 Task: Look for space in Mariano, Philippines from 10th July, 2023 to 25th July, 2023 for 3 adults, 1 child in price range Rs.15000 to Rs.25000. Place can be shared room with 2 bedrooms having 3 beds and 2 bathrooms. Property type can be house, flat, guest house. Amenities needed are: wifi, TV, free parkinig on premises, gym, breakfast. Booking option can be shelf check-in. Required host language is English.
Action: Mouse moved to (597, 151)
Screenshot: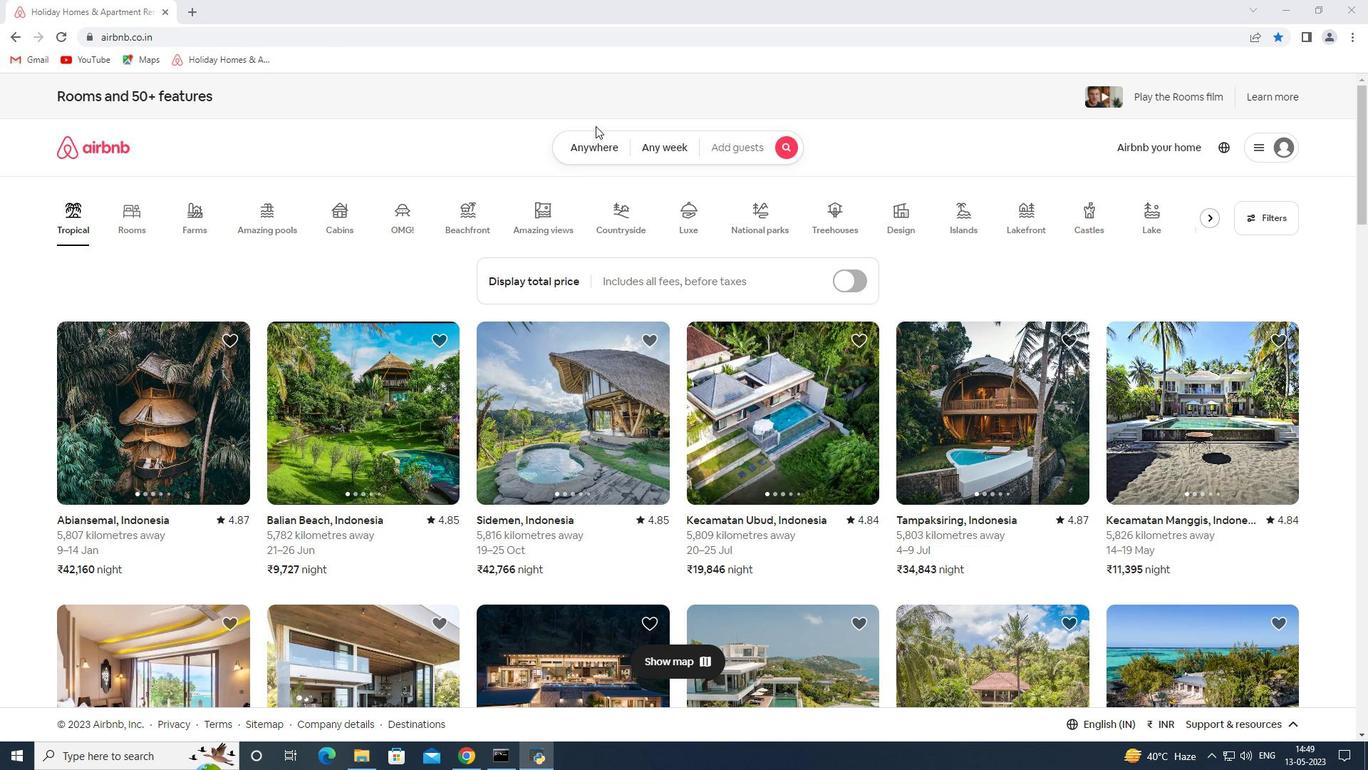 
Action: Mouse pressed left at (597, 151)
Screenshot: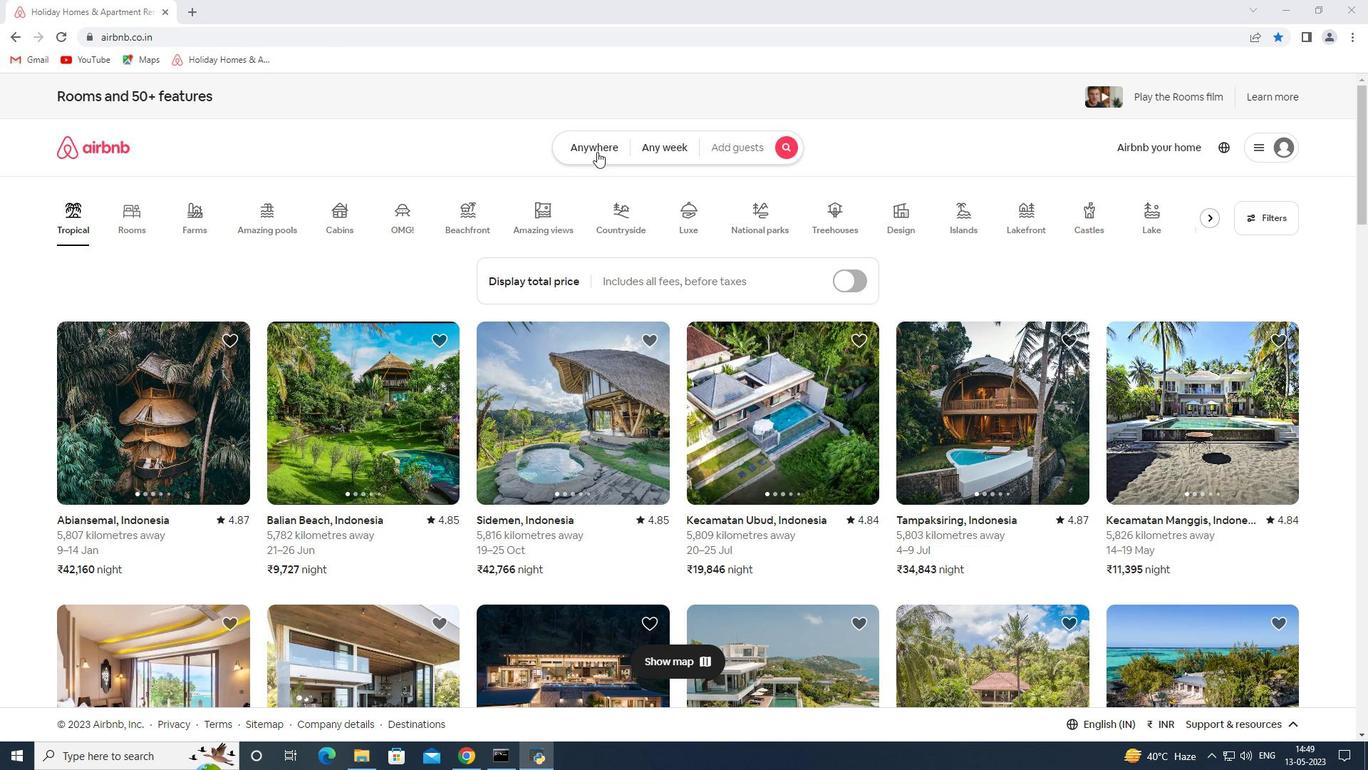 
Action: Mouse moved to (543, 206)
Screenshot: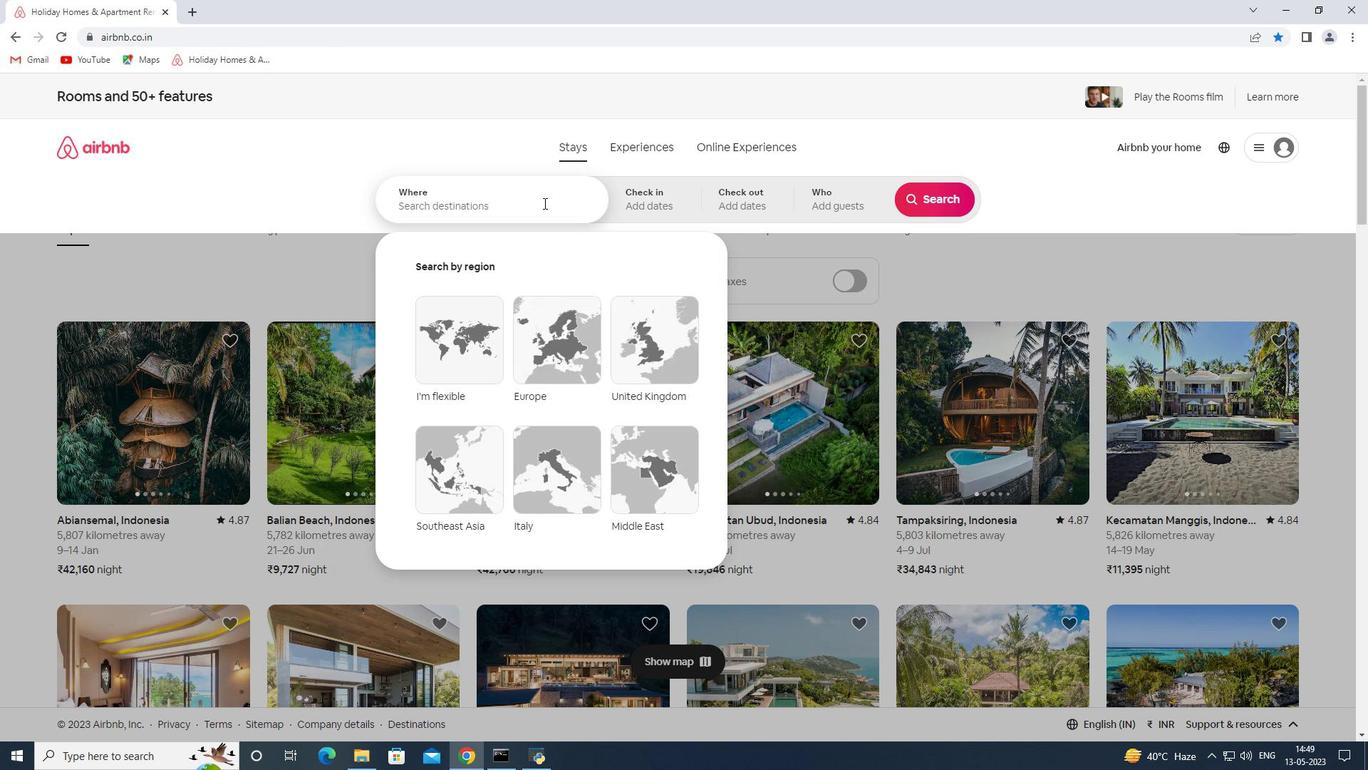 
Action: Mouse pressed left at (543, 206)
Screenshot: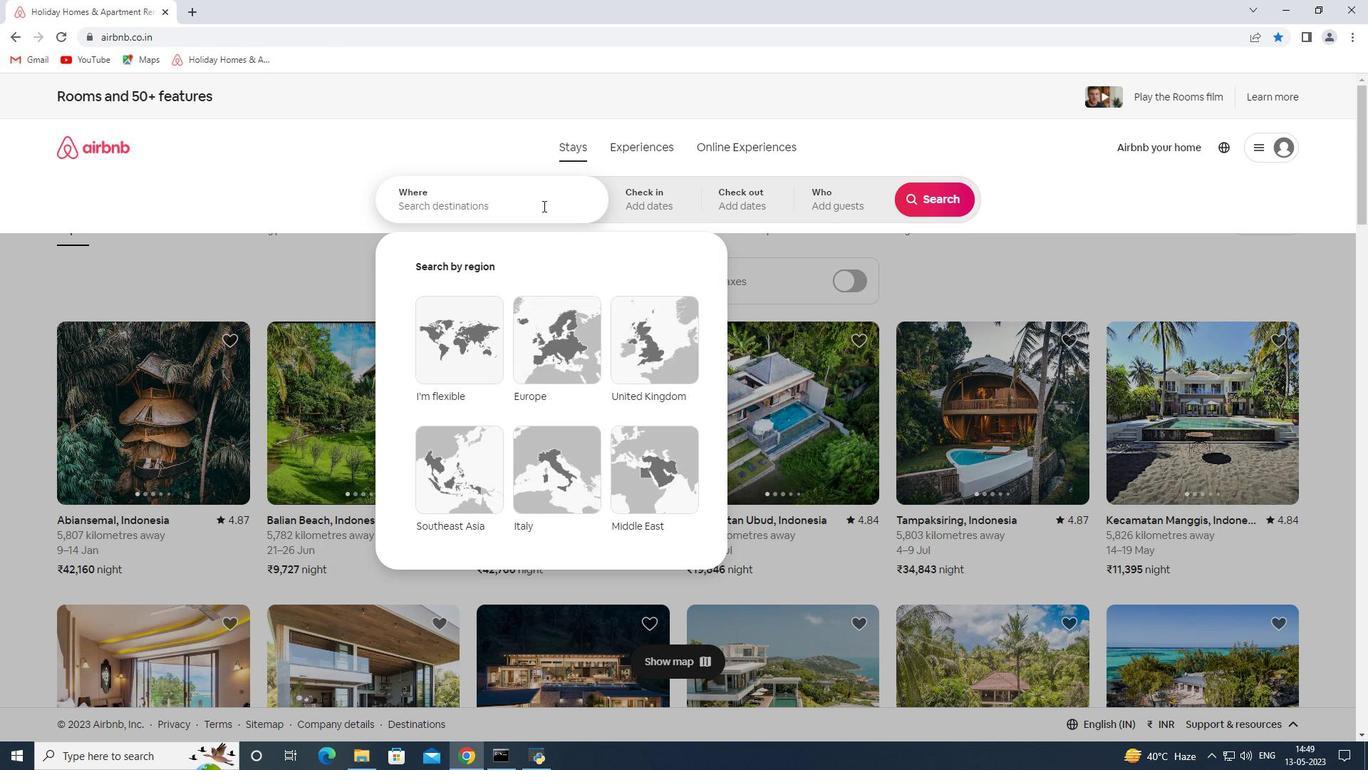 
Action: Key pressed <Key.shift>Manriano<Key.space><Key.shift>Philippines<Key.space><Key.enter>
Screenshot: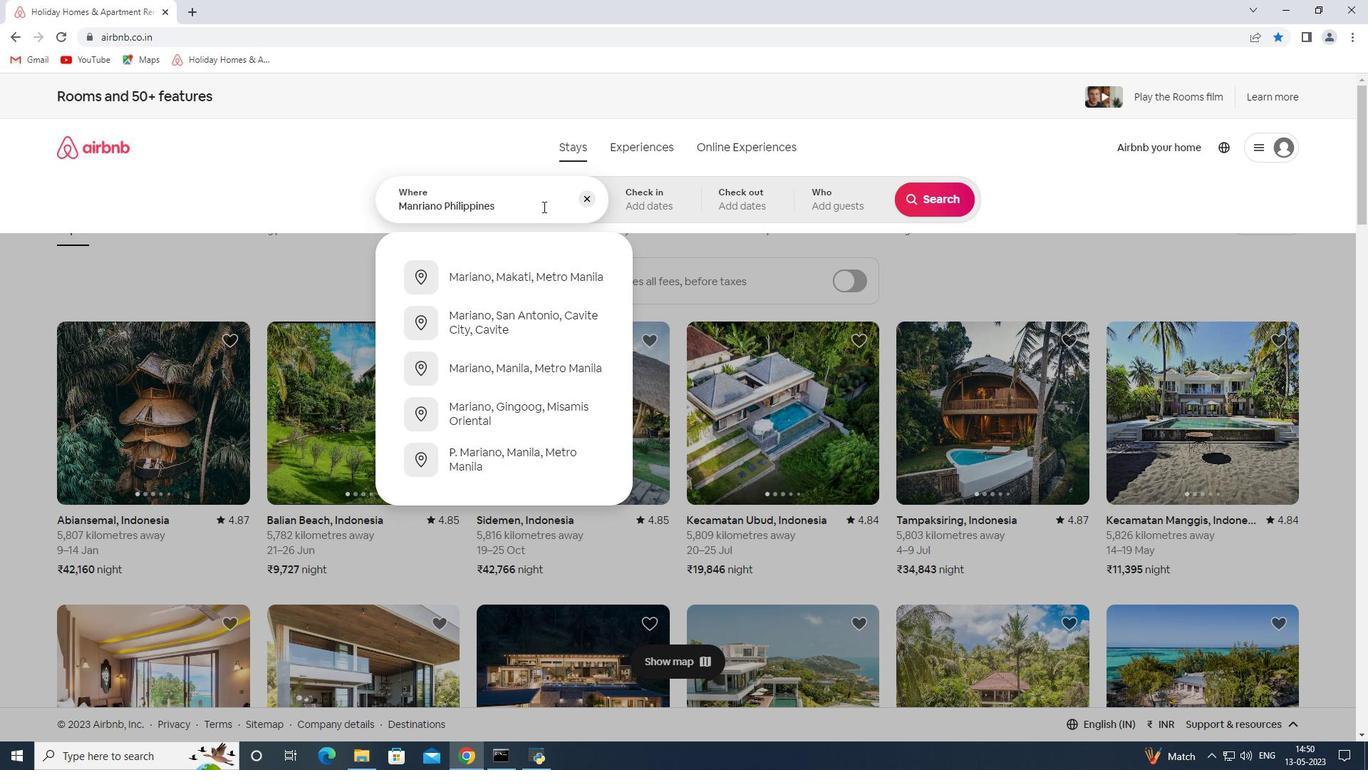 
Action: Mouse moved to (929, 305)
Screenshot: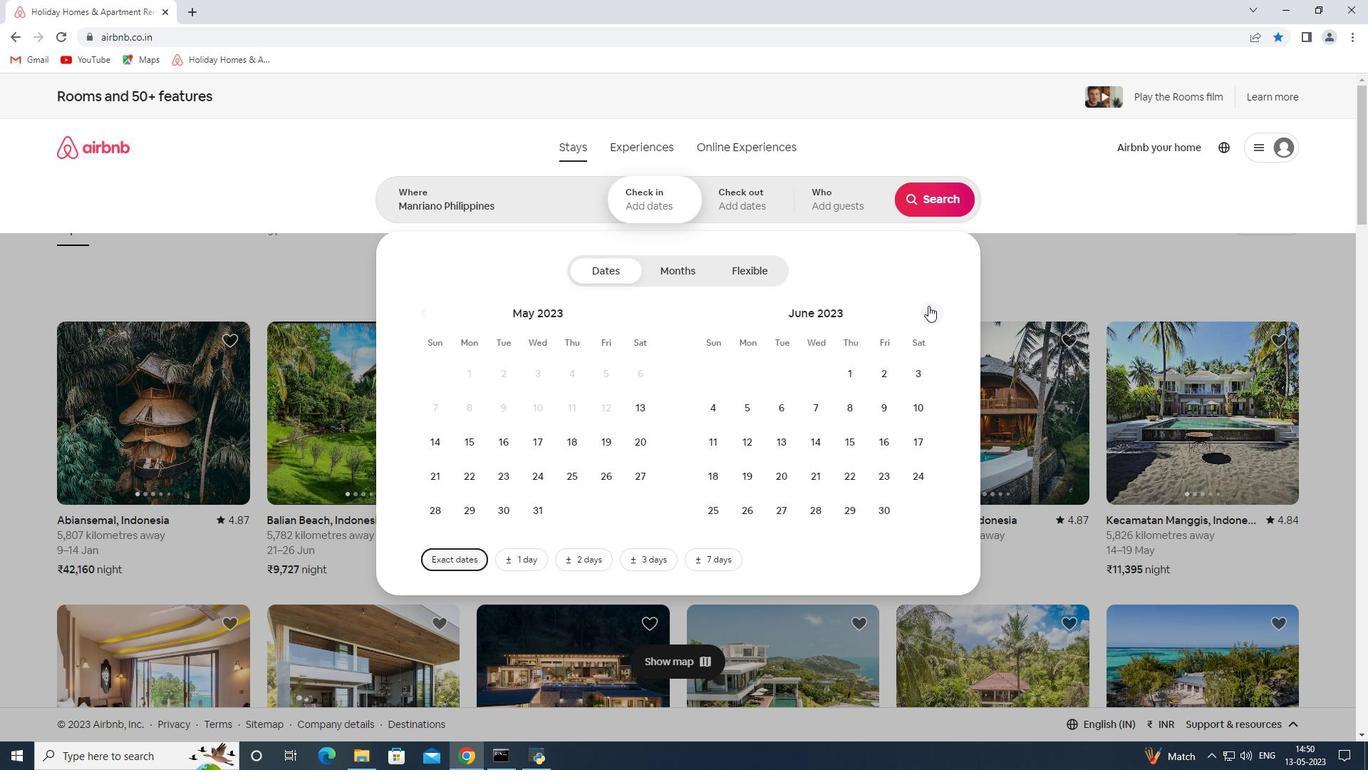 
Action: Mouse pressed left at (929, 305)
Screenshot: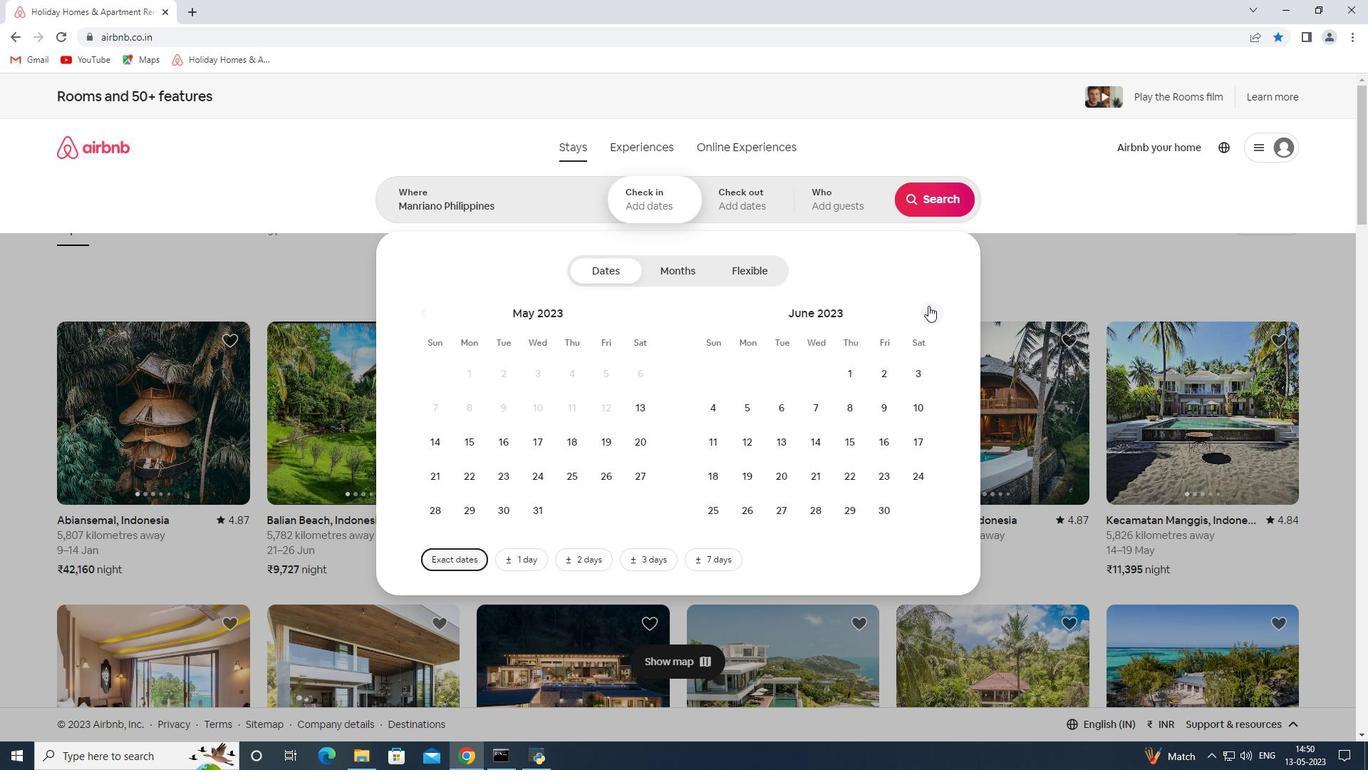 
Action: Mouse moved to (747, 437)
Screenshot: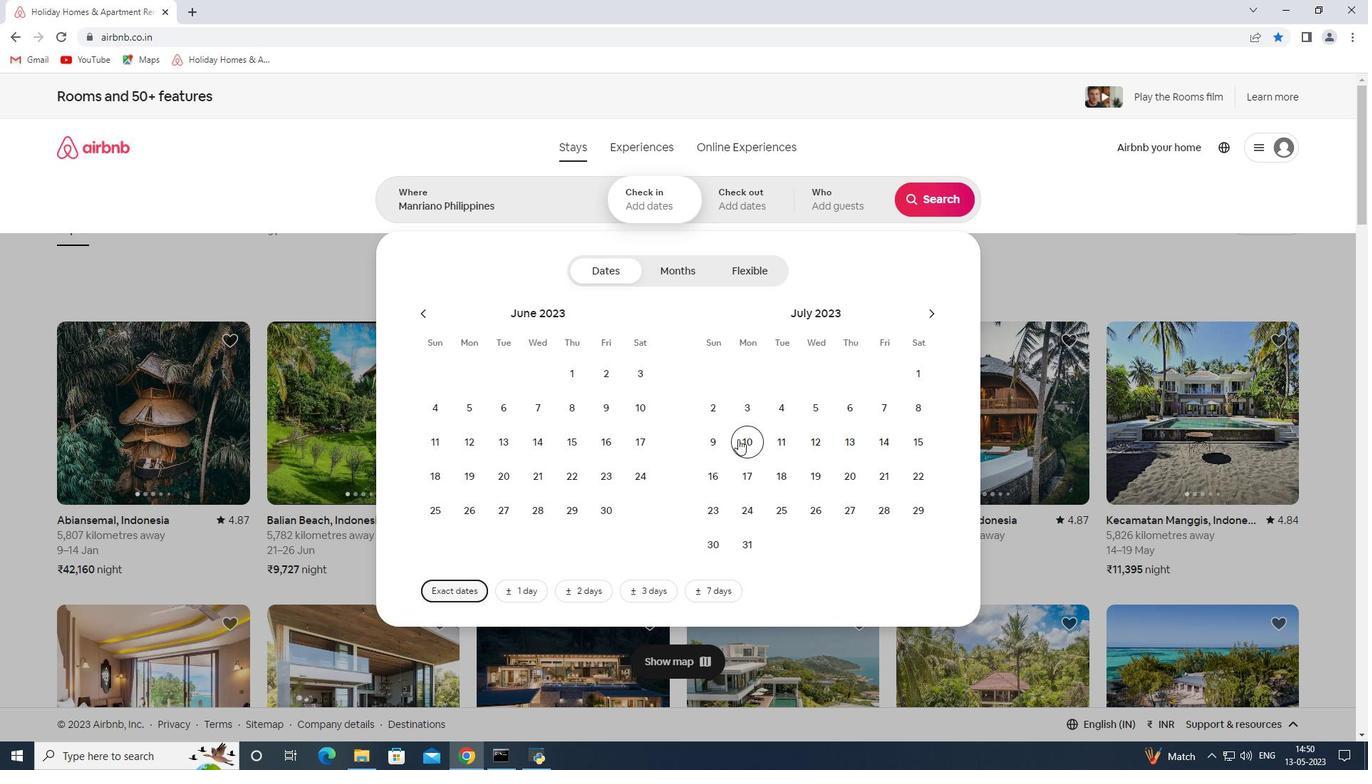 
Action: Mouse pressed left at (747, 437)
Screenshot: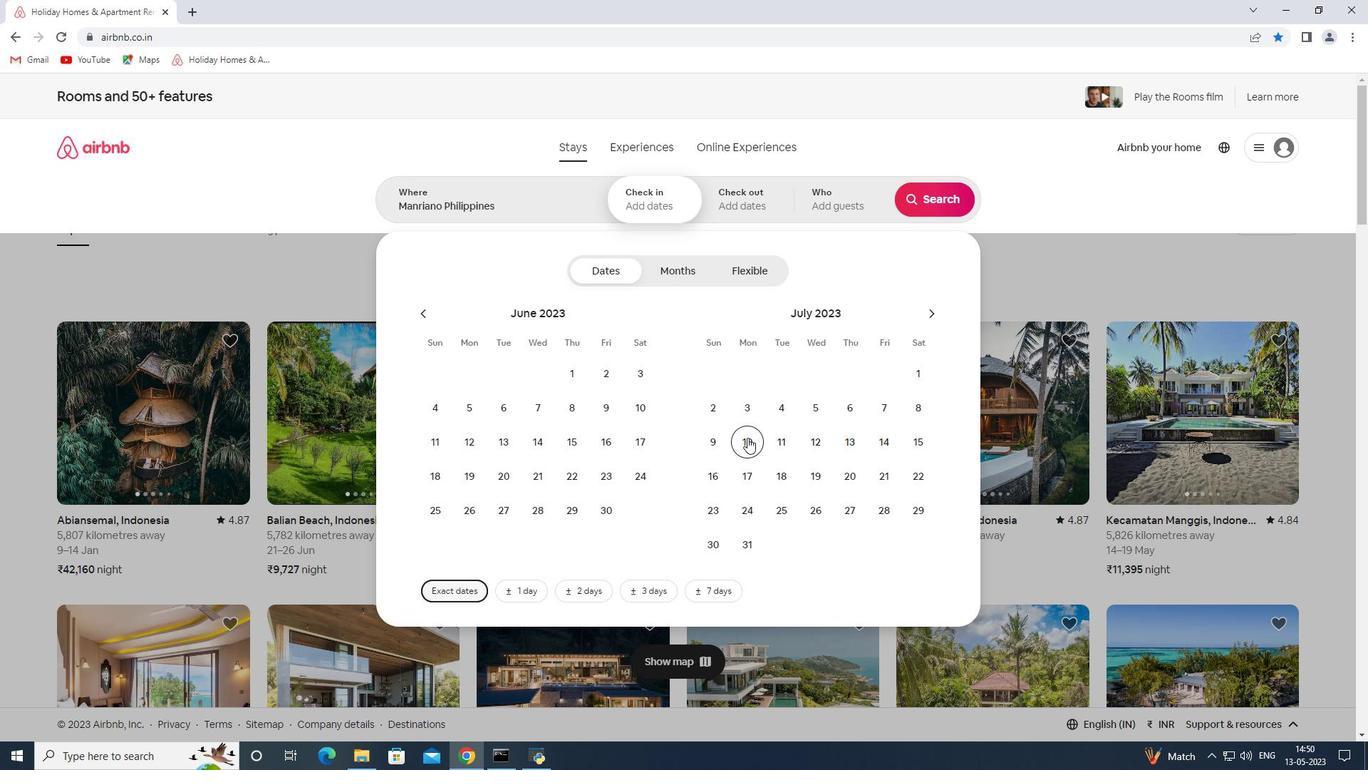 
Action: Mouse moved to (778, 513)
Screenshot: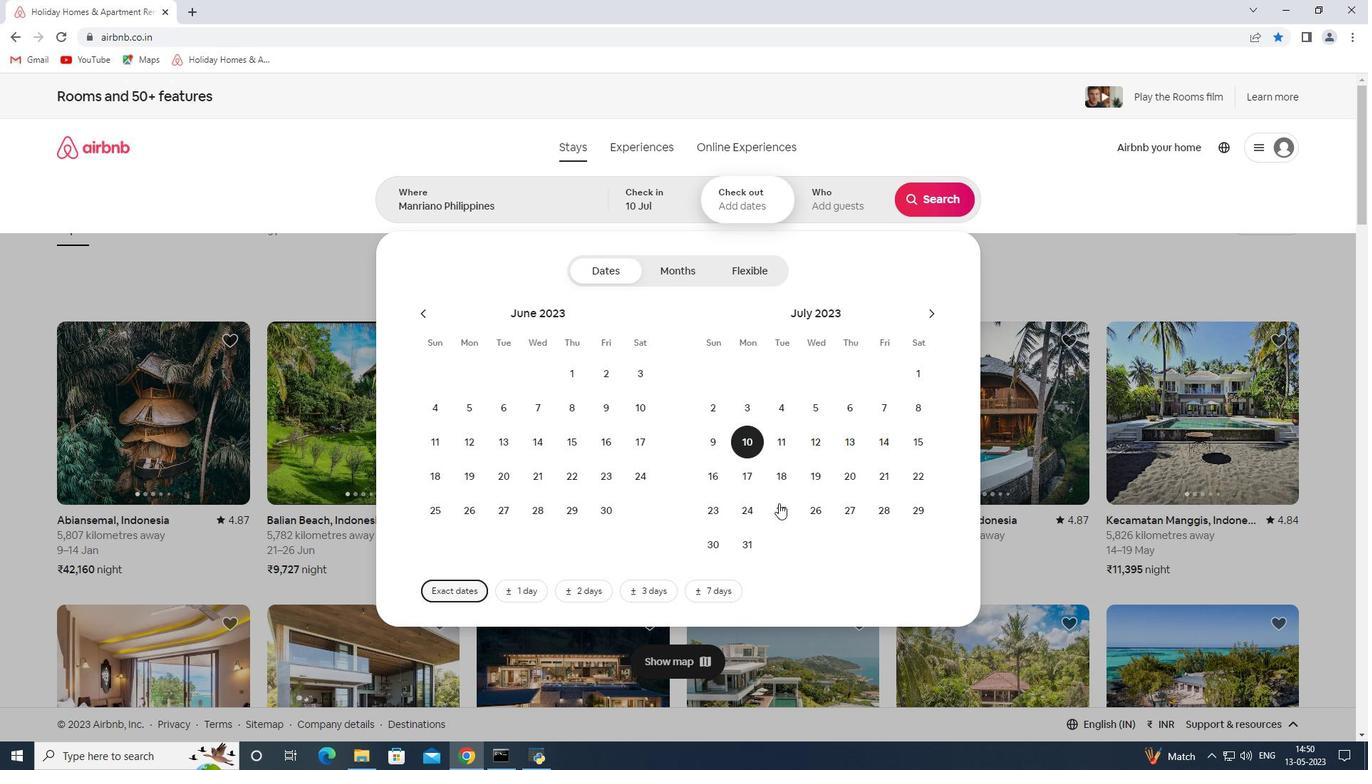
Action: Mouse pressed left at (778, 513)
Screenshot: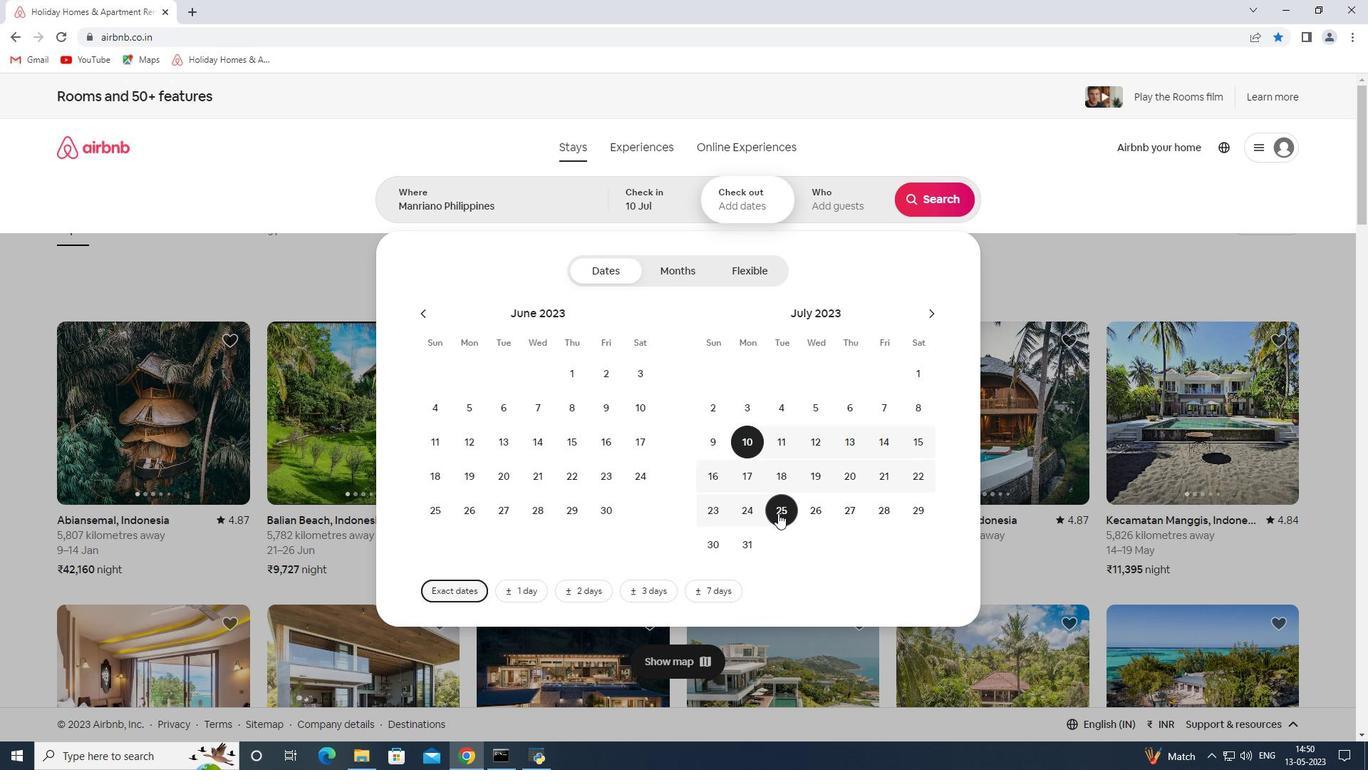 
Action: Mouse moved to (819, 200)
Screenshot: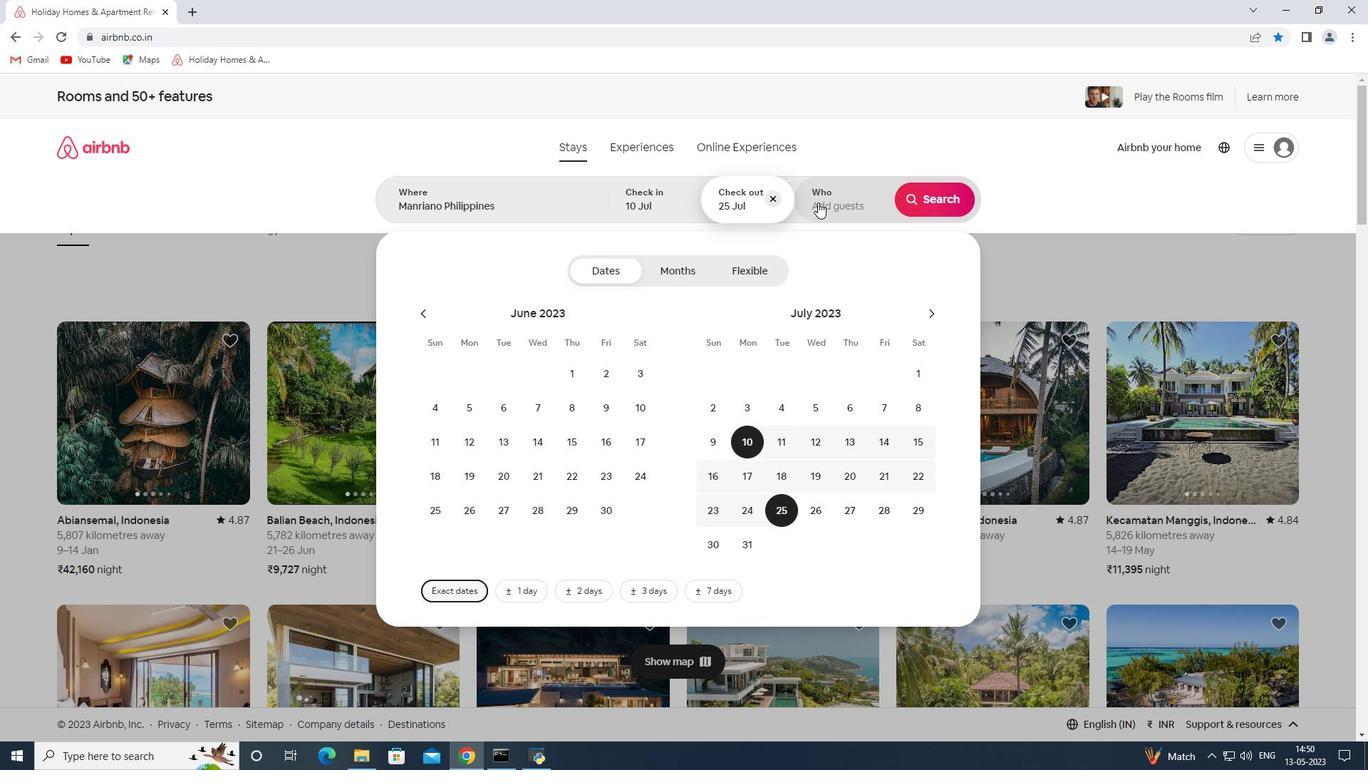 
Action: Mouse pressed left at (819, 200)
Screenshot: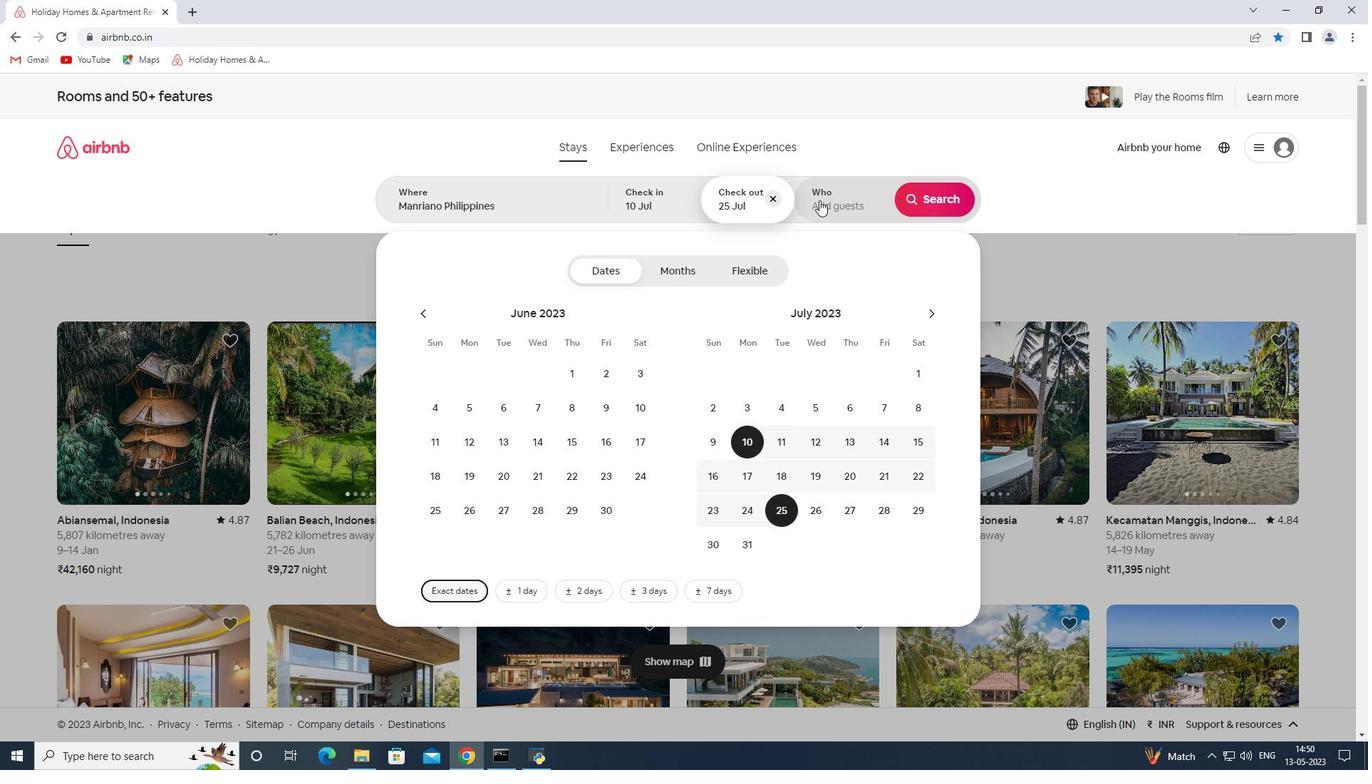 
Action: Mouse moved to (949, 273)
Screenshot: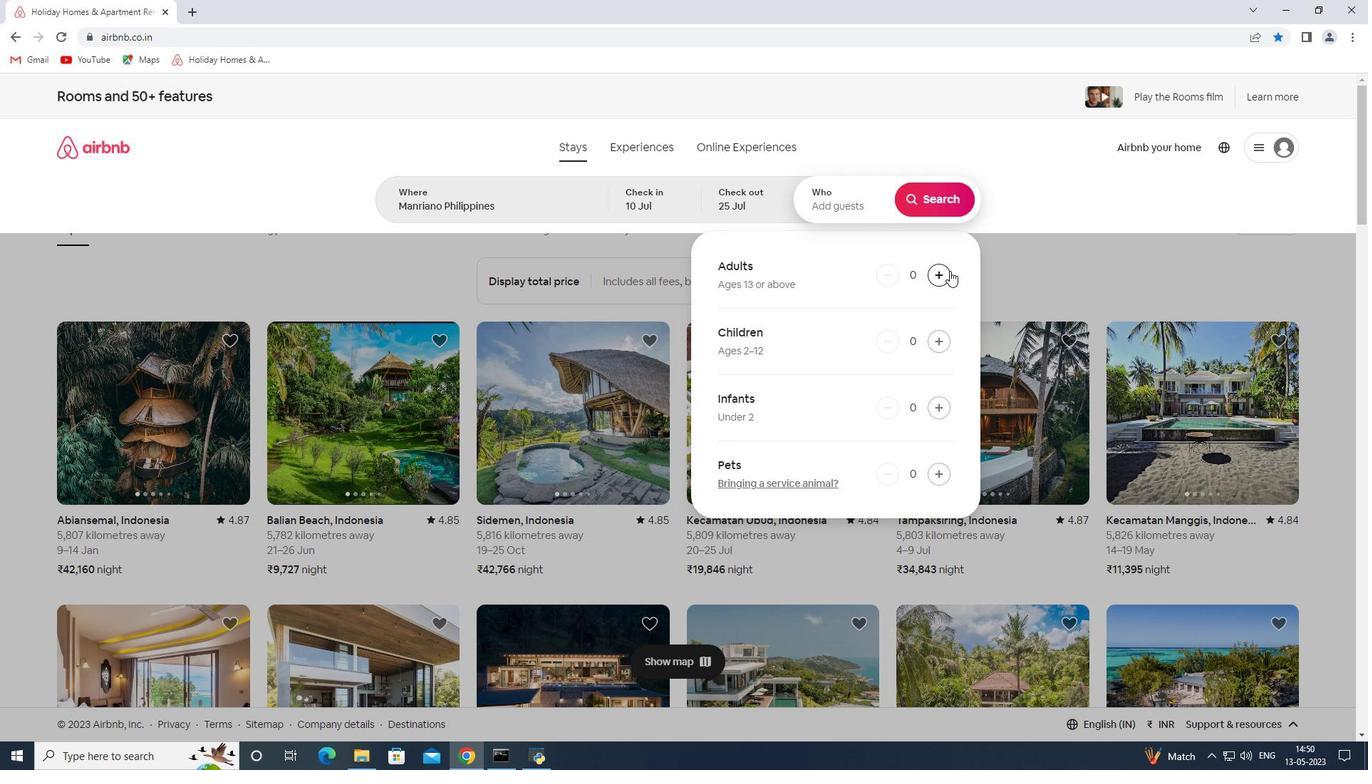 
Action: Mouse pressed left at (949, 273)
Screenshot: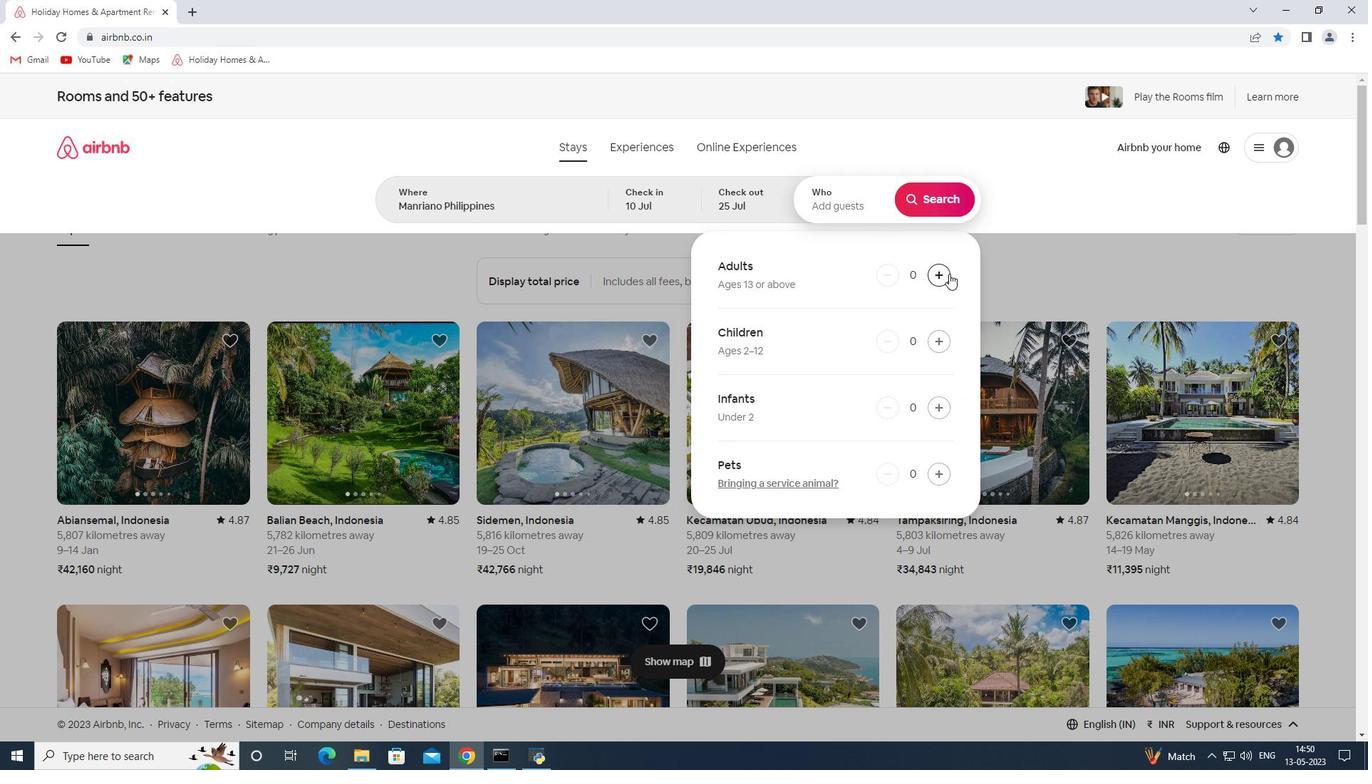 
Action: Mouse pressed left at (949, 273)
Screenshot: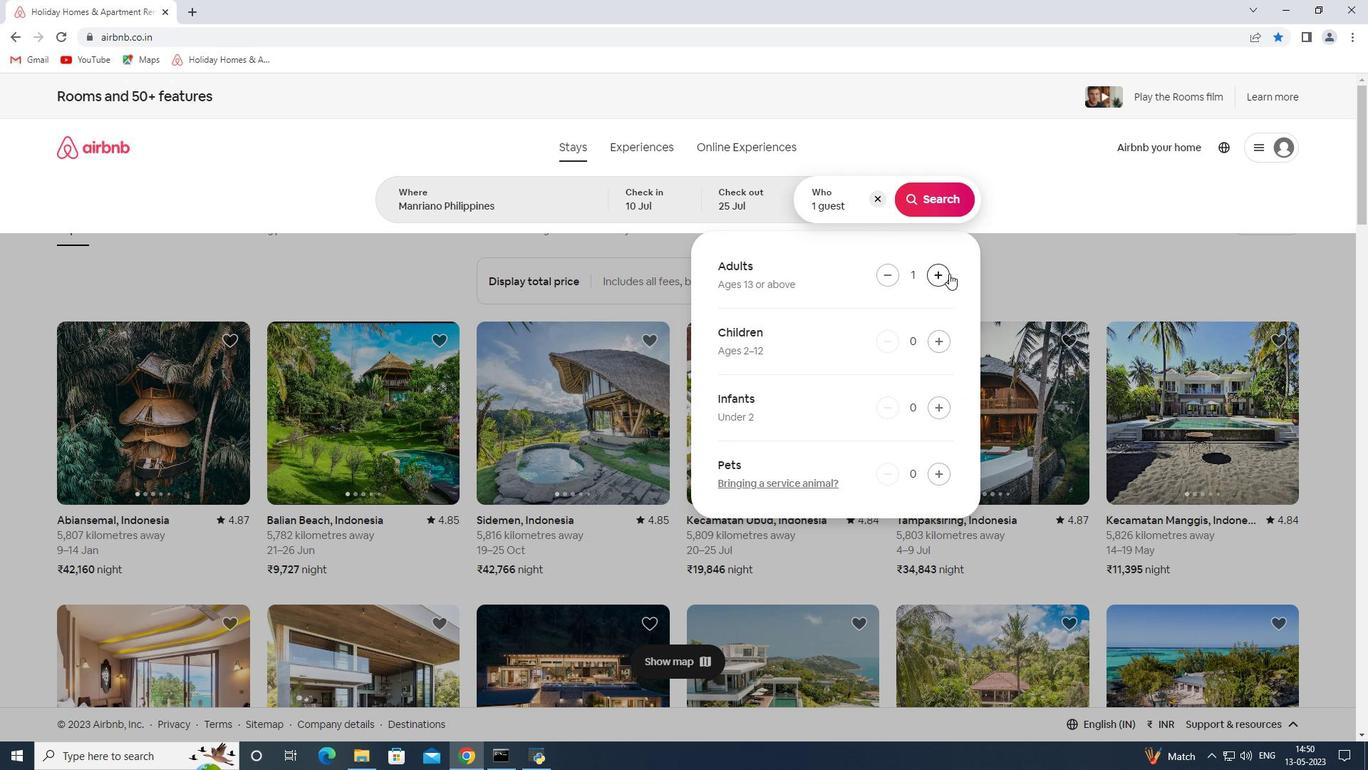 
Action: Mouse pressed left at (949, 273)
Screenshot: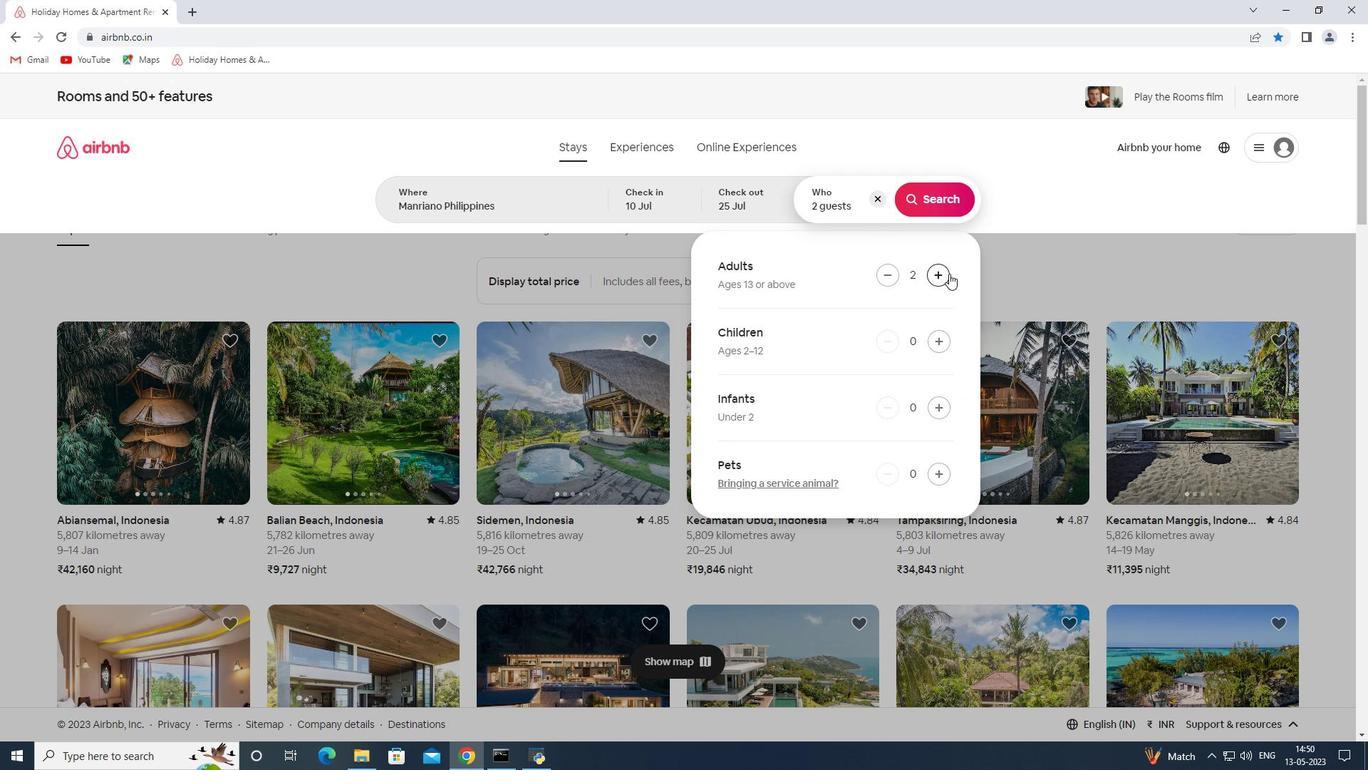 
Action: Mouse moved to (942, 275)
Screenshot: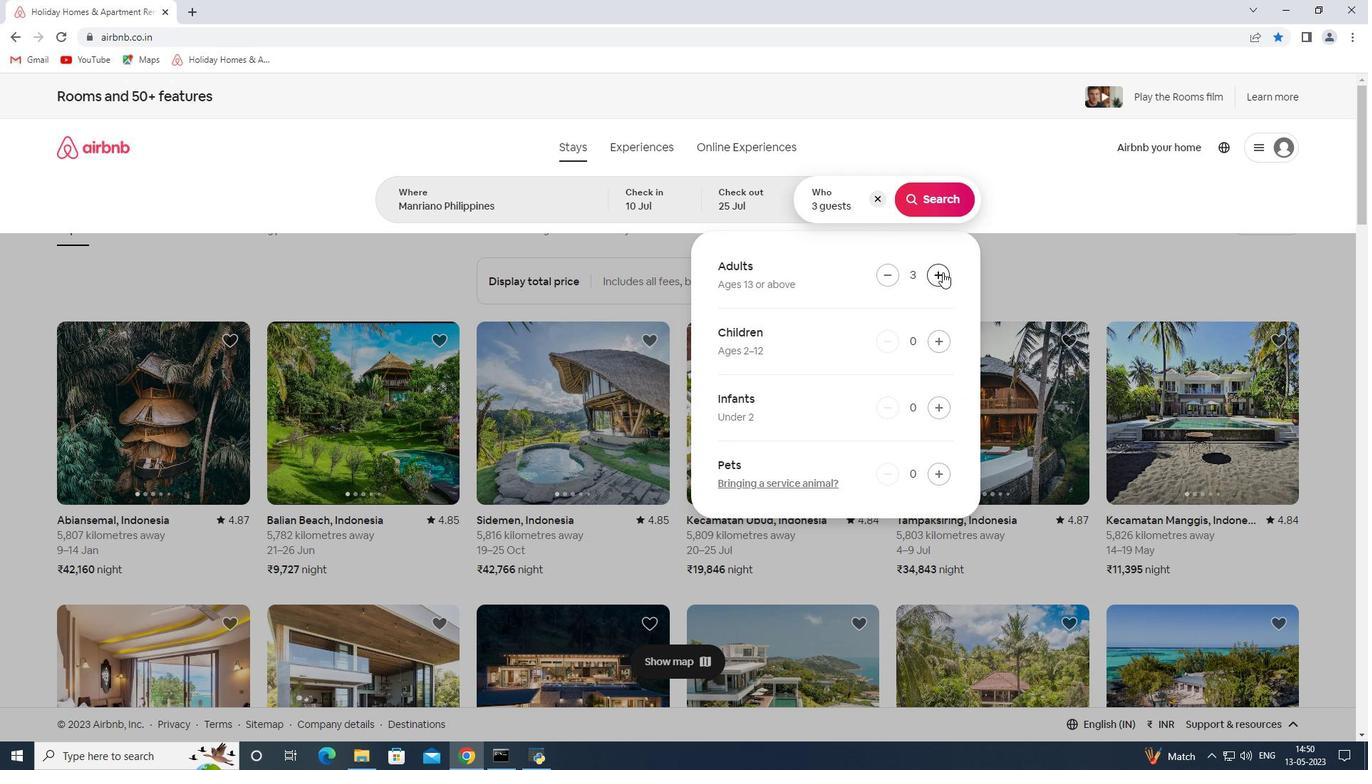 
Action: Mouse pressed left at (942, 275)
Screenshot: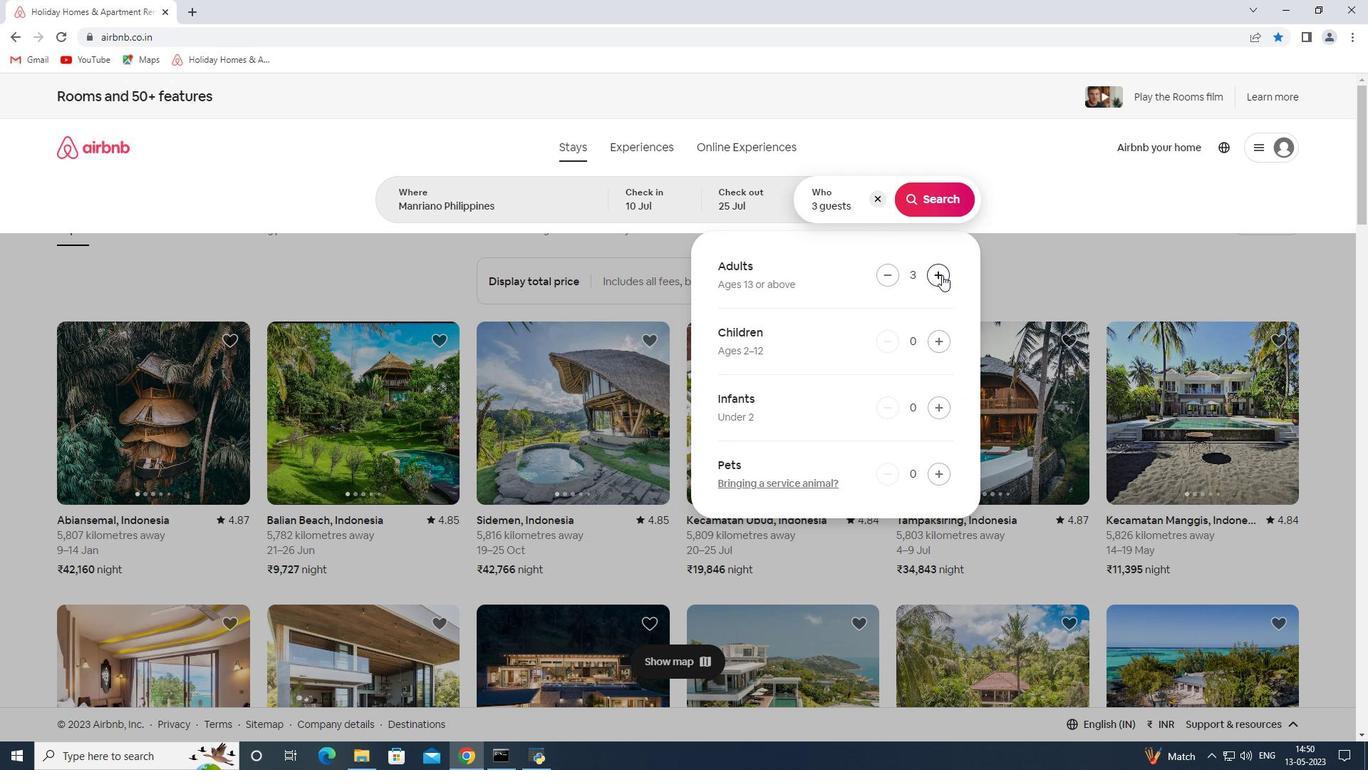 
Action: Mouse moved to (892, 272)
Screenshot: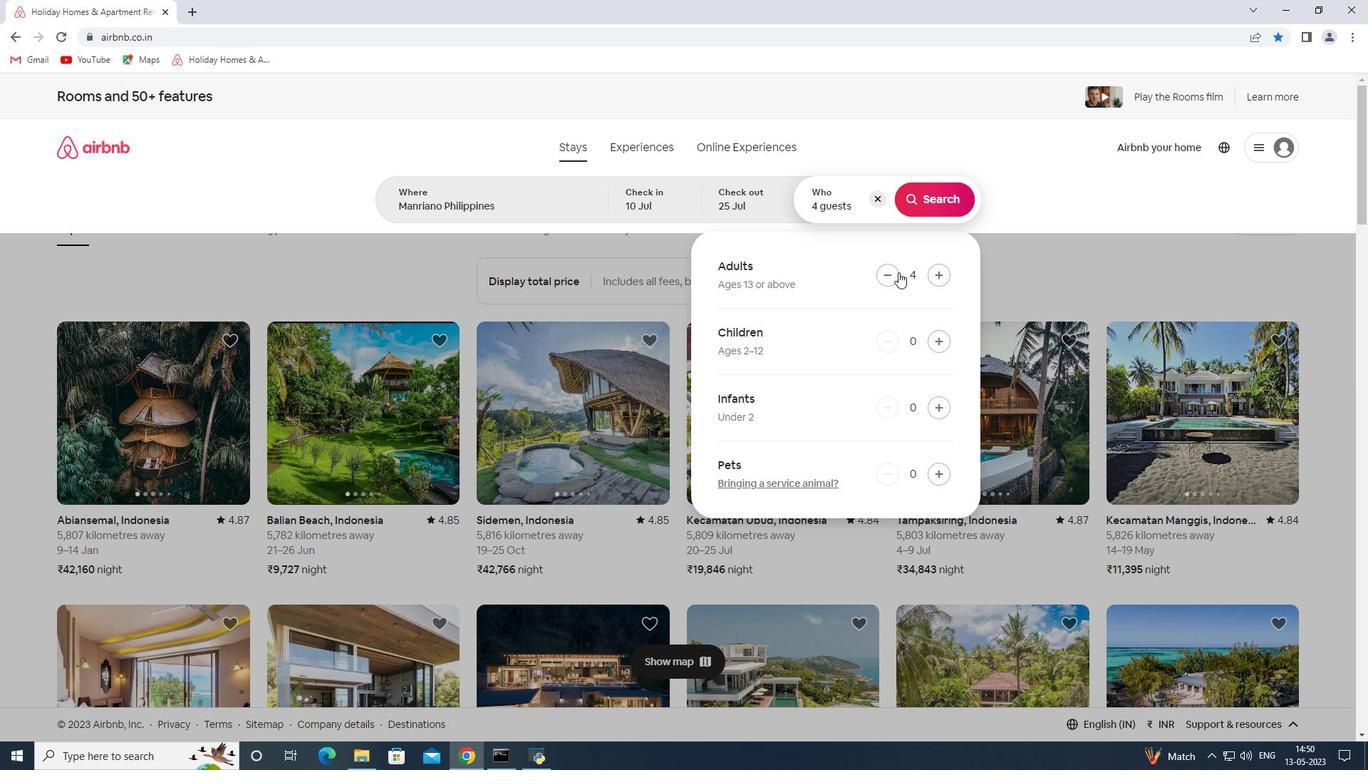
Action: Mouse pressed left at (892, 272)
Screenshot: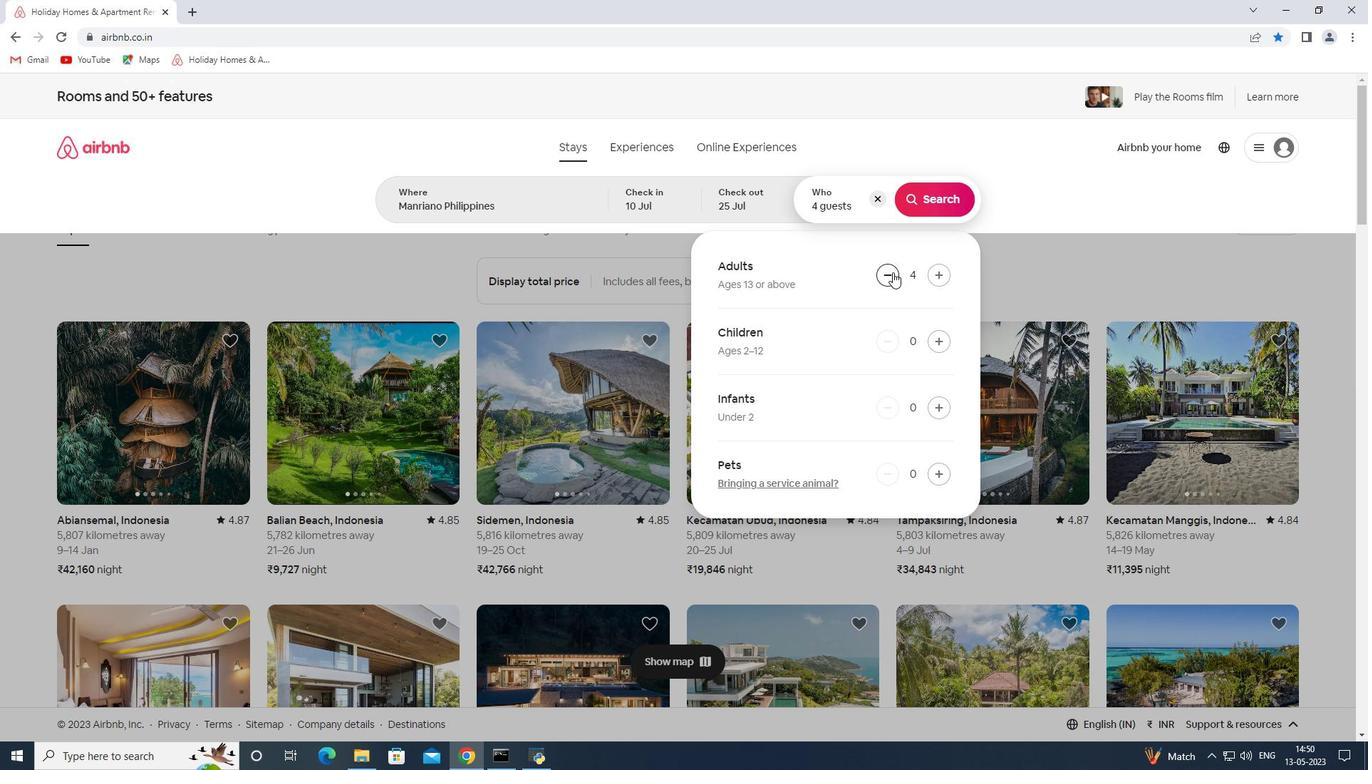 
Action: Mouse moved to (937, 338)
Screenshot: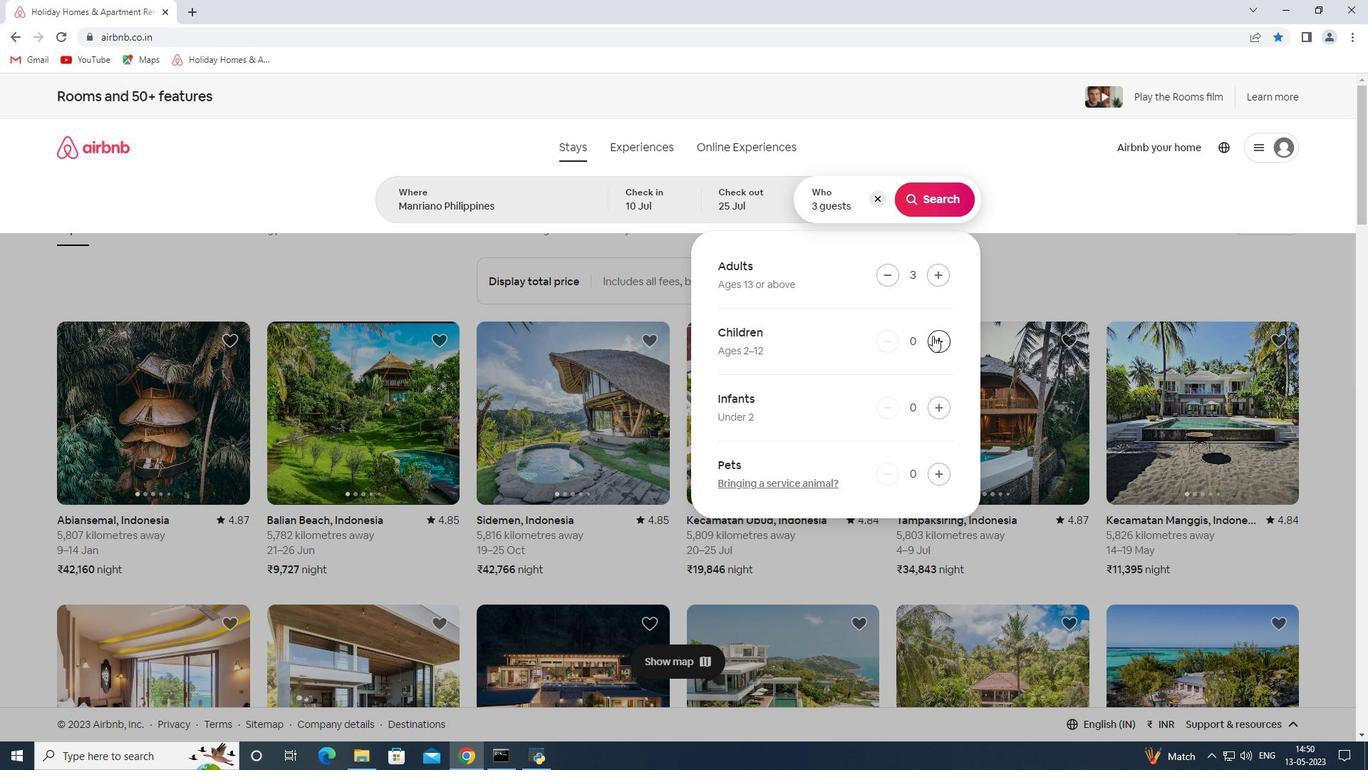 
Action: Mouse pressed left at (937, 338)
Screenshot: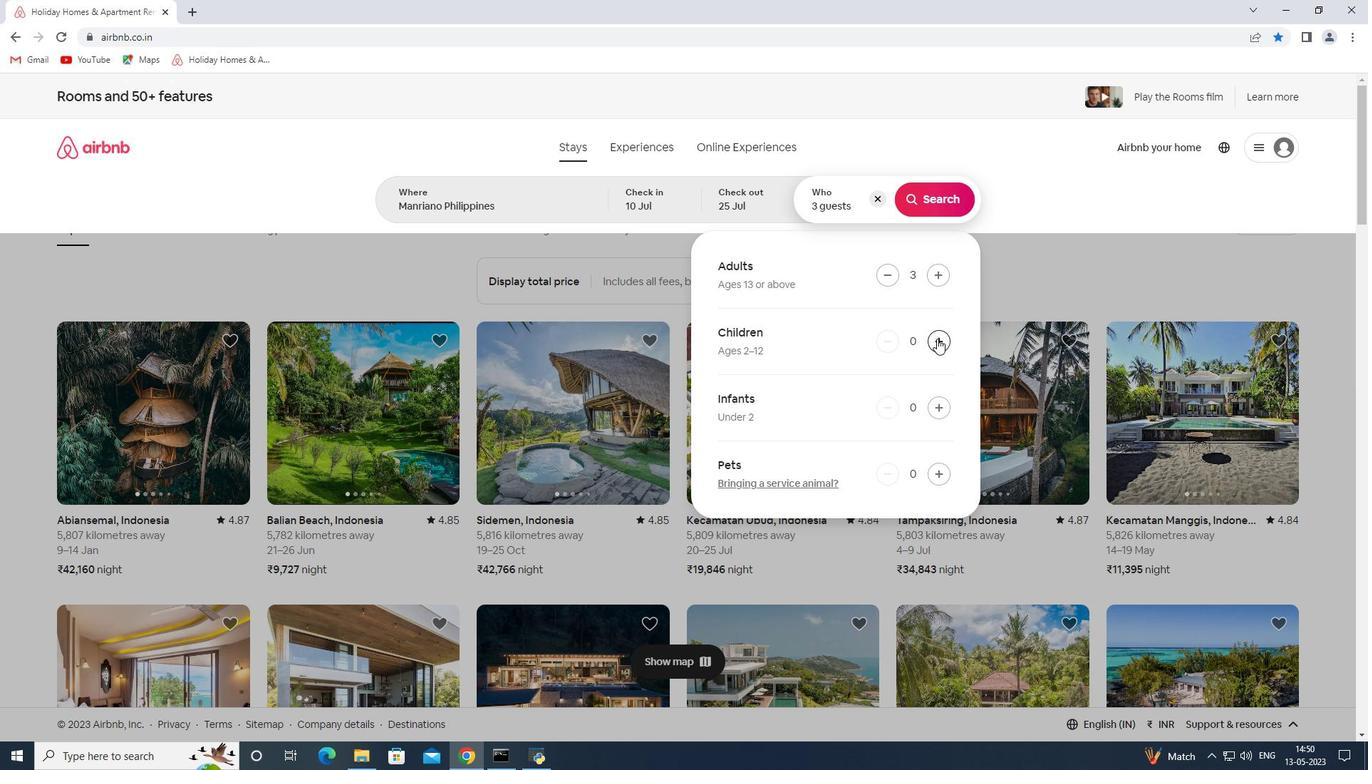 
Action: Mouse moved to (926, 198)
Screenshot: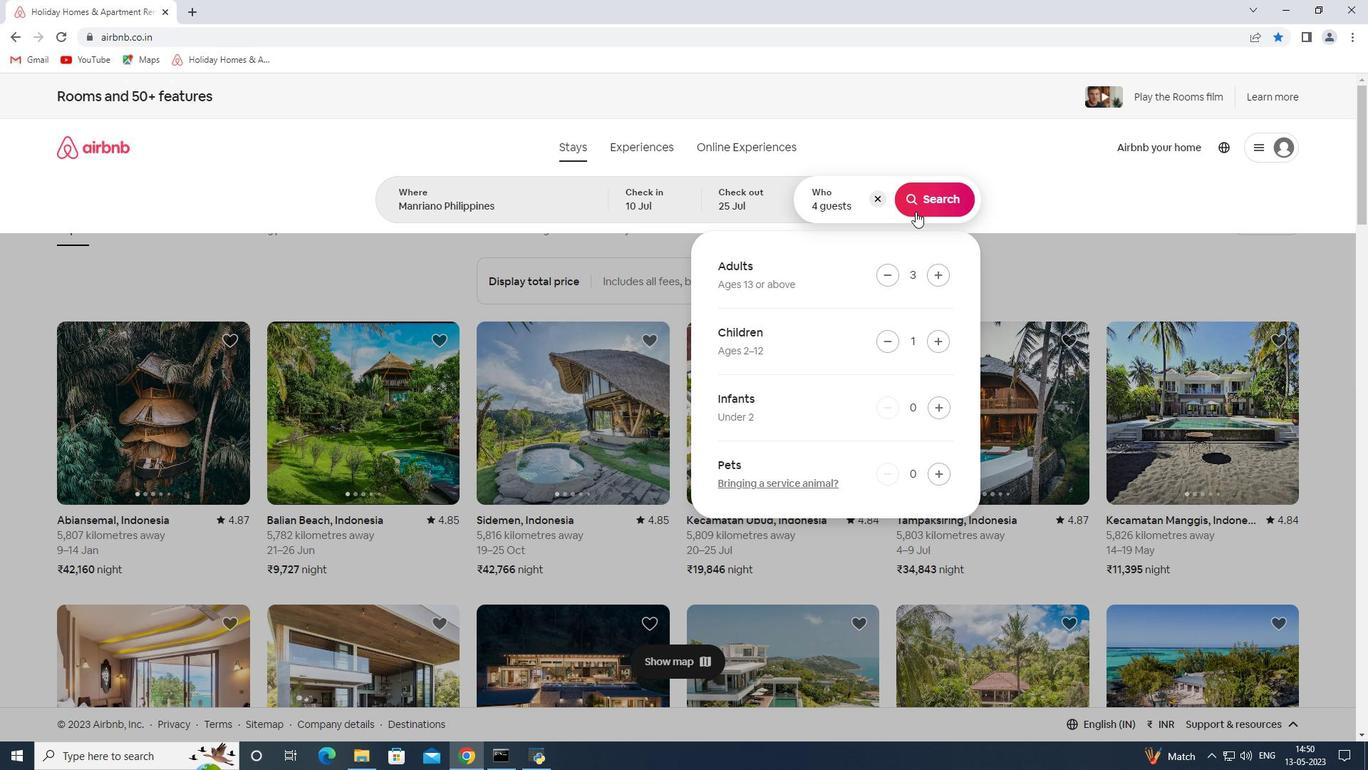 
Action: Mouse pressed left at (926, 198)
Screenshot: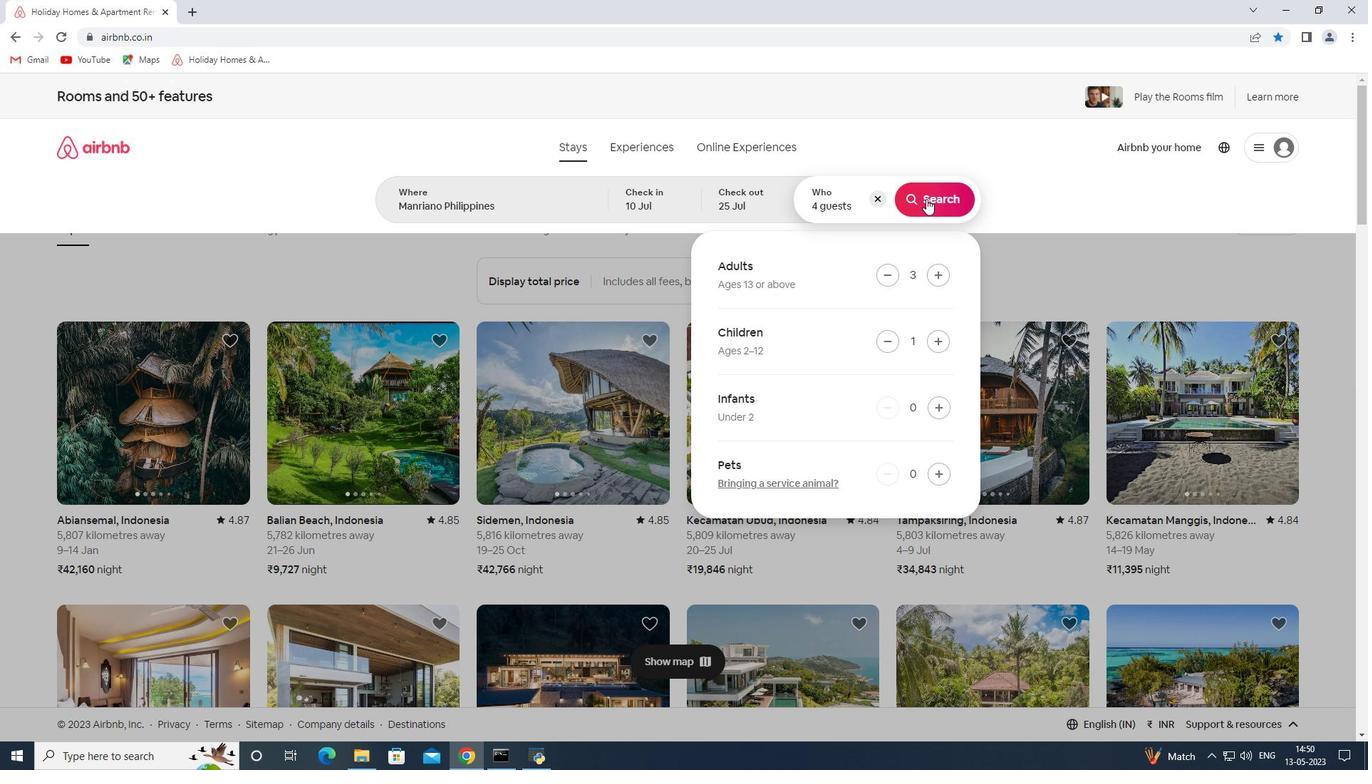 
Action: Mouse moved to (1299, 162)
Screenshot: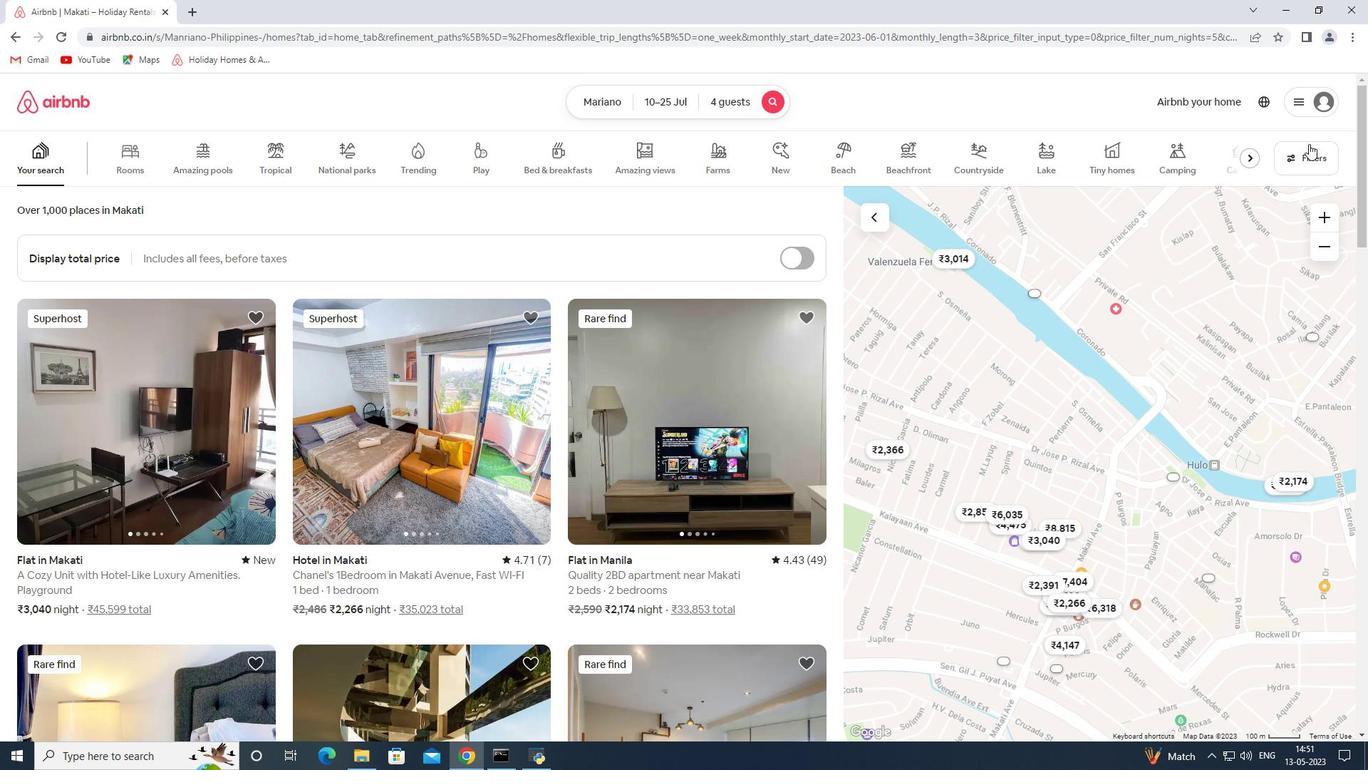 
Action: Mouse pressed left at (1299, 162)
Screenshot: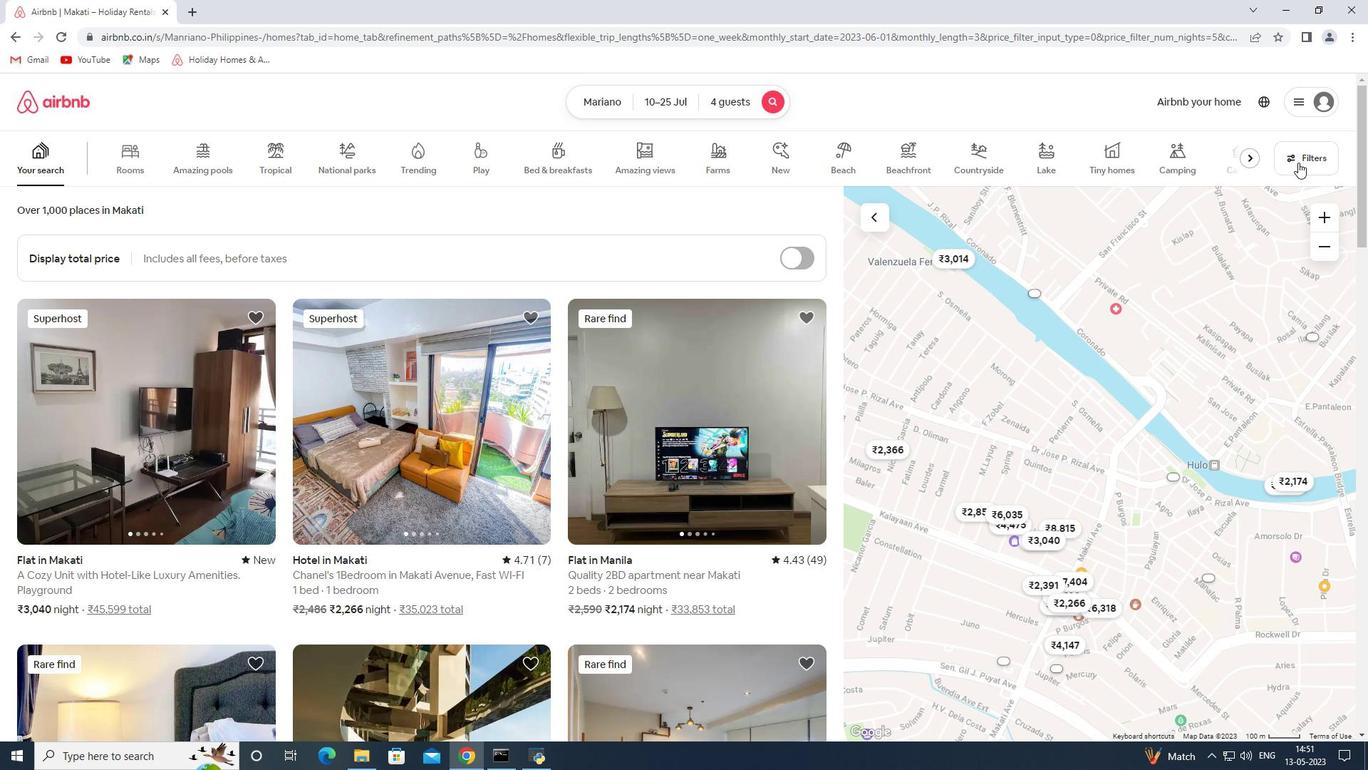
Action: Mouse moved to (501, 517)
Screenshot: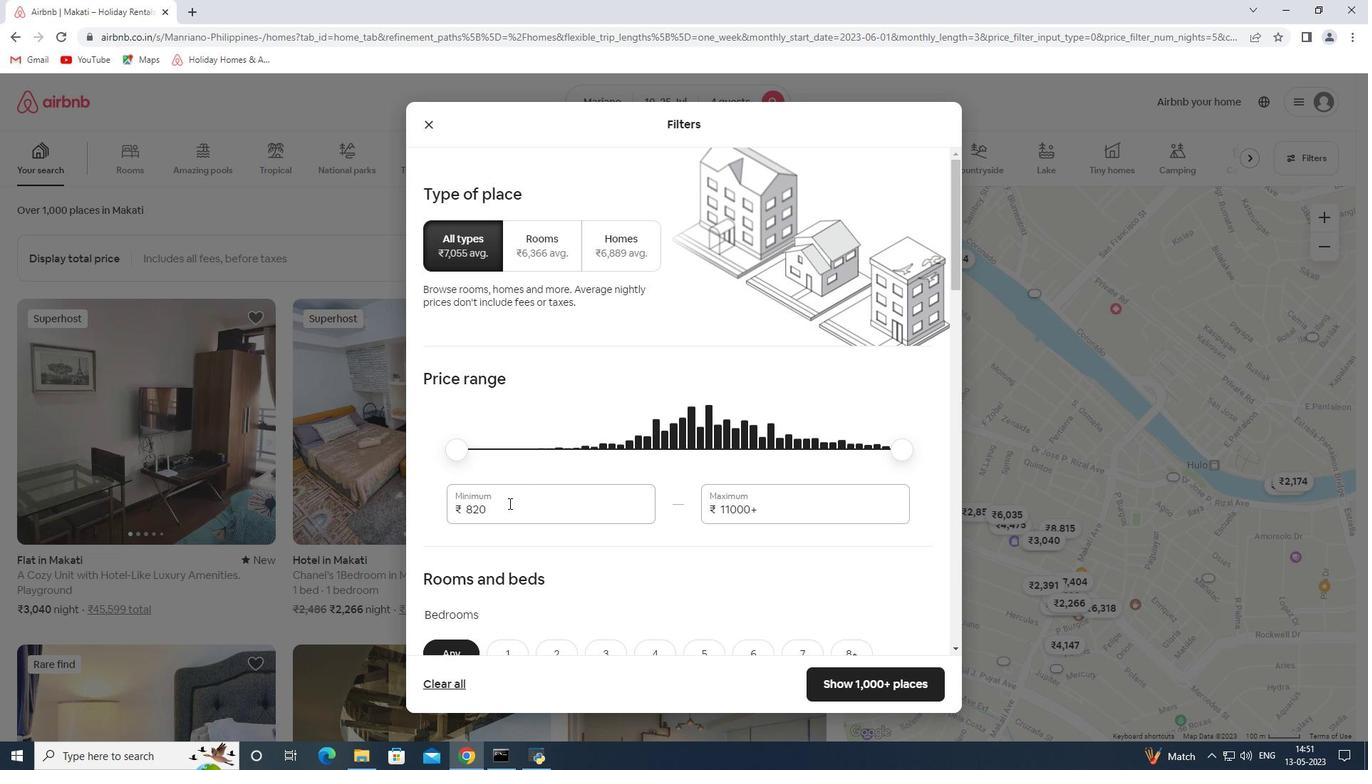 
Action: Mouse pressed left at (501, 517)
Screenshot: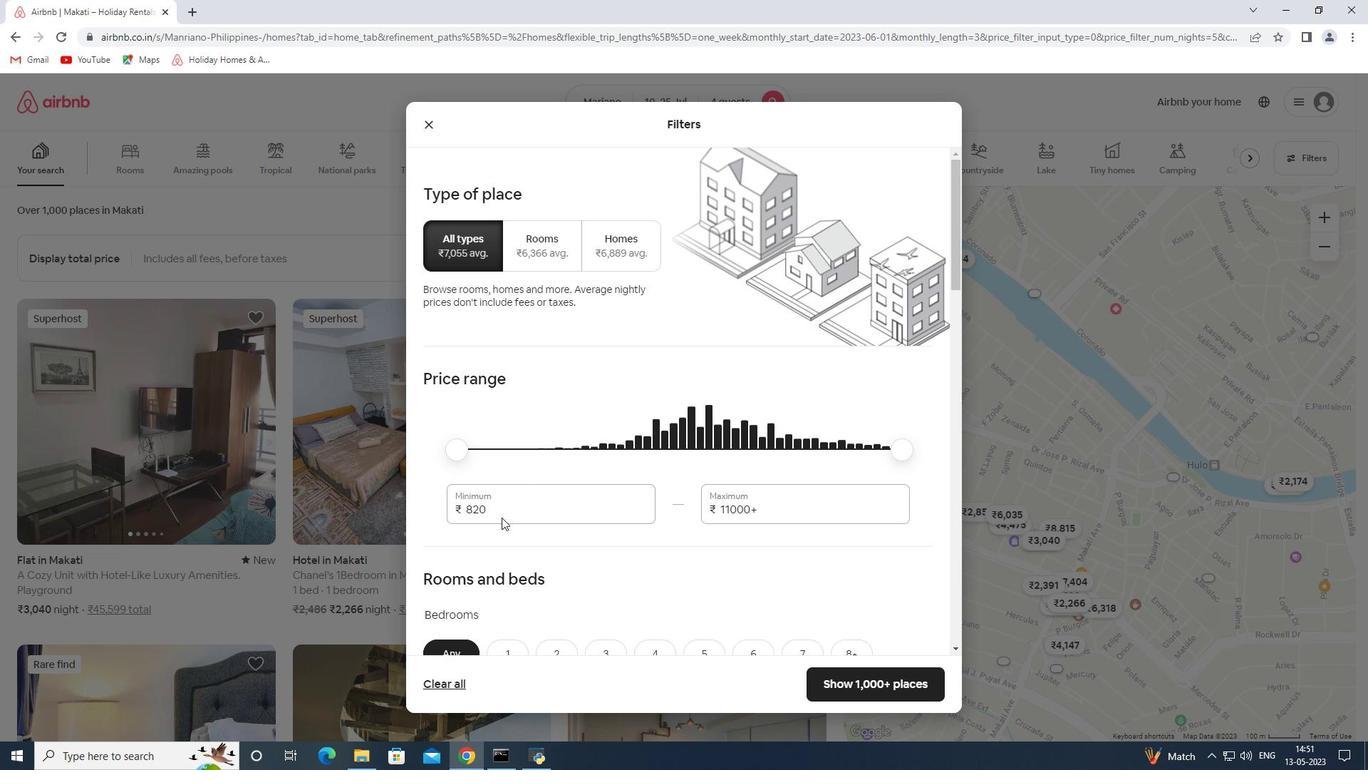 
Action: Mouse pressed left at (501, 517)
Screenshot: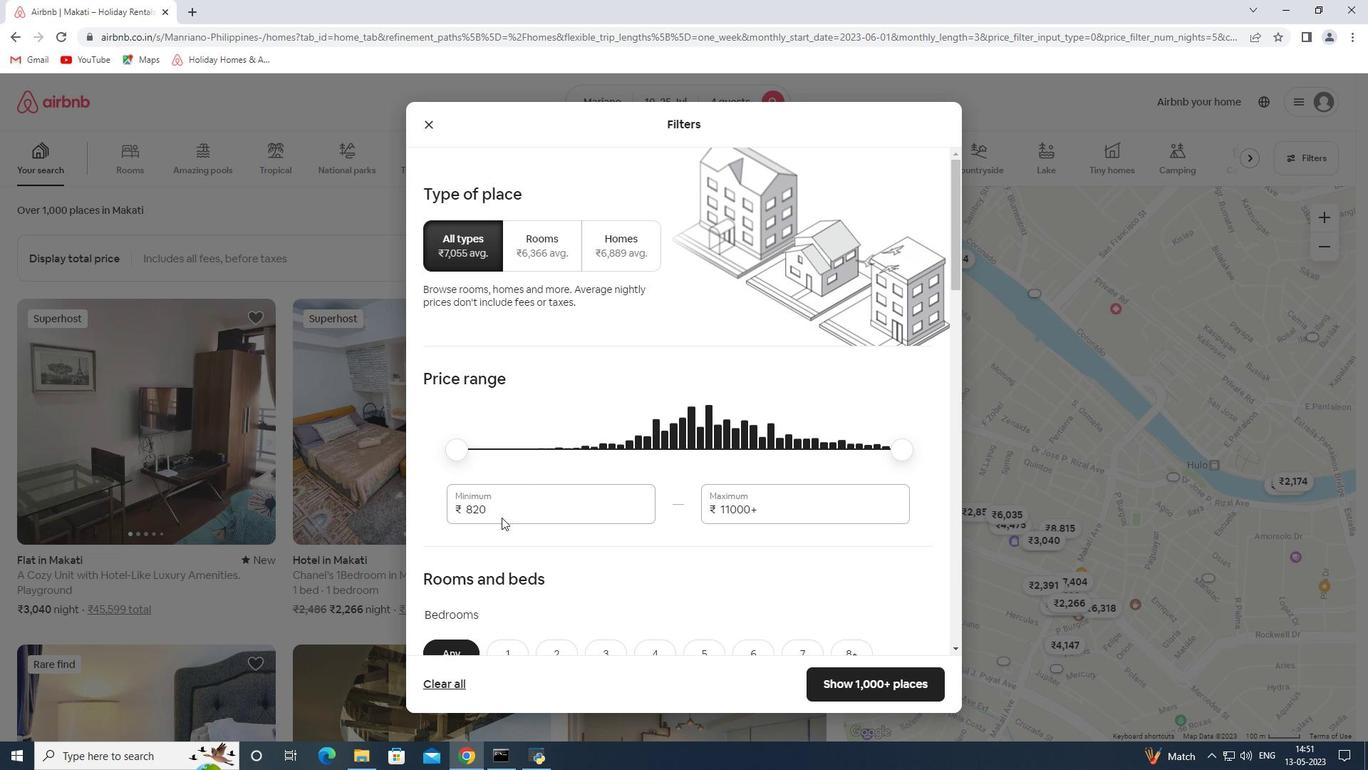 
Action: Mouse moved to (500, 509)
Screenshot: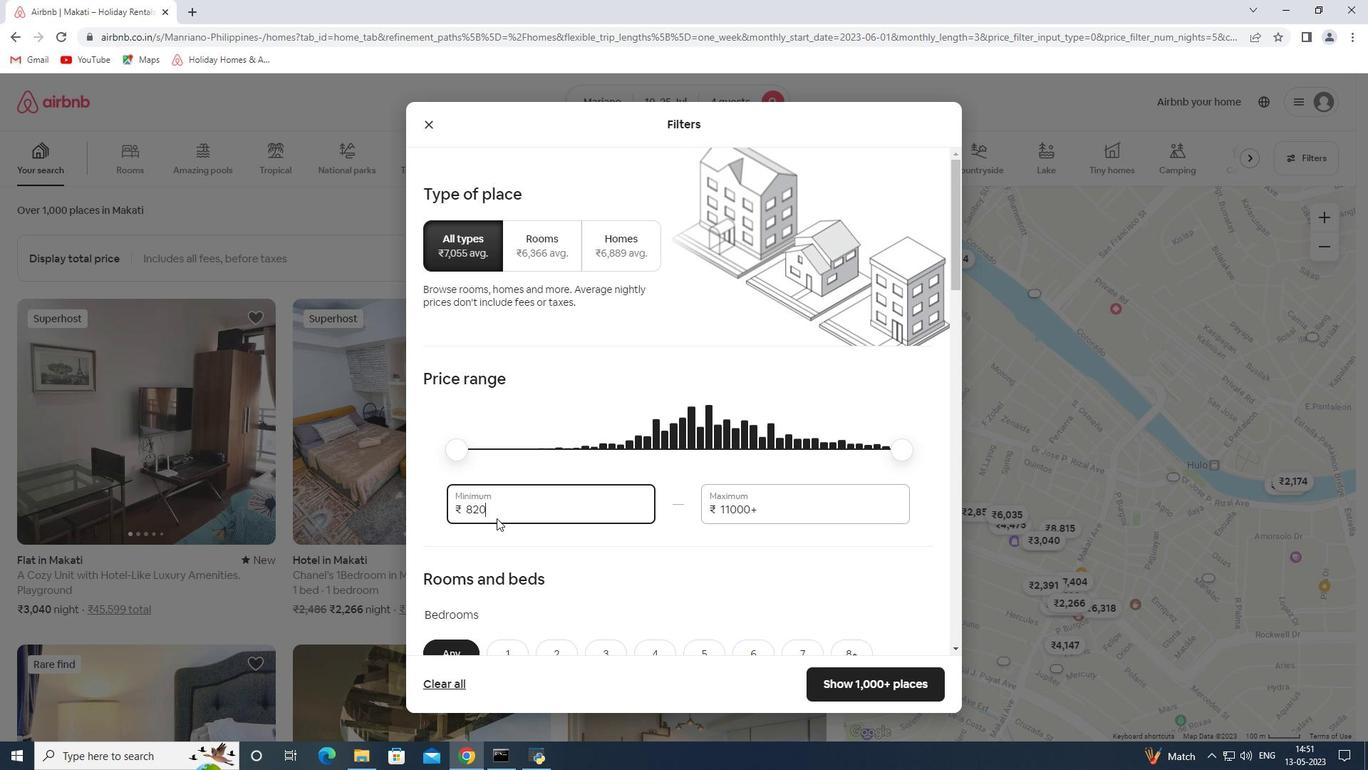 
Action: Mouse pressed left at (500, 509)
Screenshot: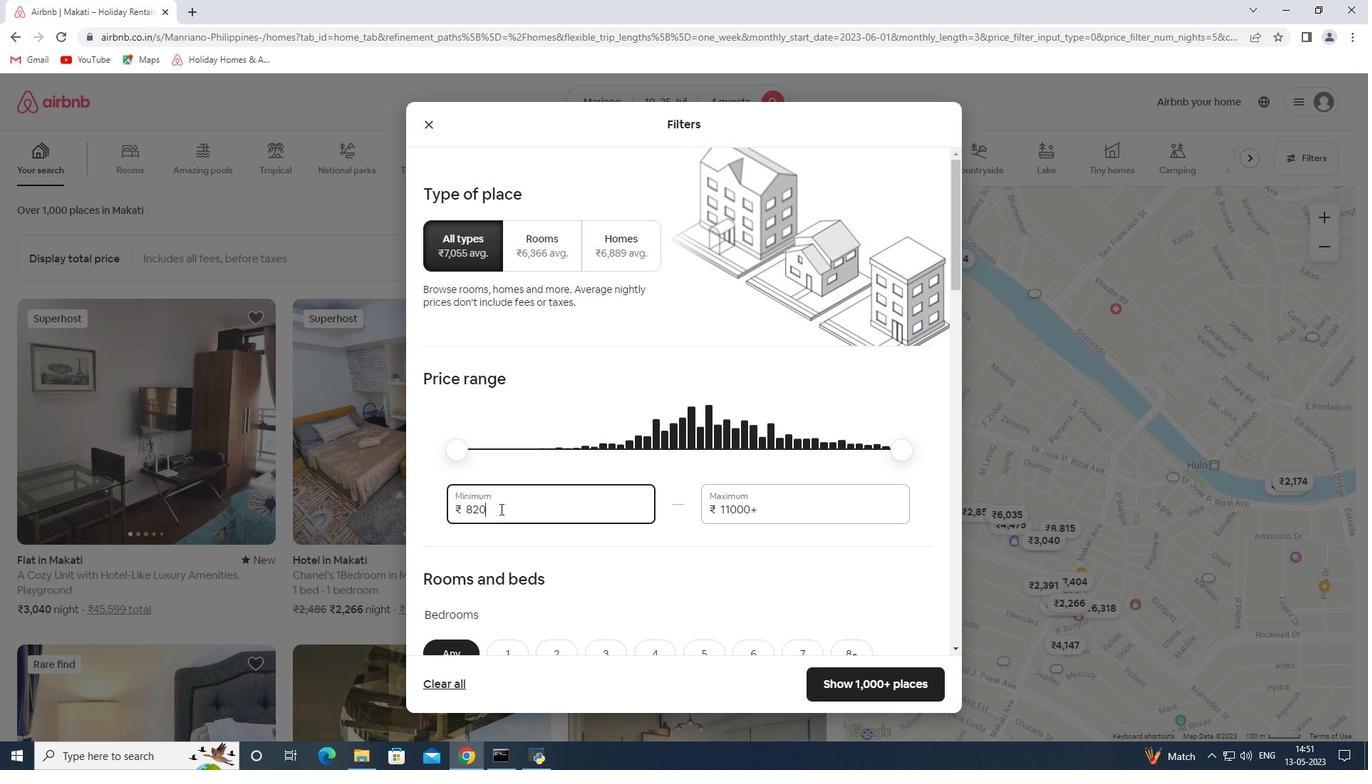 
Action: Mouse pressed left at (500, 509)
Screenshot: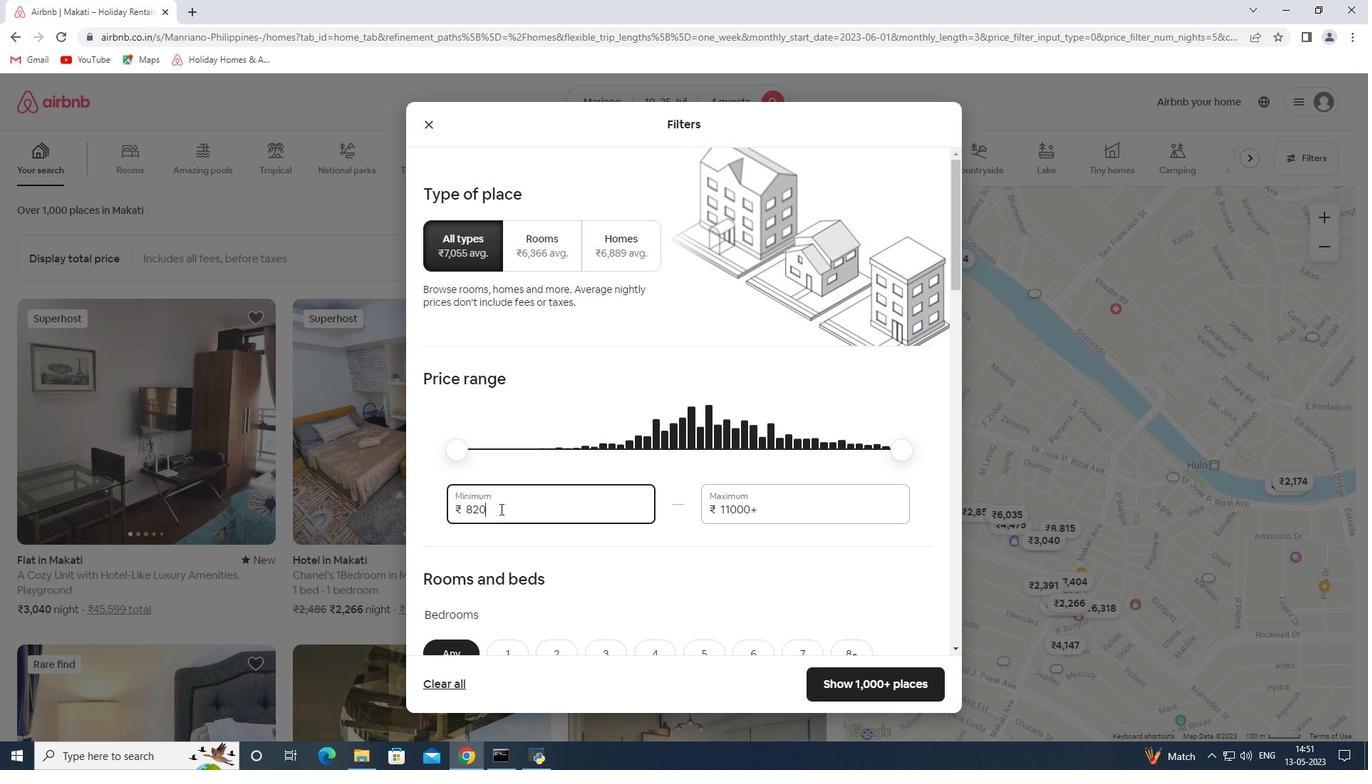 
Action: Key pressed 15000<Key.tab>25000
Screenshot: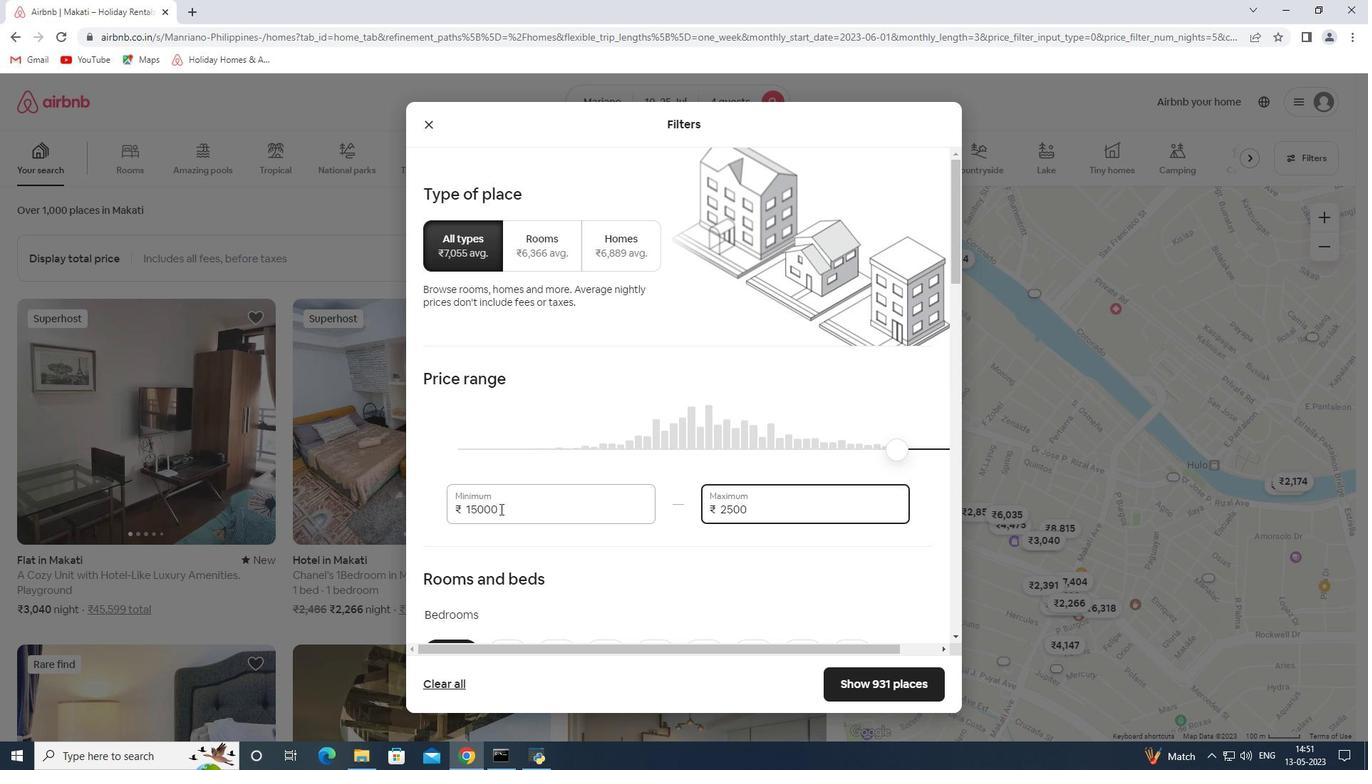 
Action: Mouse moved to (710, 457)
Screenshot: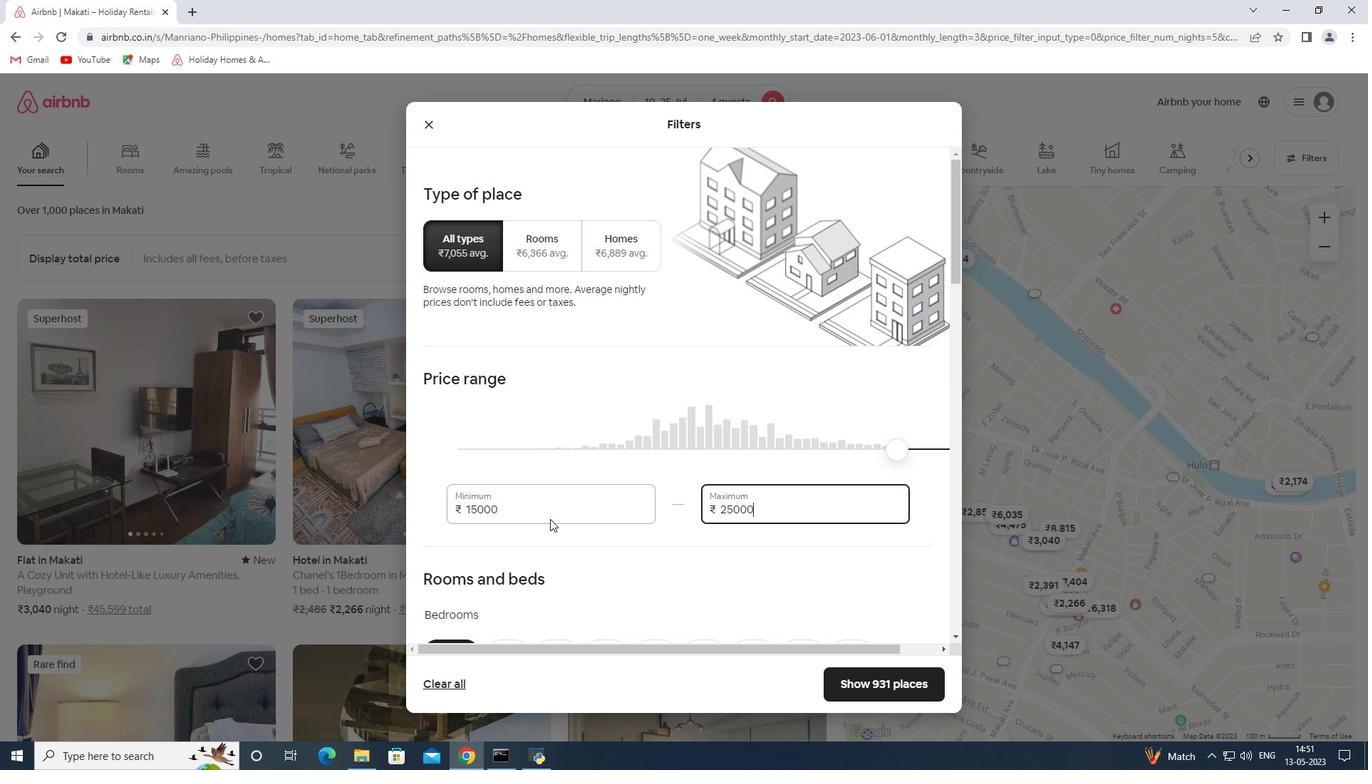 
Action: Mouse scrolled (710, 456) with delta (0, 0)
Screenshot: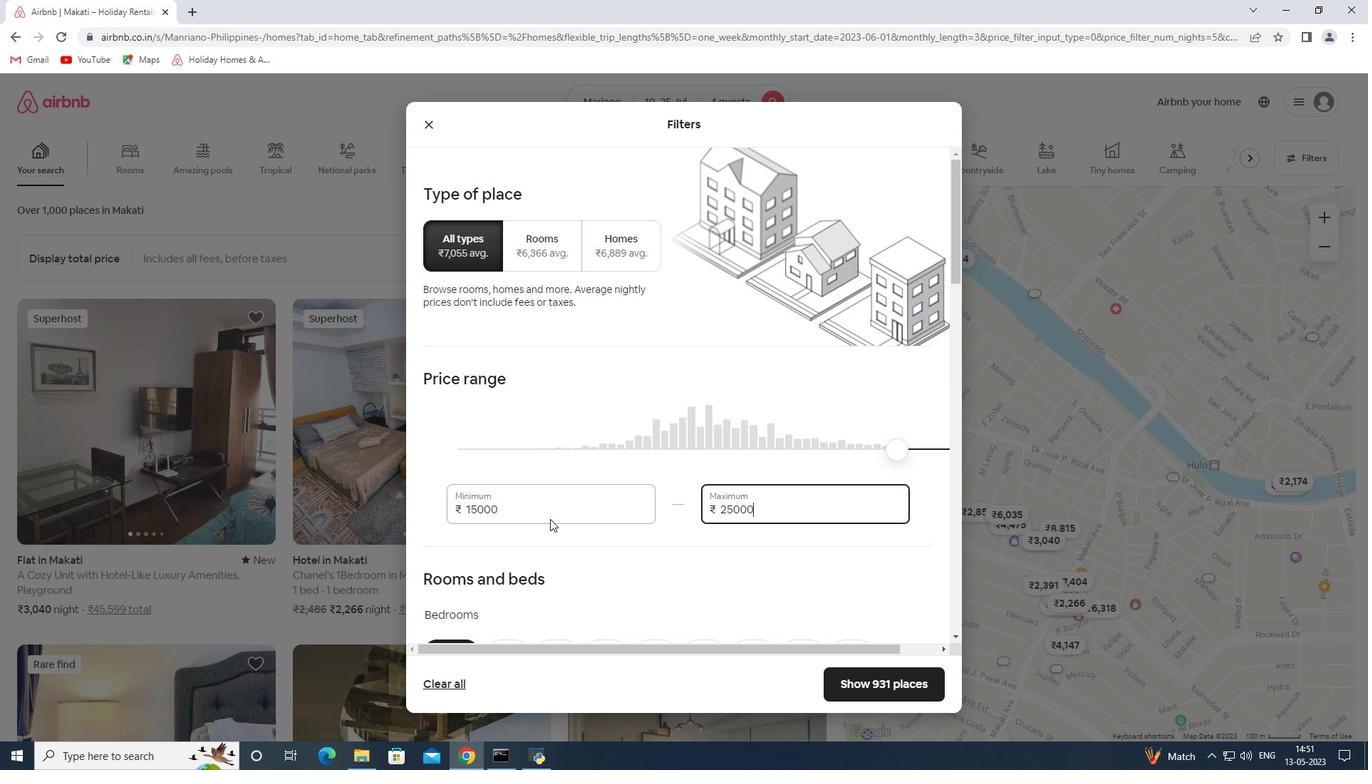 
Action: Mouse scrolled (710, 456) with delta (0, 0)
Screenshot: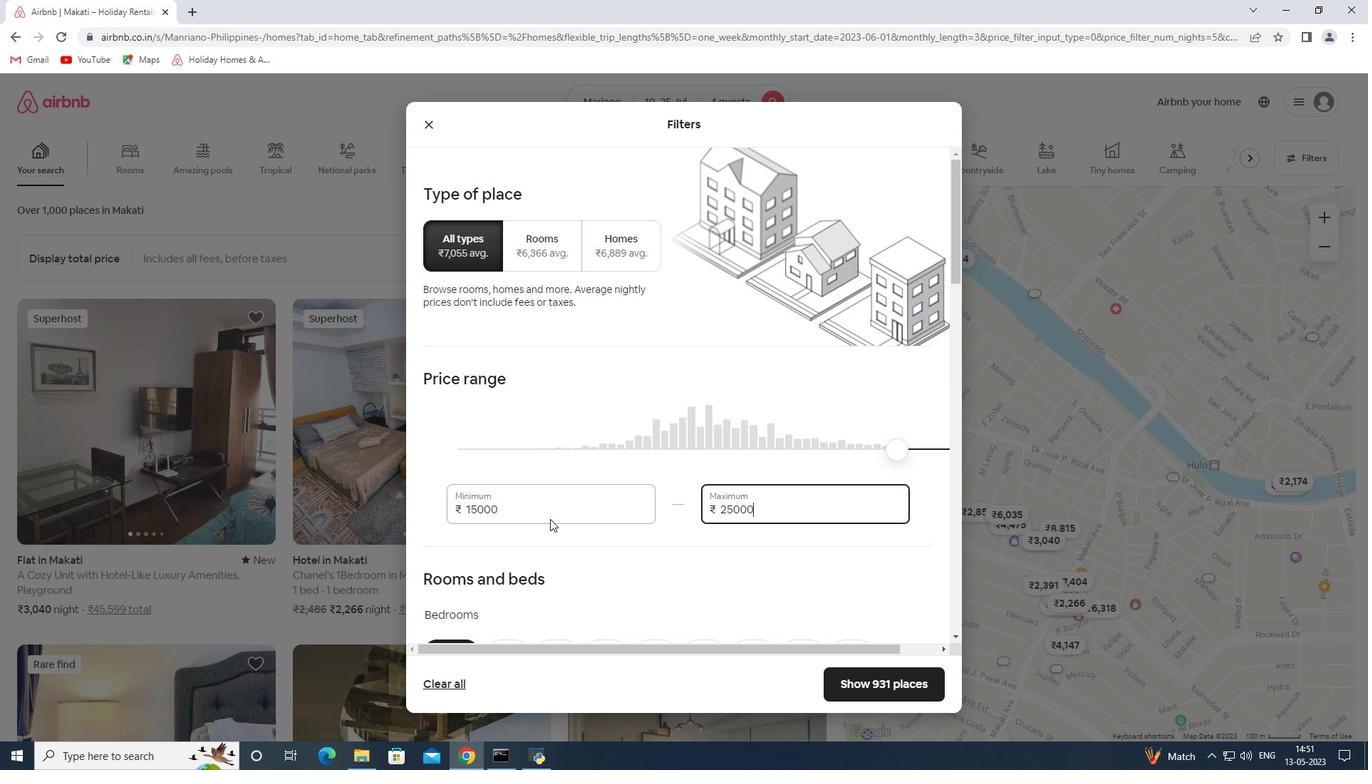 
Action: Mouse scrolled (710, 456) with delta (0, 0)
Screenshot: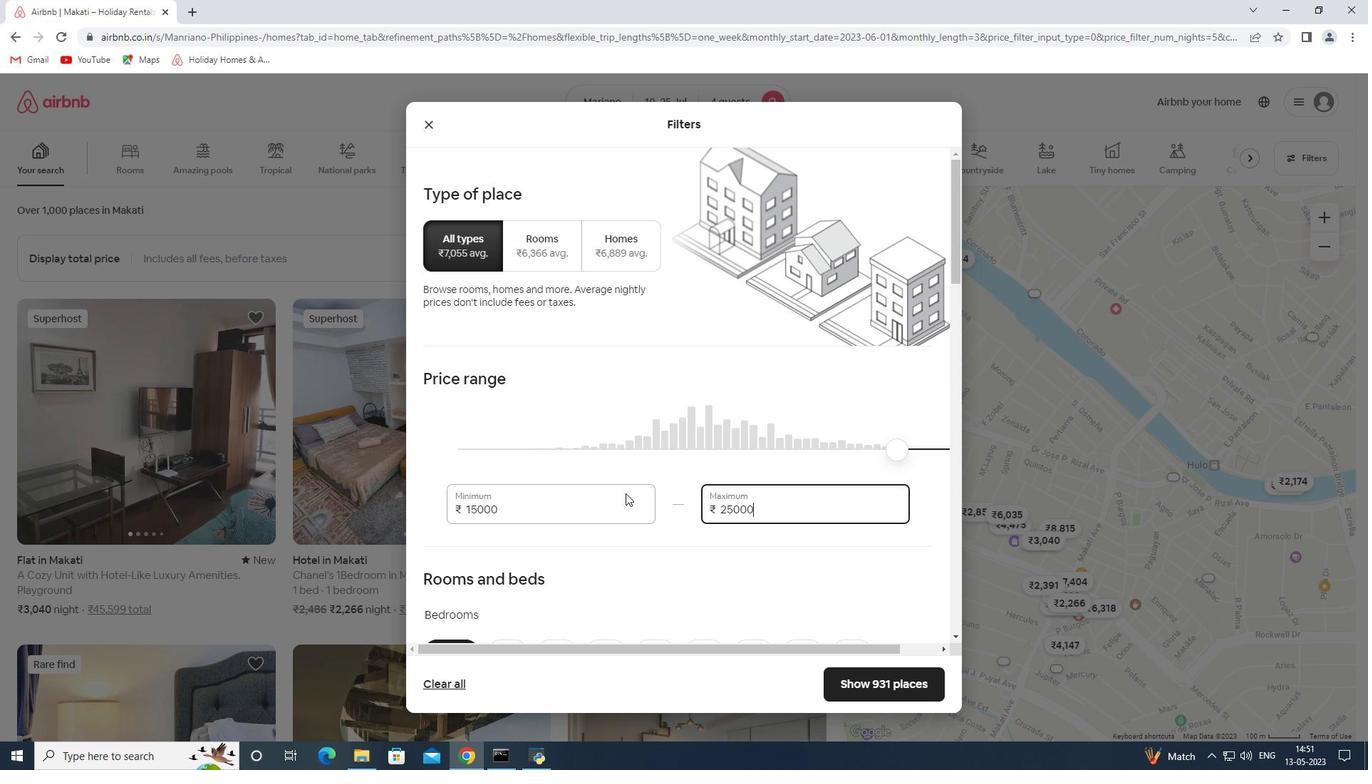 
Action: Mouse scrolled (710, 456) with delta (0, 0)
Screenshot: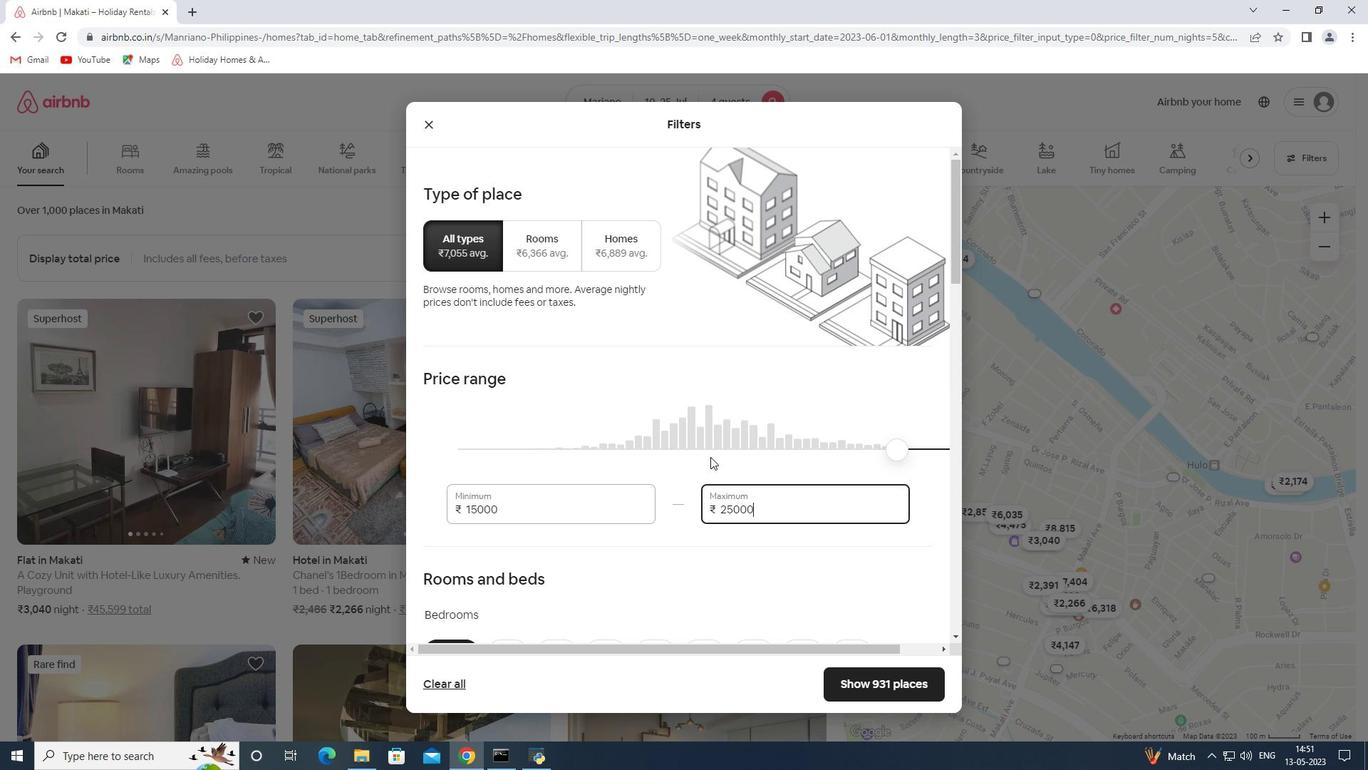 
Action: Mouse scrolled (710, 456) with delta (0, 0)
Screenshot: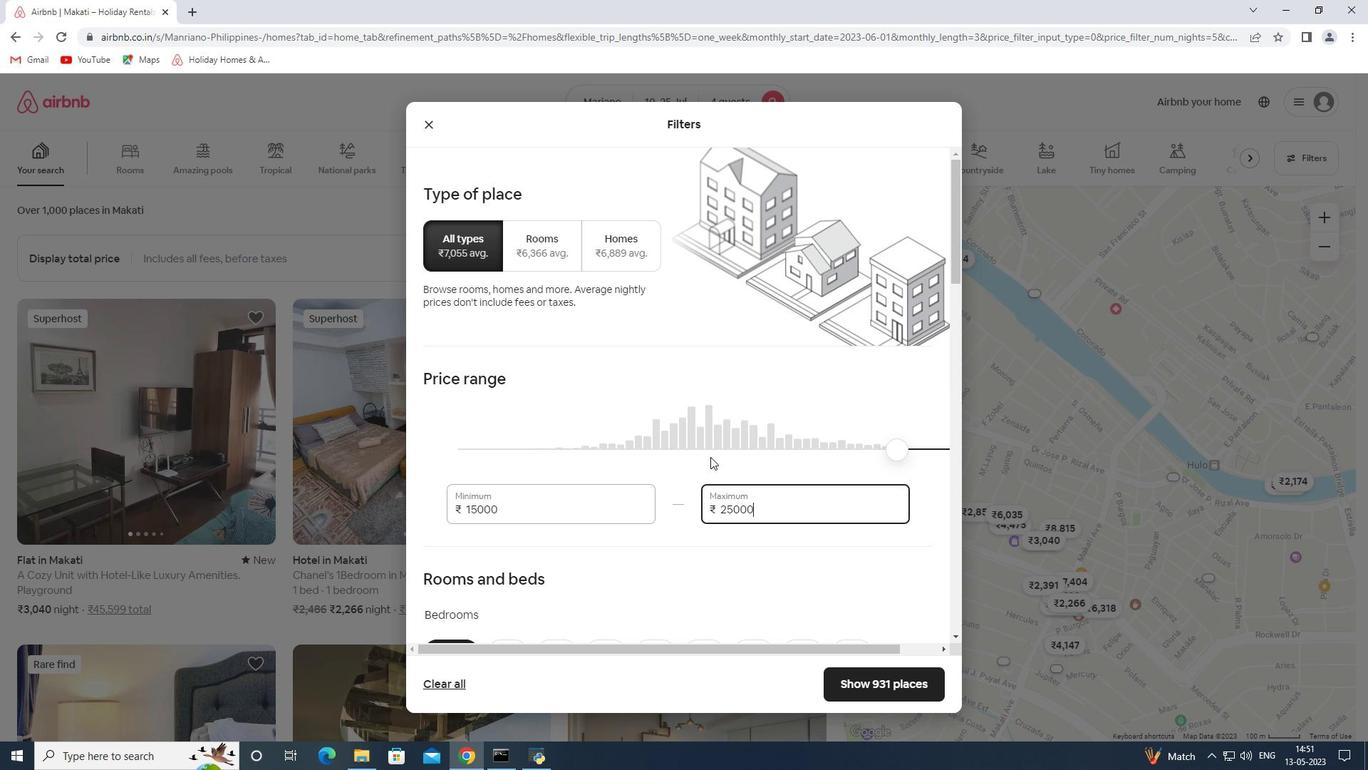 
Action: Mouse scrolled (710, 456) with delta (0, 0)
Screenshot: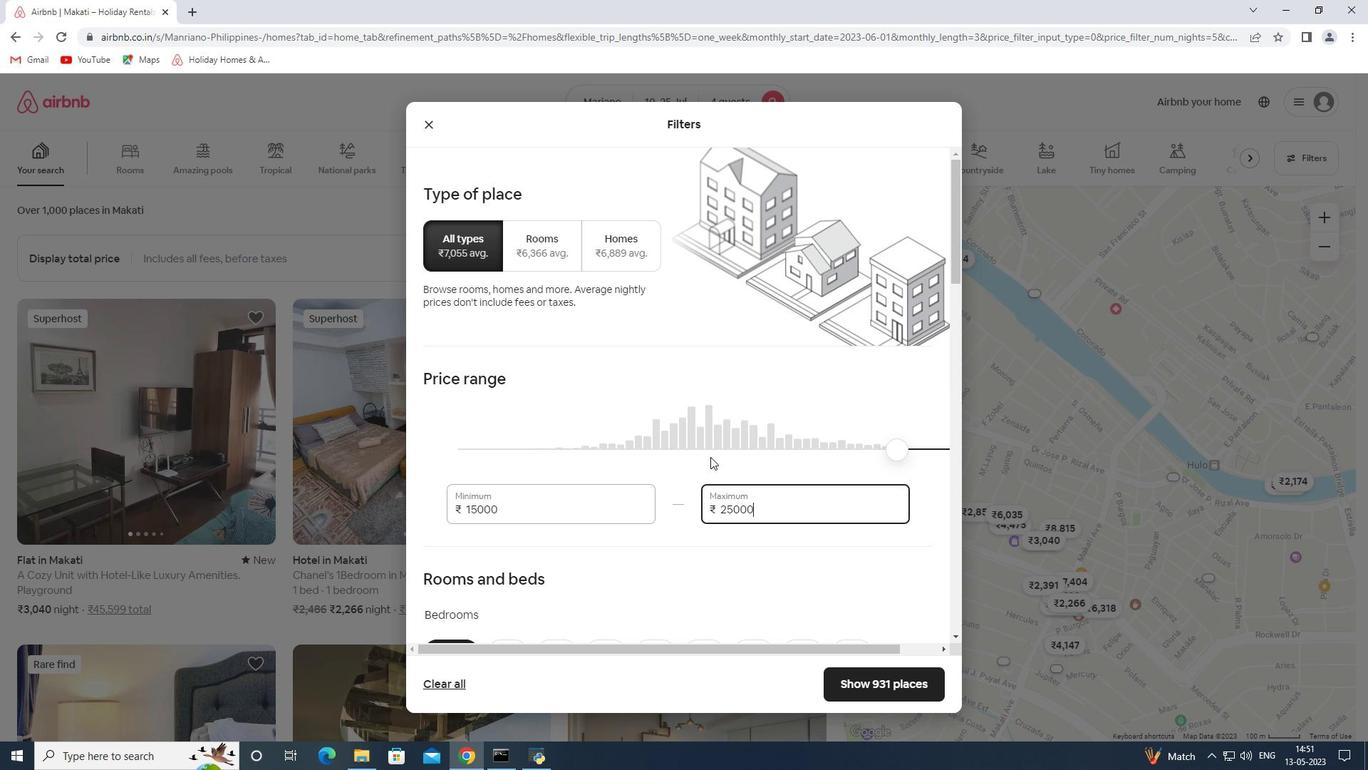 
Action: Mouse moved to (558, 233)
Screenshot: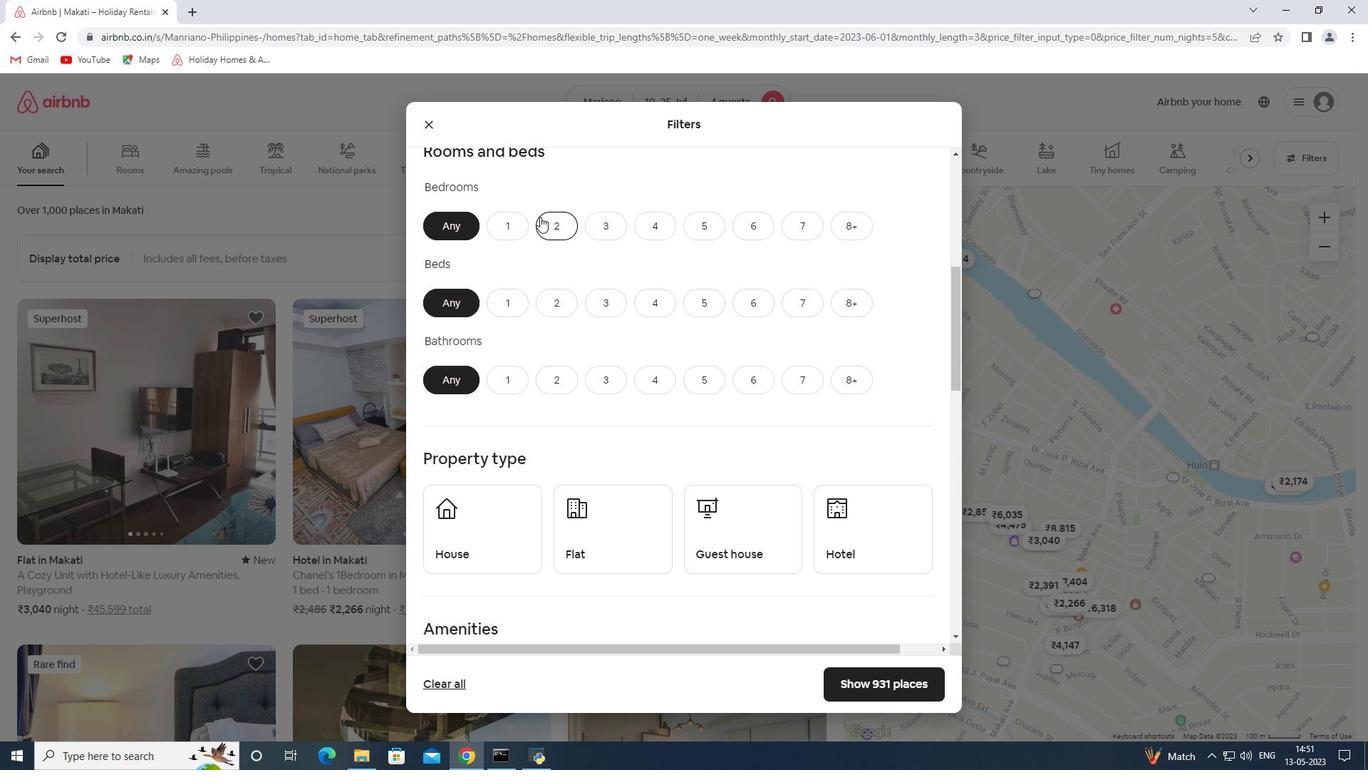 
Action: Mouse pressed left at (558, 233)
Screenshot: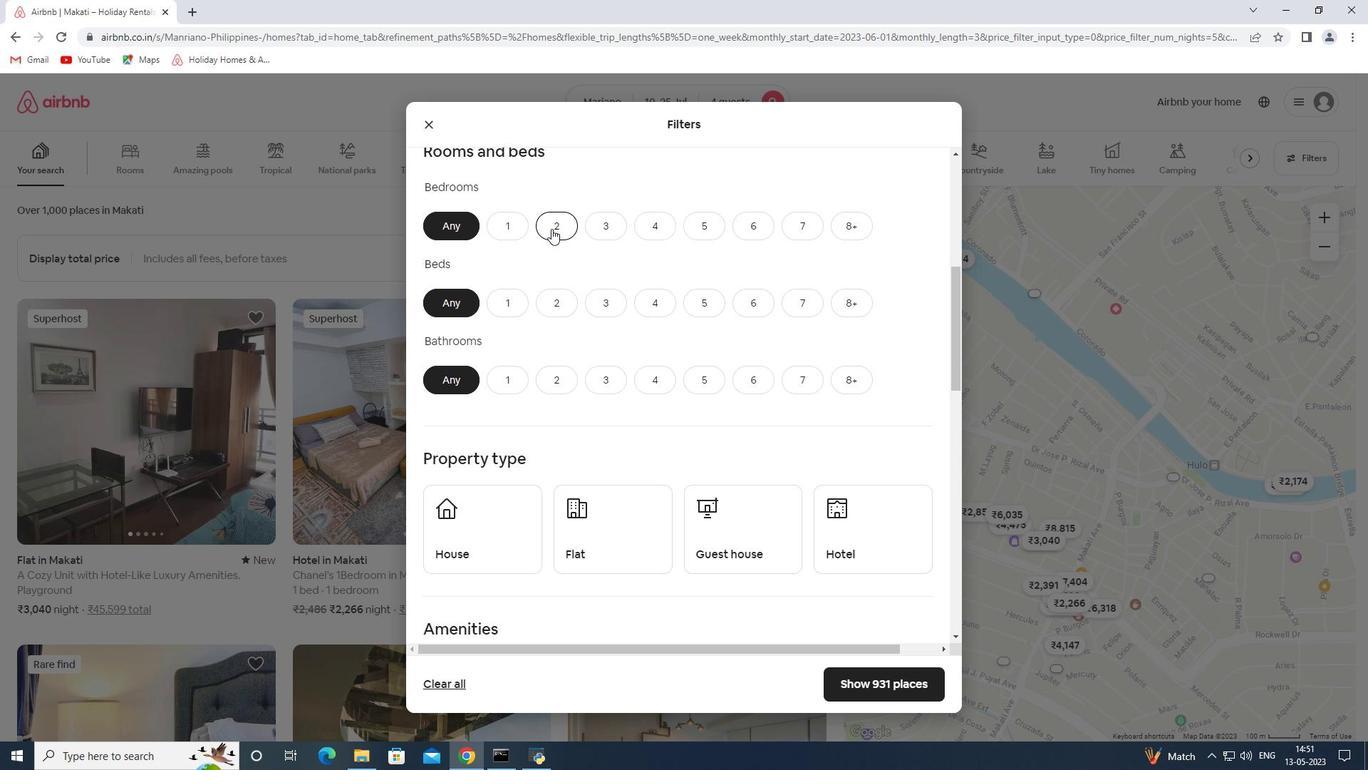 
Action: Mouse moved to (608, 303)
Screenshot: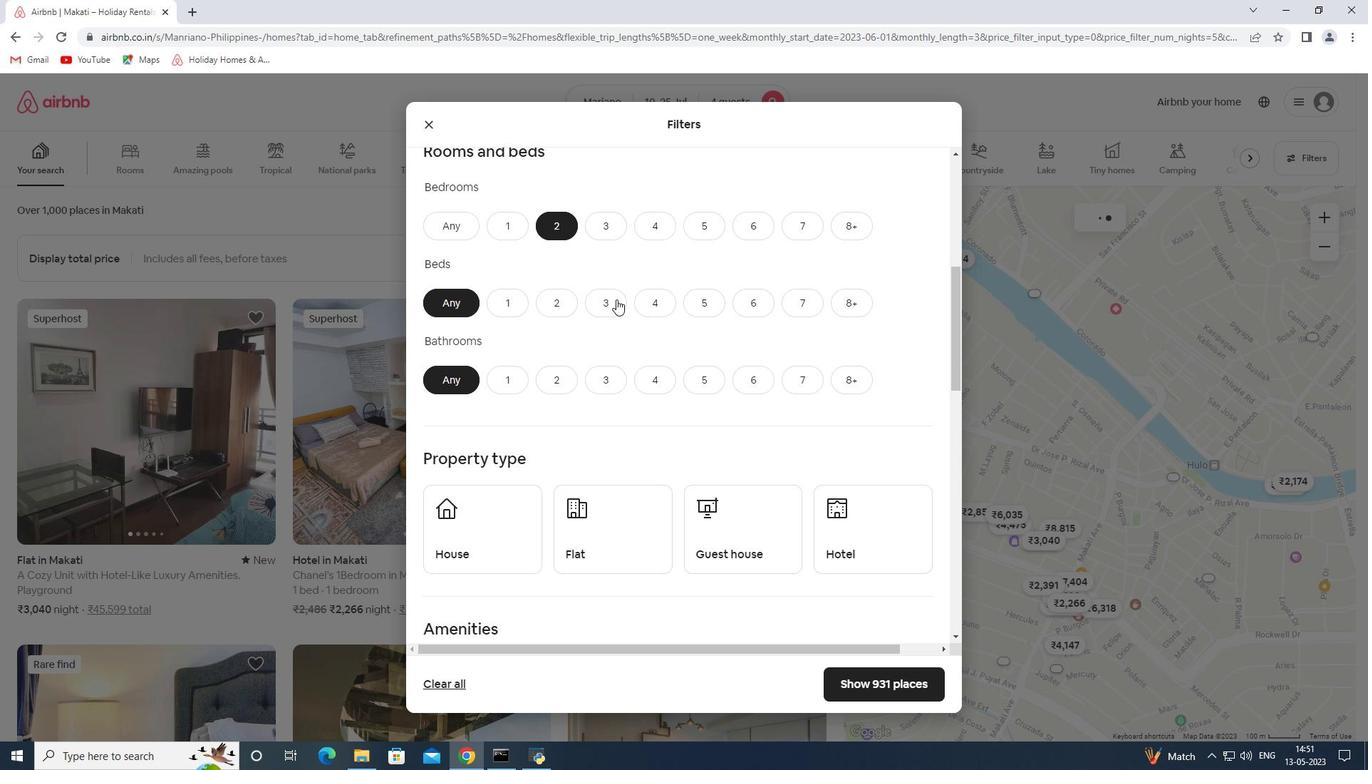 
Action: Mouse pressed left at (608, 303)
Screenshot: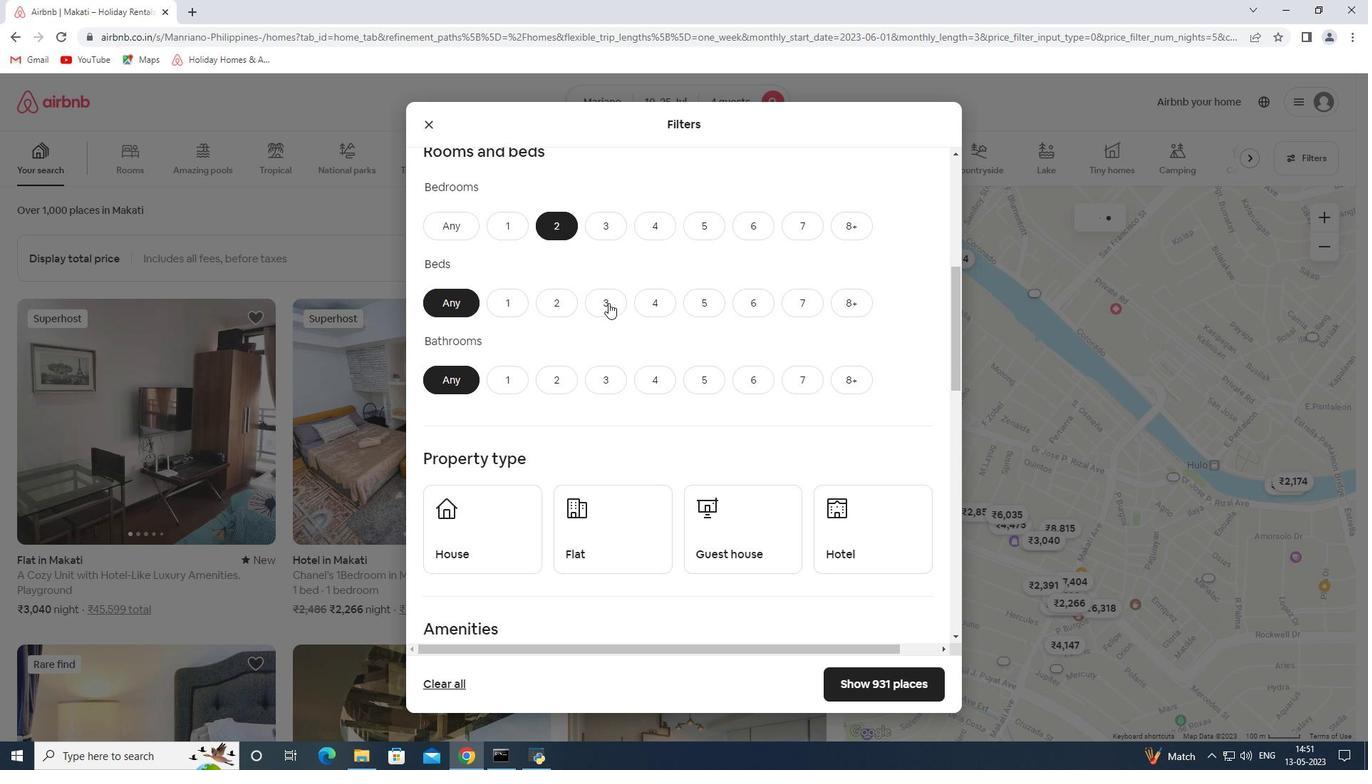 
Action: Mouse moved to (561, 372)
Screenshot: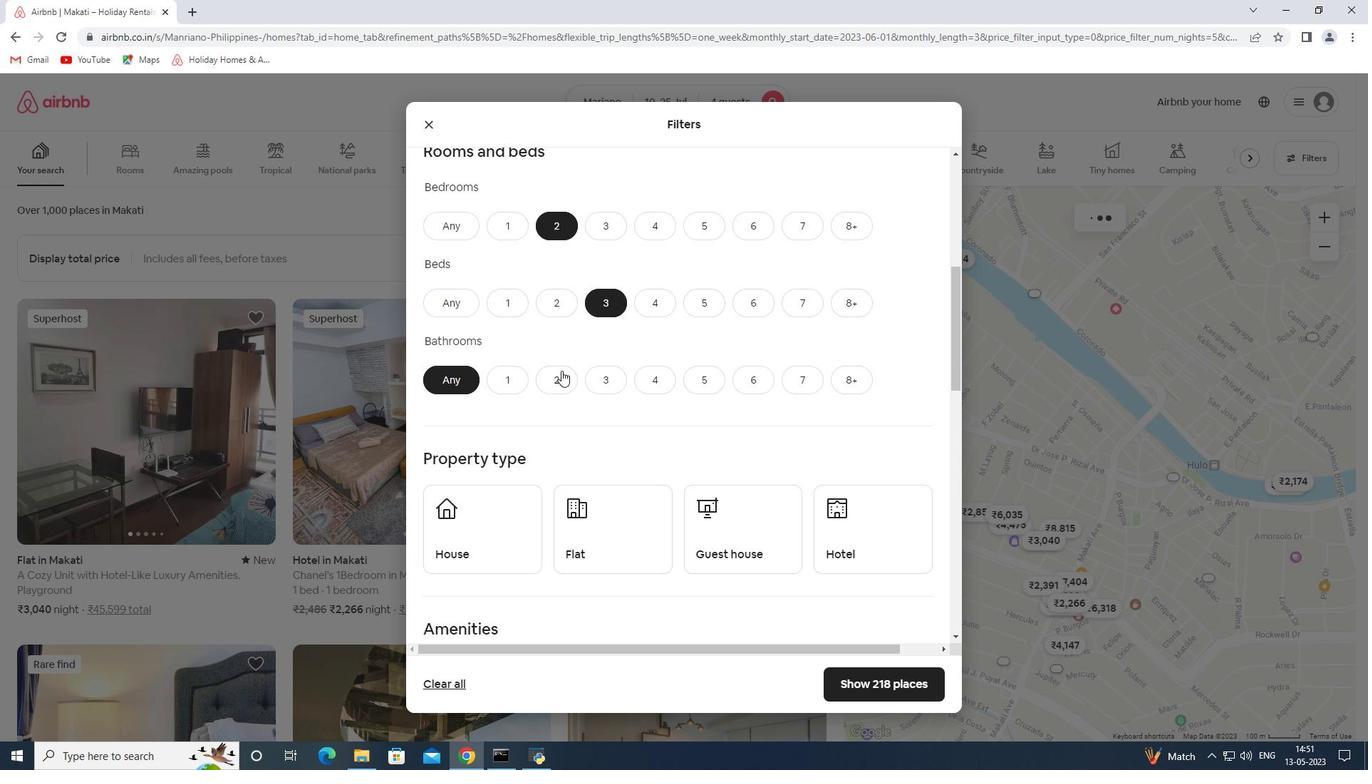 
Action: Mouse pressed left at (561, 372)
Screenshot: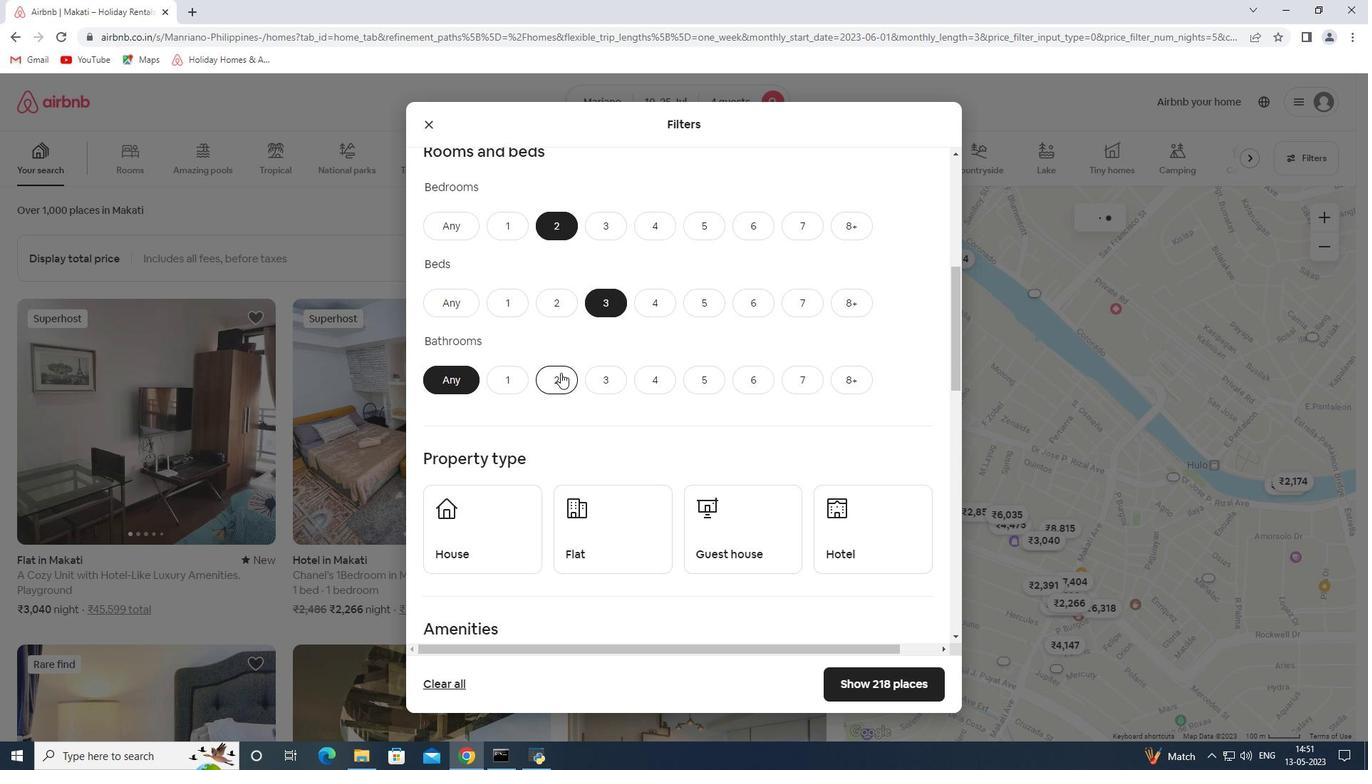 
Action: Mouse scrolled (561, 372) with delta (0, 0)
Screenshot: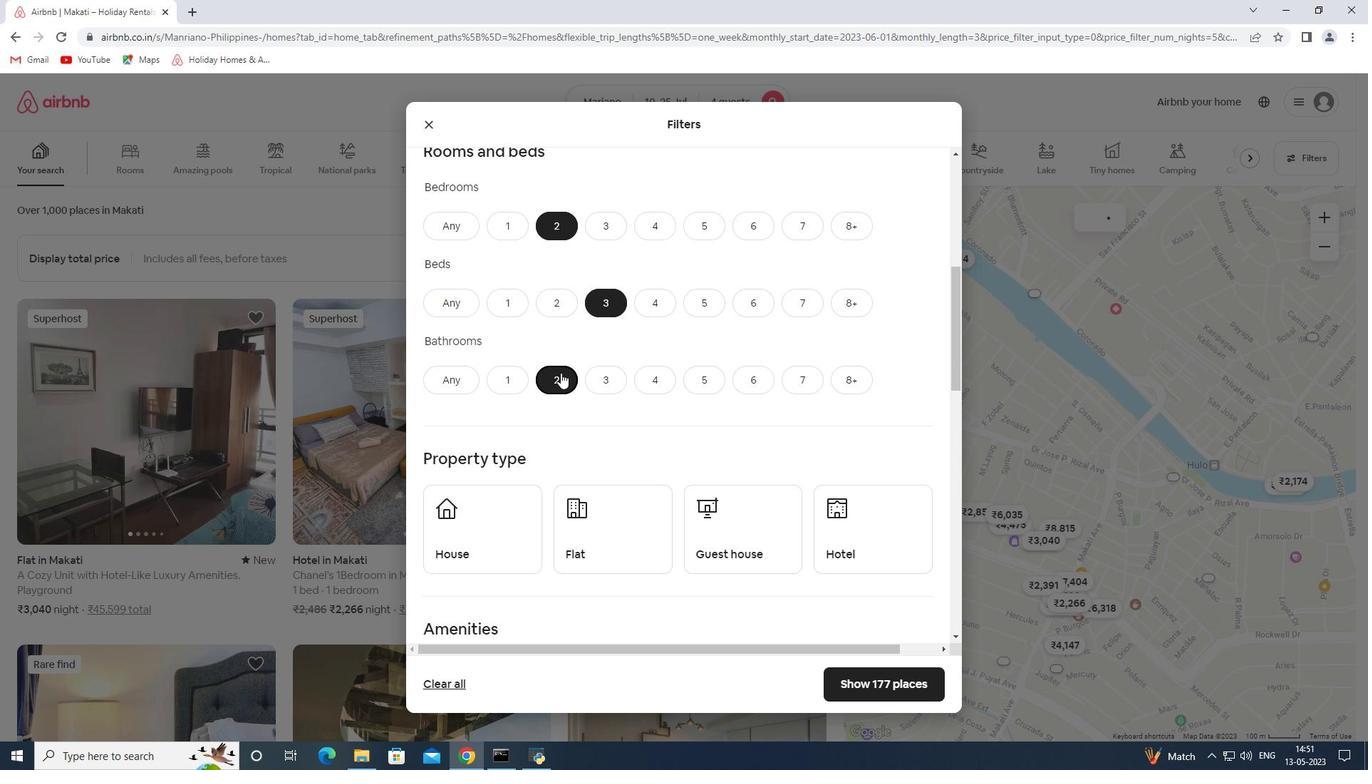 
Action: Mouse scrolled (561, 372) with delta (0, 0)
Screenshot: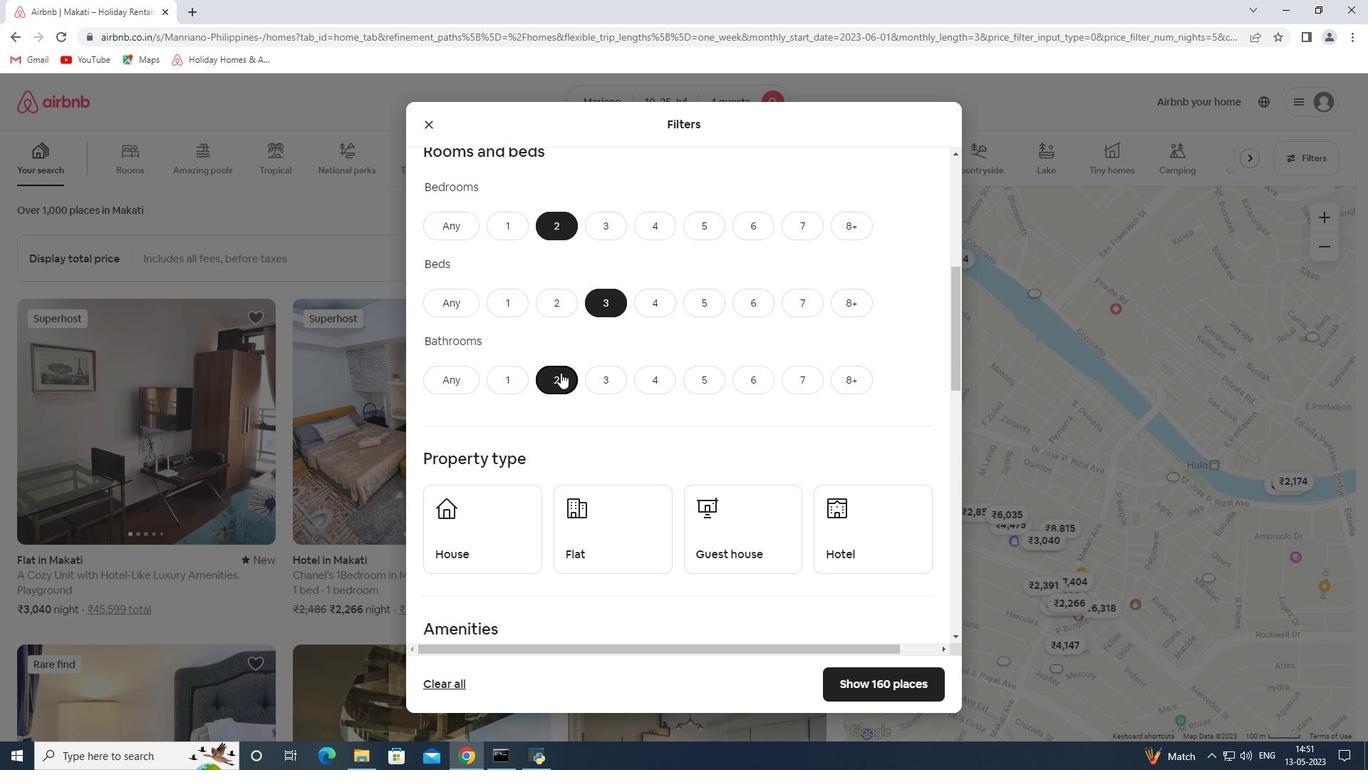 
Action: Mouse scrolled (561, 372) with delta (0, 0)
Screenshot: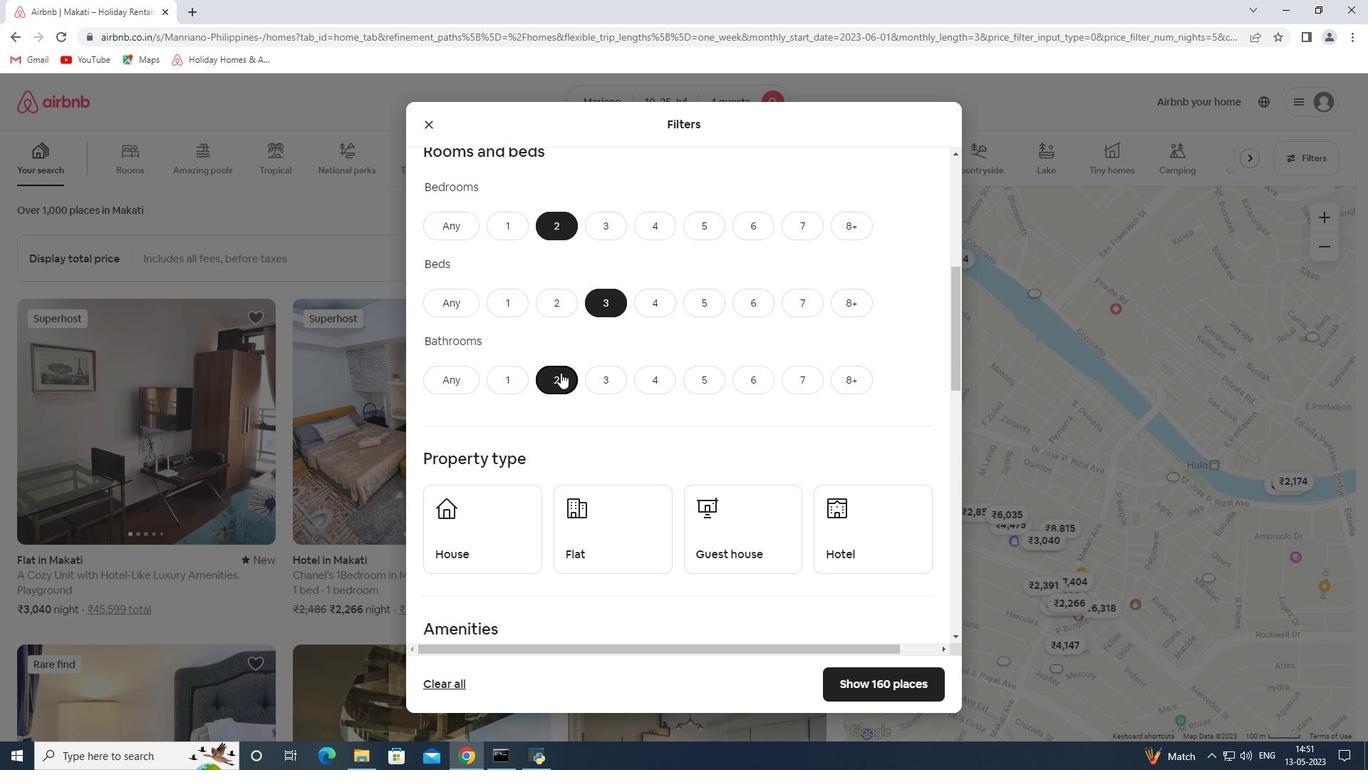 
Action: Mouse moved to (506, 335)
Screenshot: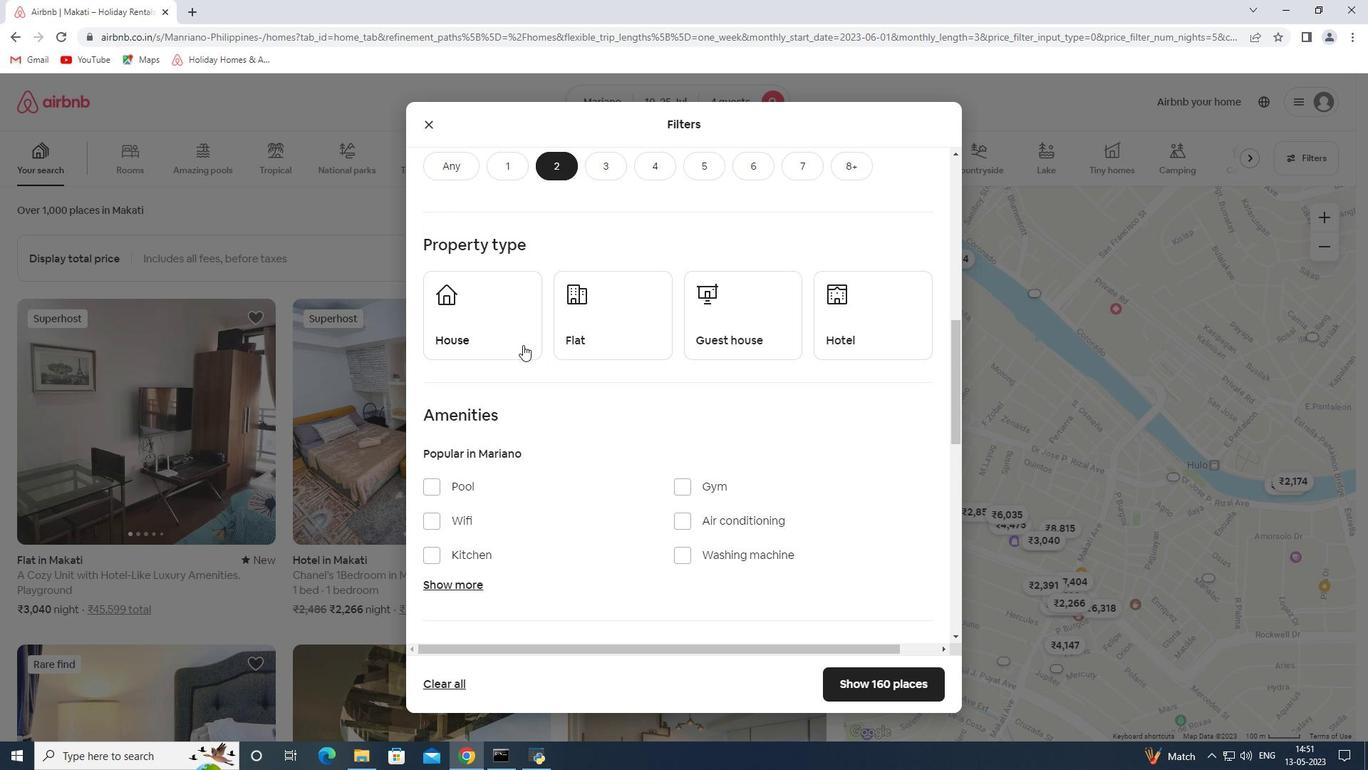 
Action: Mouse pressed left at (506, 335)
Screenshot: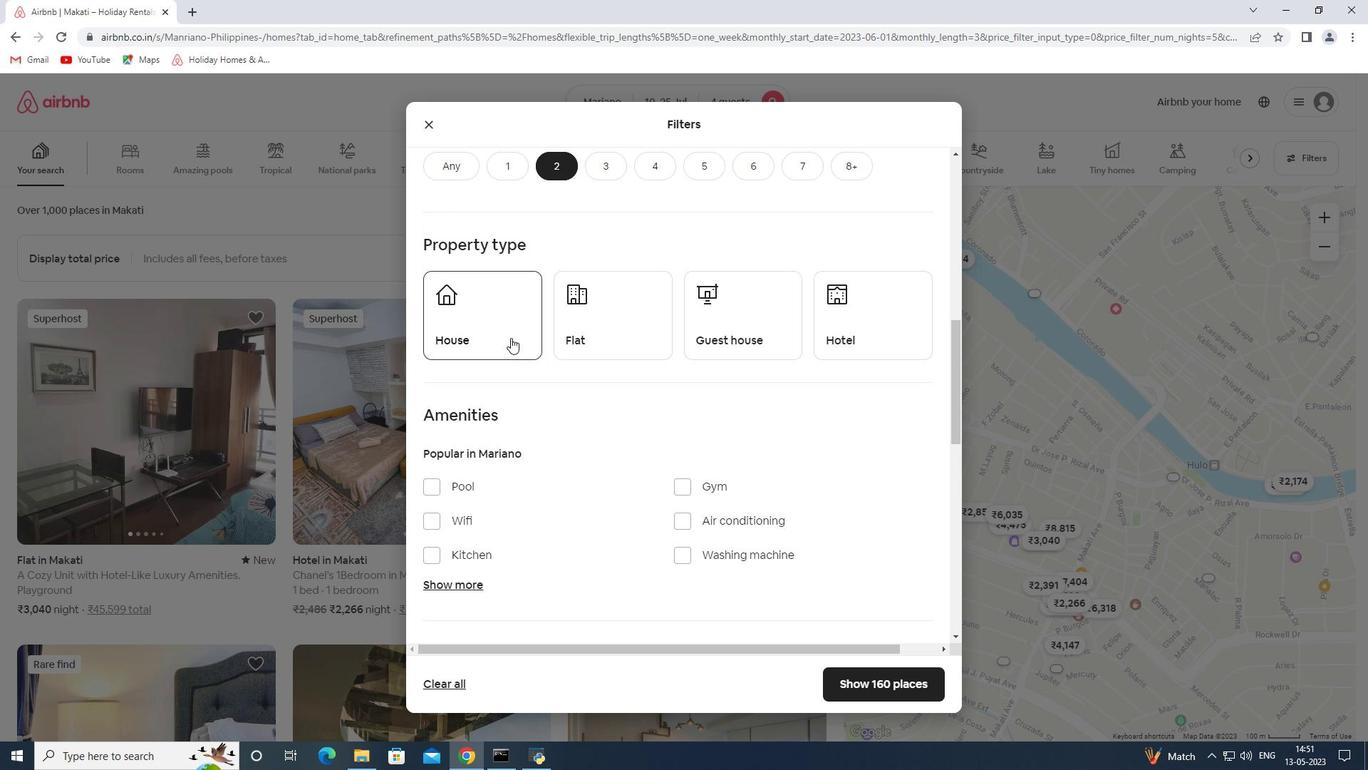 
Action: Mouse moved to (596, 330)
Screenshot: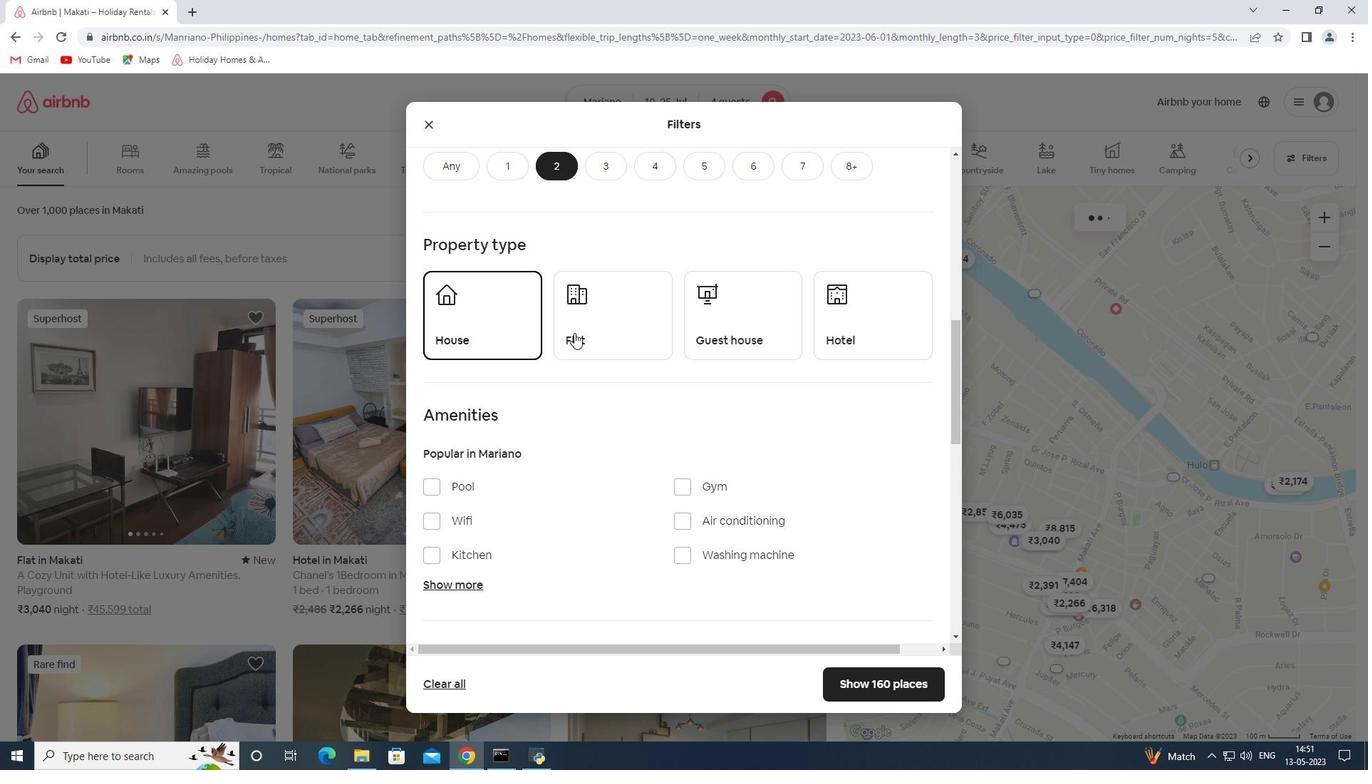 
Action: Mouse pressed left at (596, 330)
Screenshot: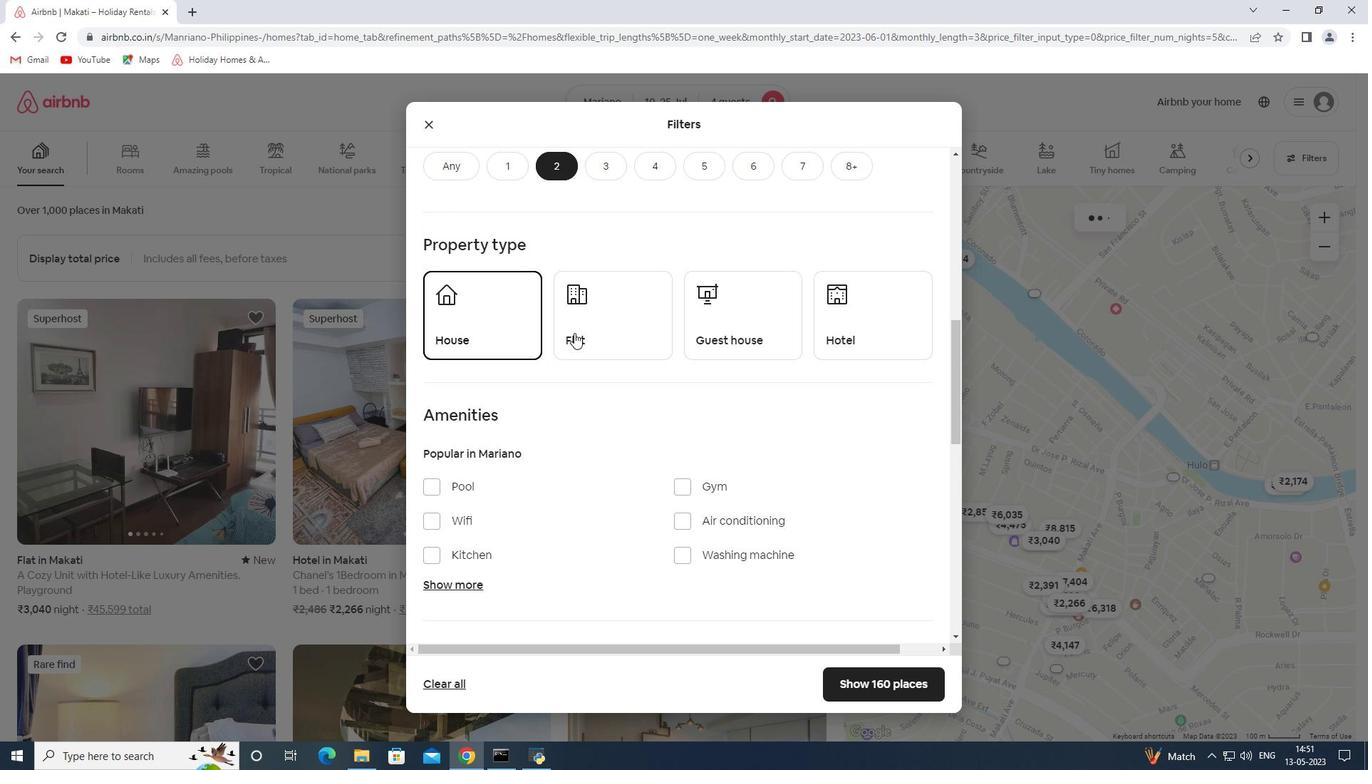 
Action: Mouse moved to (713, 327)
Screenshot: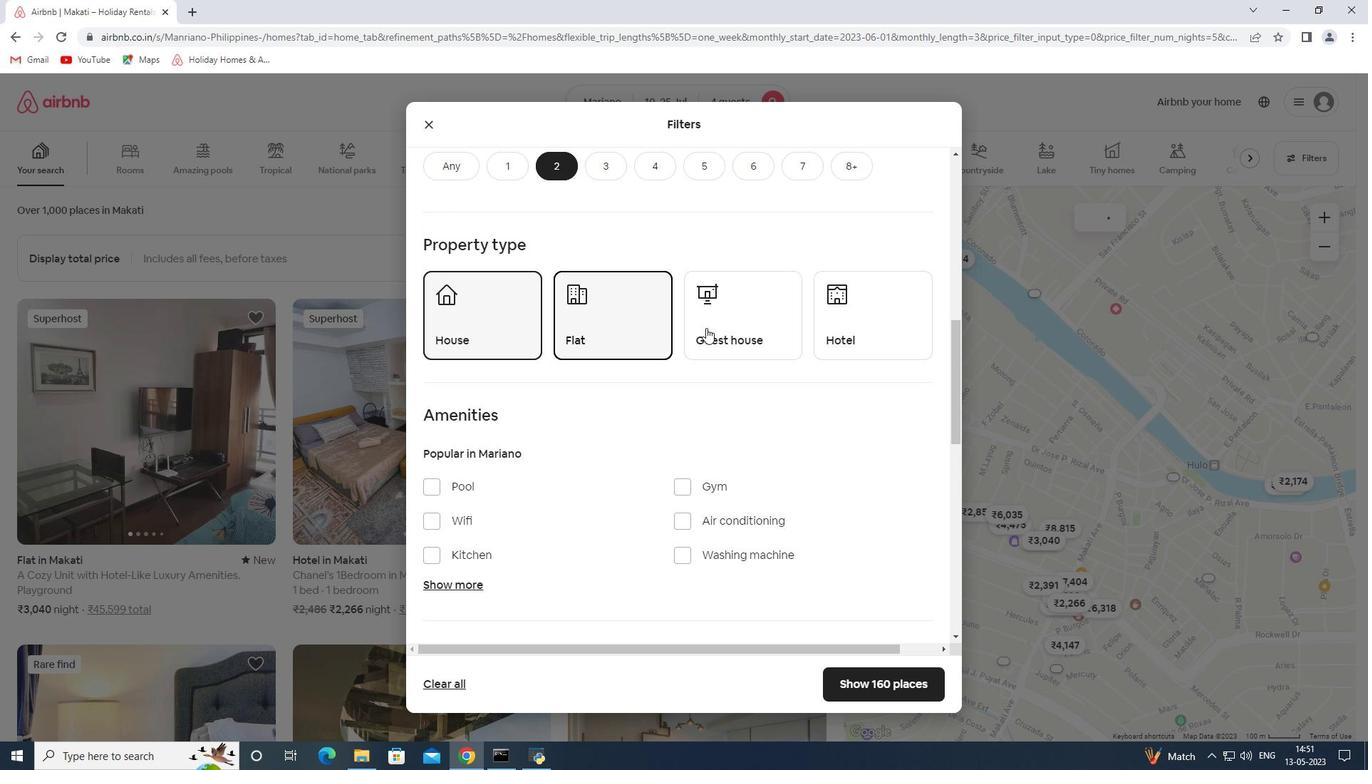 
Action: Mouse pressed left at (713, 327)
Screenshot: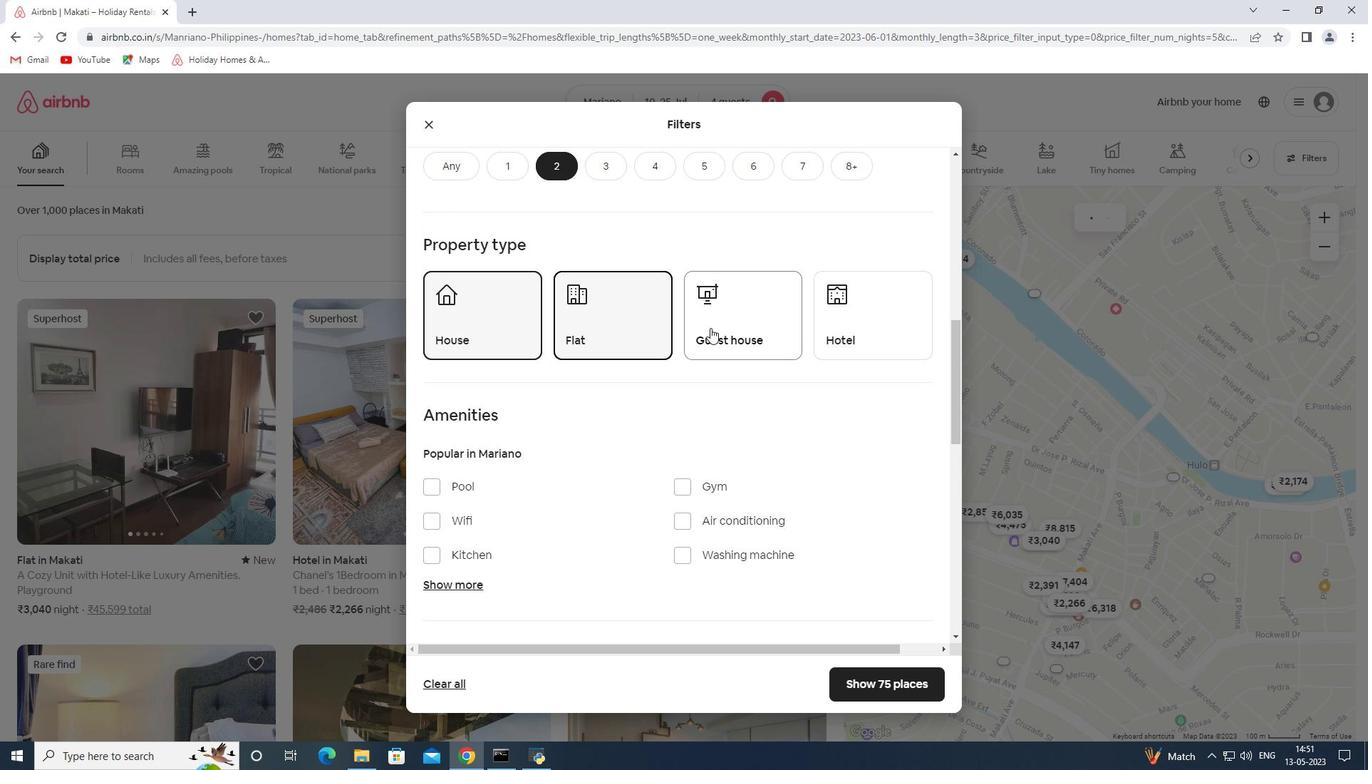 
Action: Mouse moved to (690, 334)
Screenshot: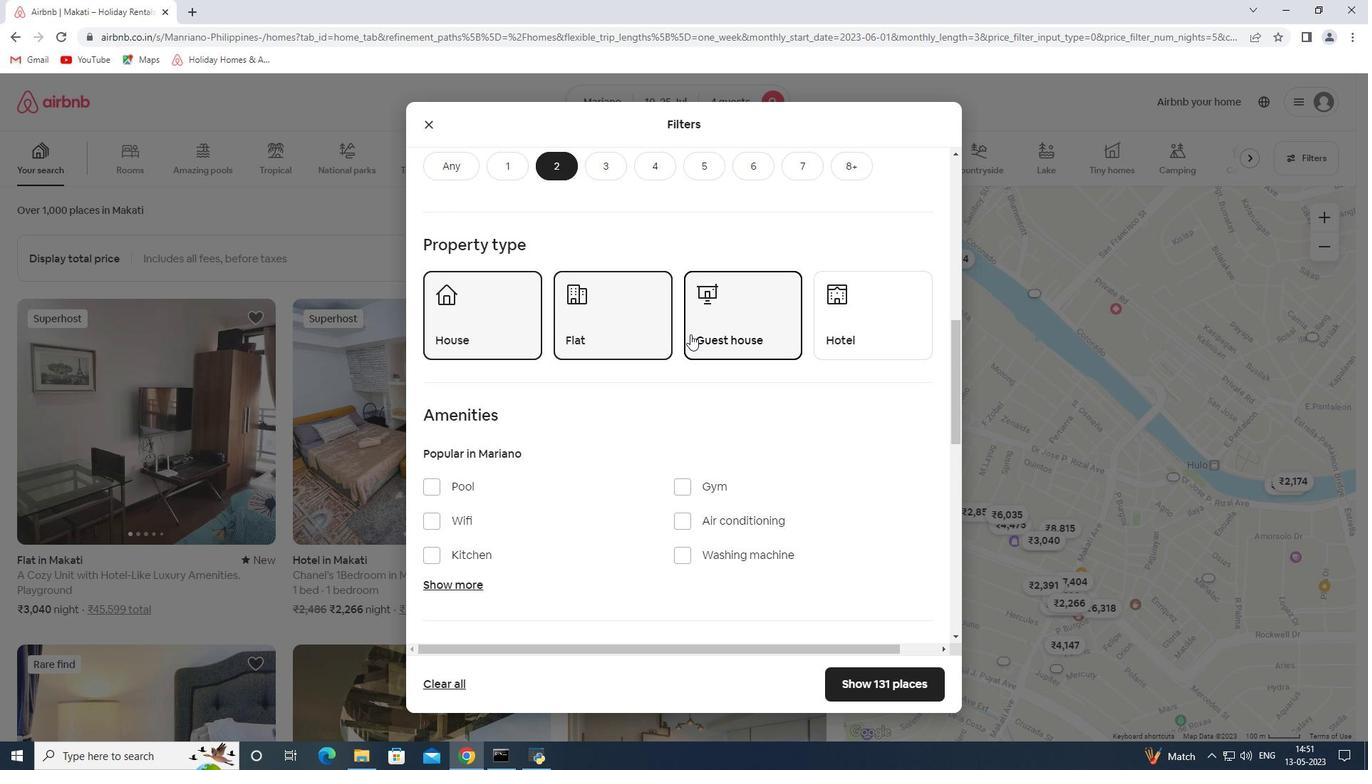 
Action: Mouse scrolled (690, 333) with delta (0, 0)
Screenshot: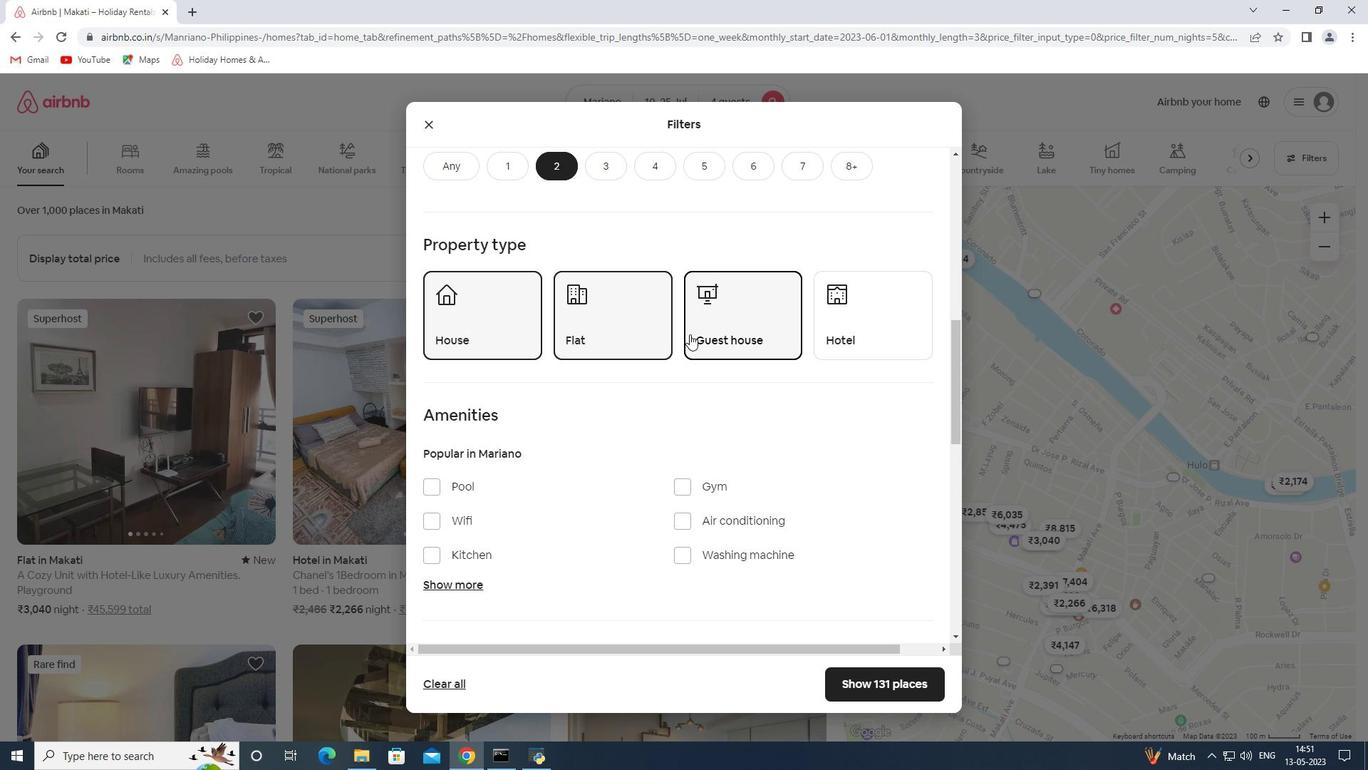 
Action: Mouse scrolled (690, 333) with delta (0, 0)
Screenshot: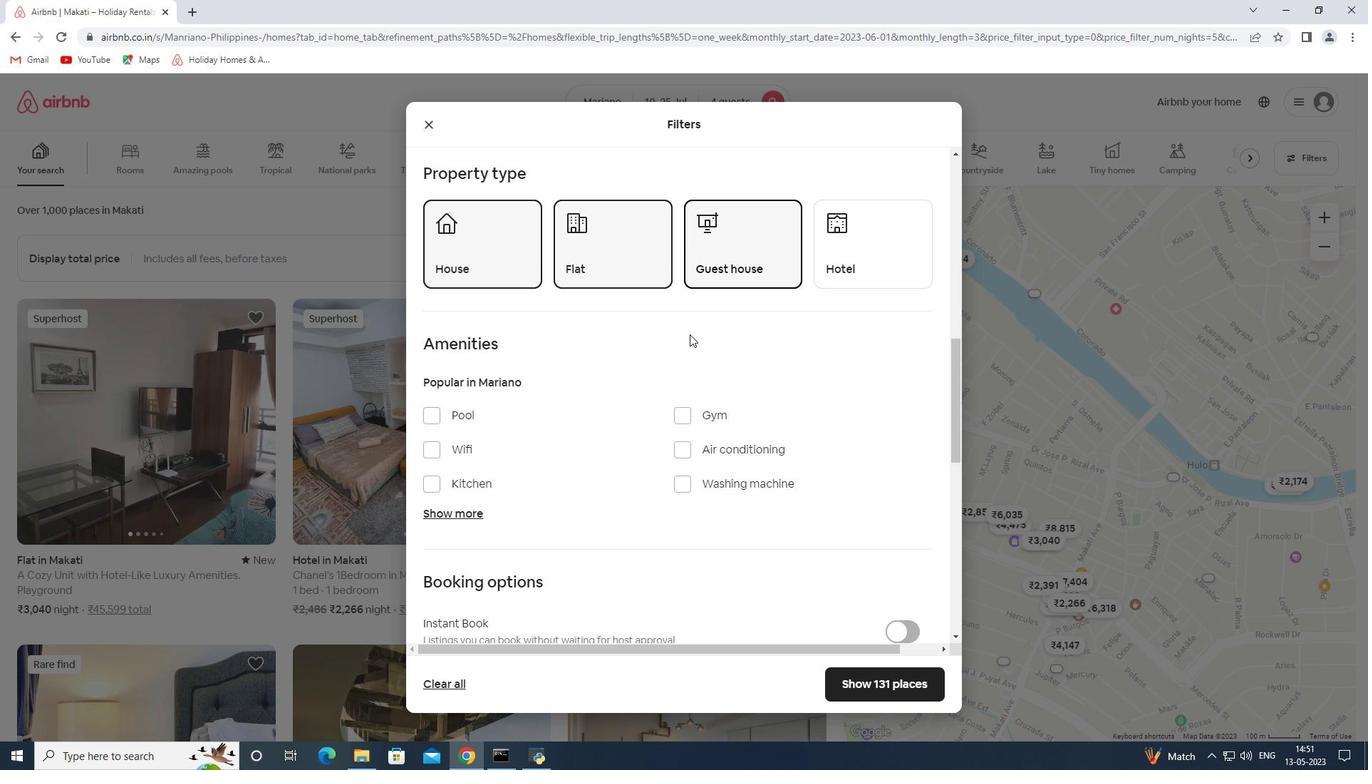 
Action: Mouse scrolled (690, 333) with delta (0, 0)
Screenshot: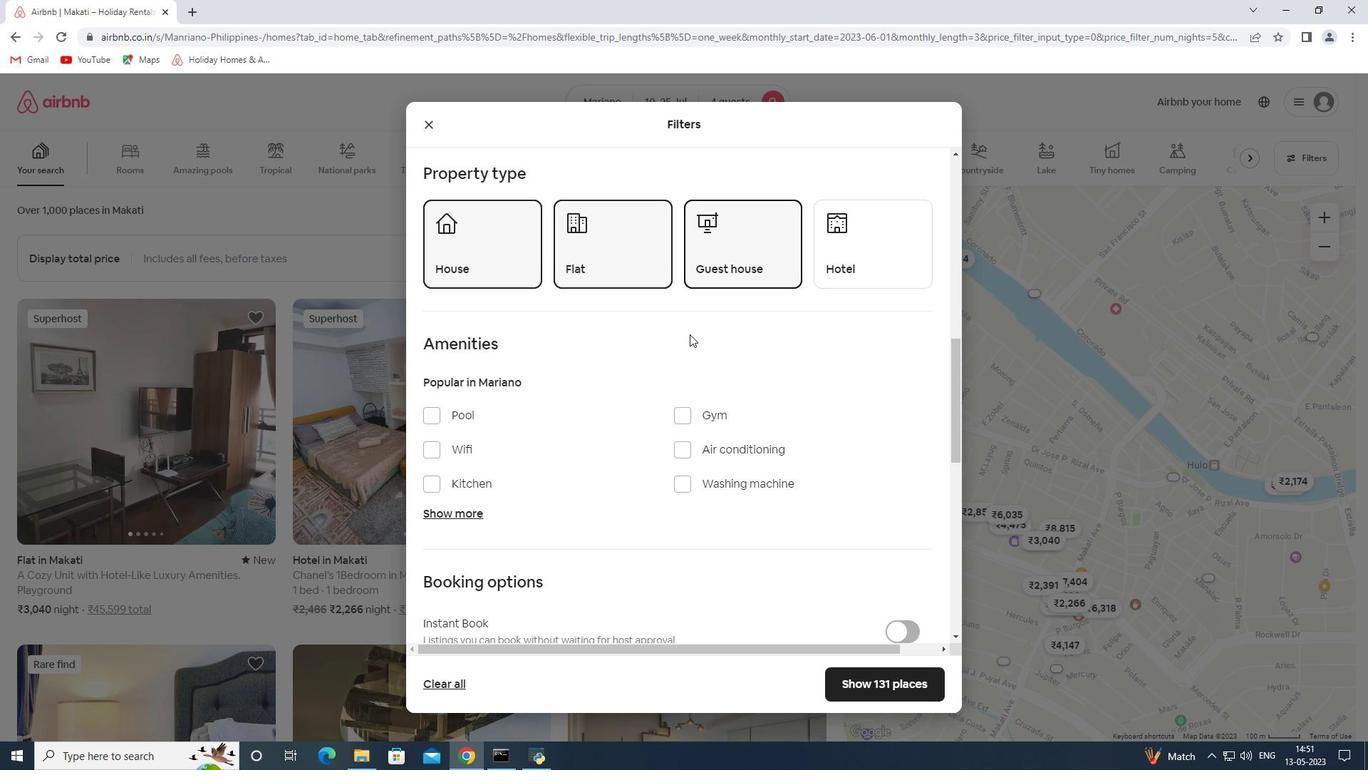 
Action: Mouse moved to (442, 376)
Screenshot: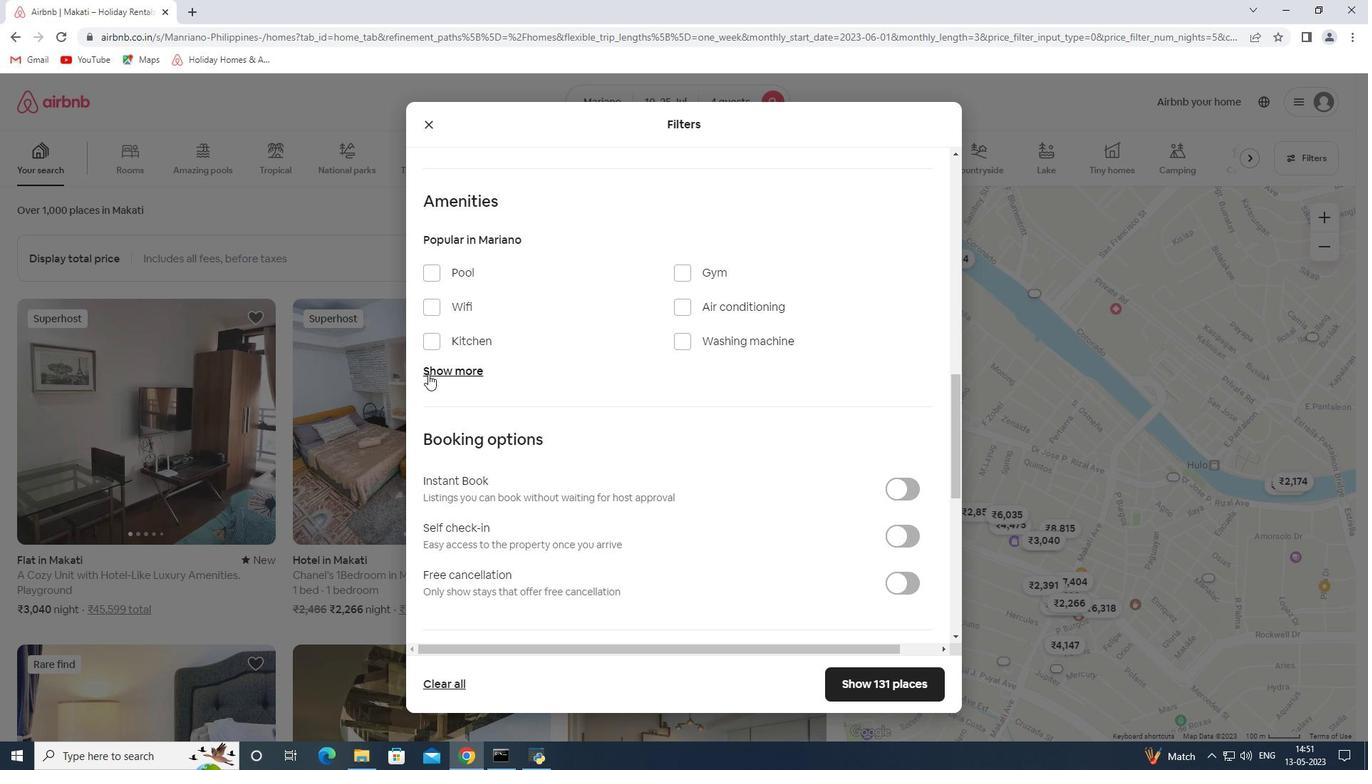 
Action: Mouse pressed left at (442, 376)
Screenshot: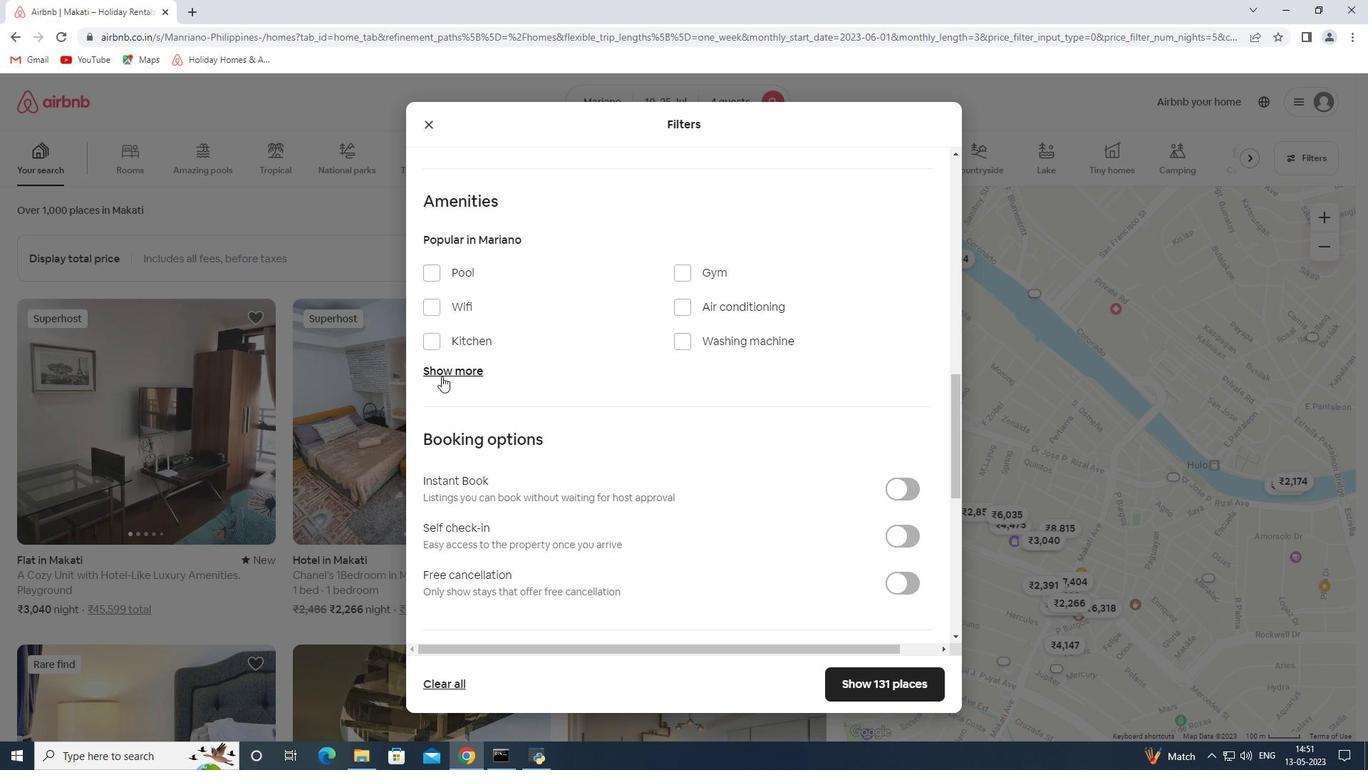 
Action: Mouse moved to (453, 293)
Screenshot: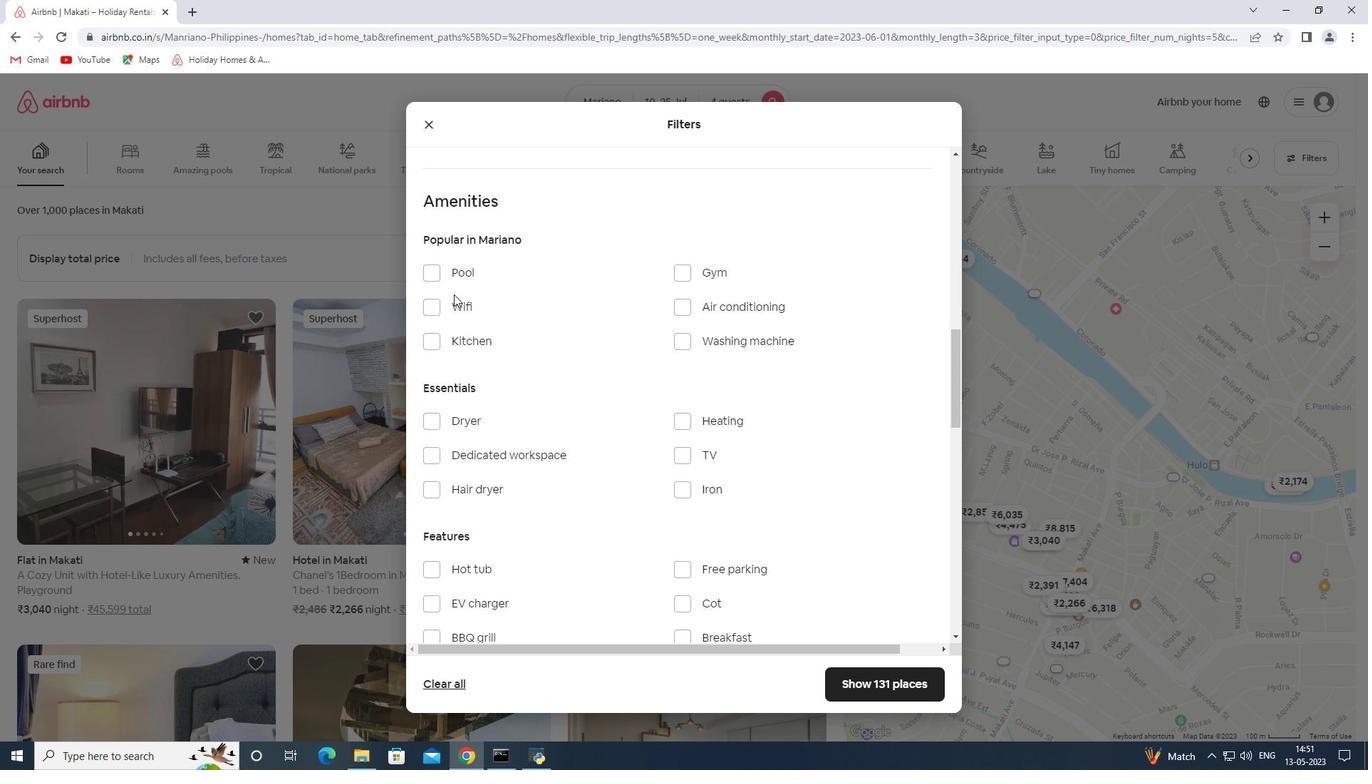 
Action: Mouse pressed left at (453, 293)
Screenshot: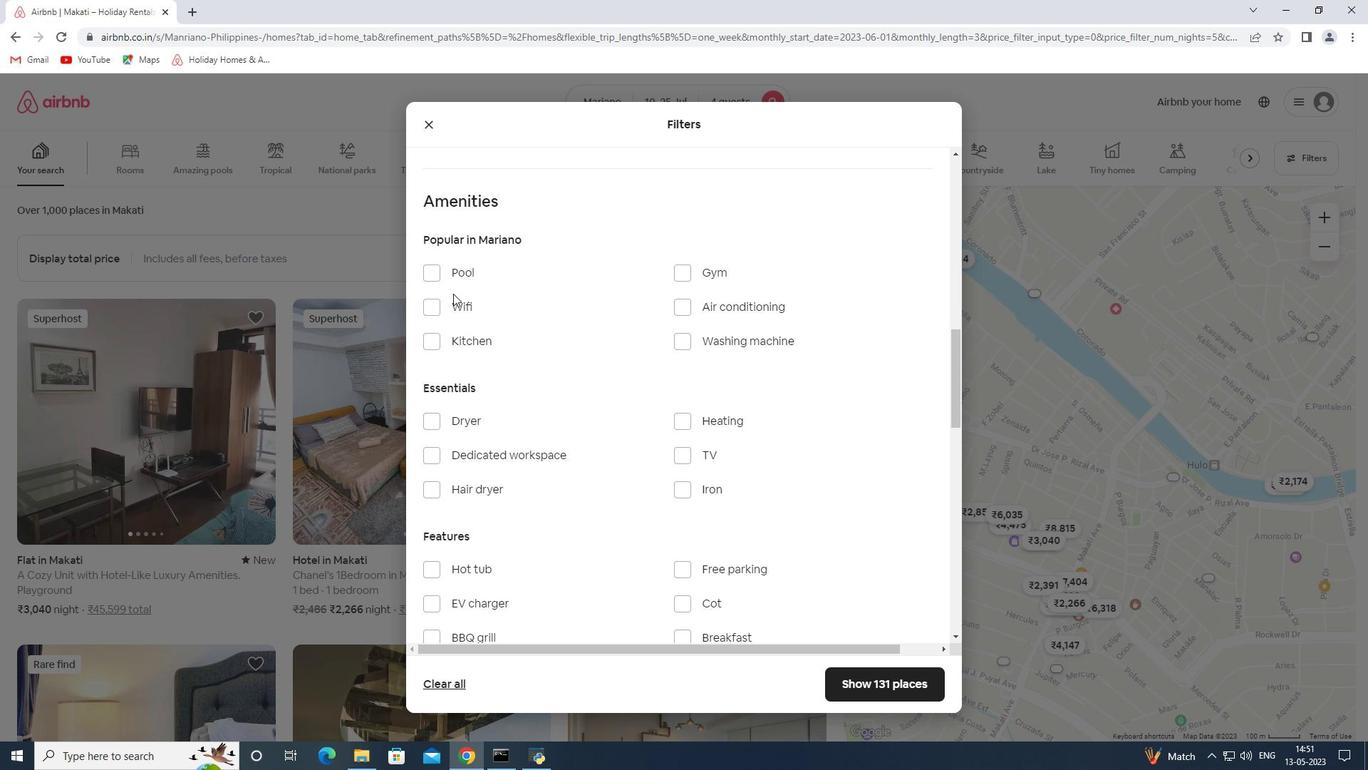 
Action: Mouse moved to (454, 313)
Screenshot: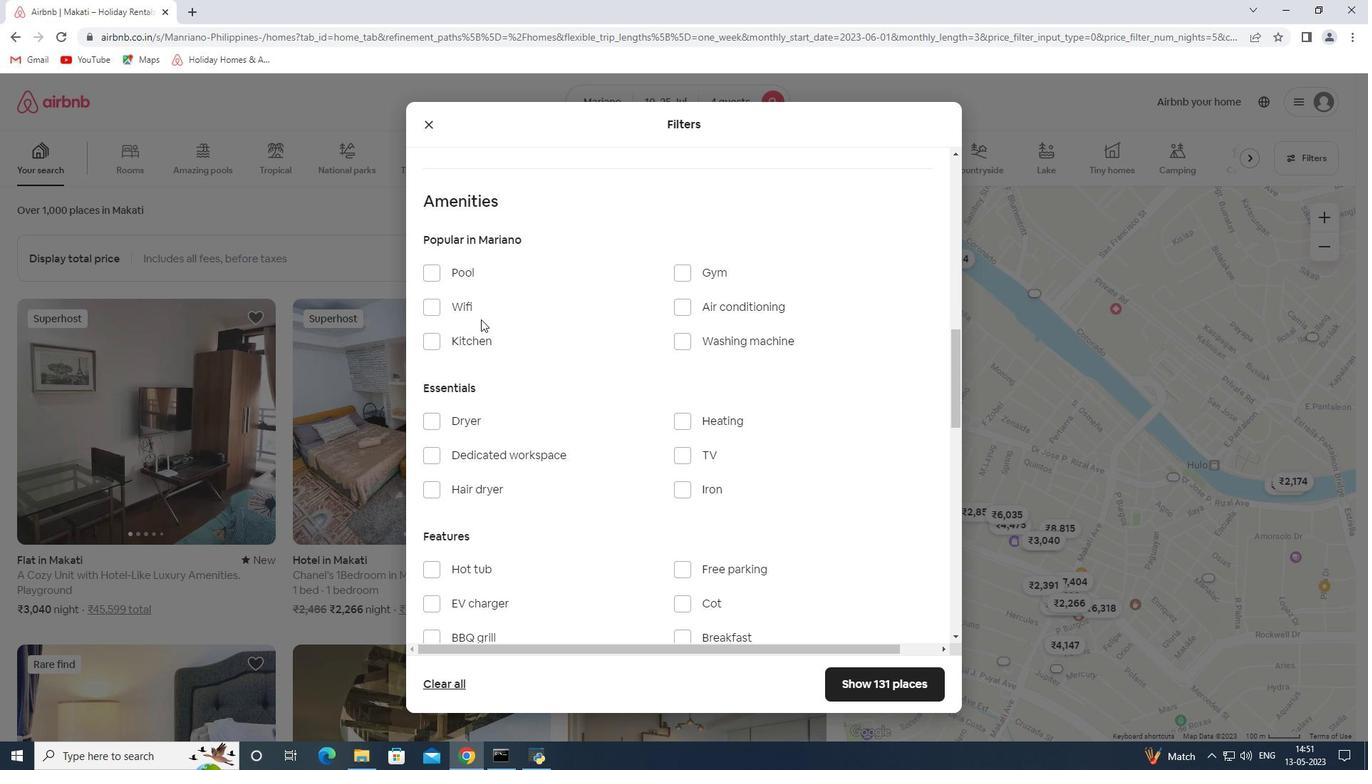 
Action: Mouse pressed left at (454, 313)
Screenshot: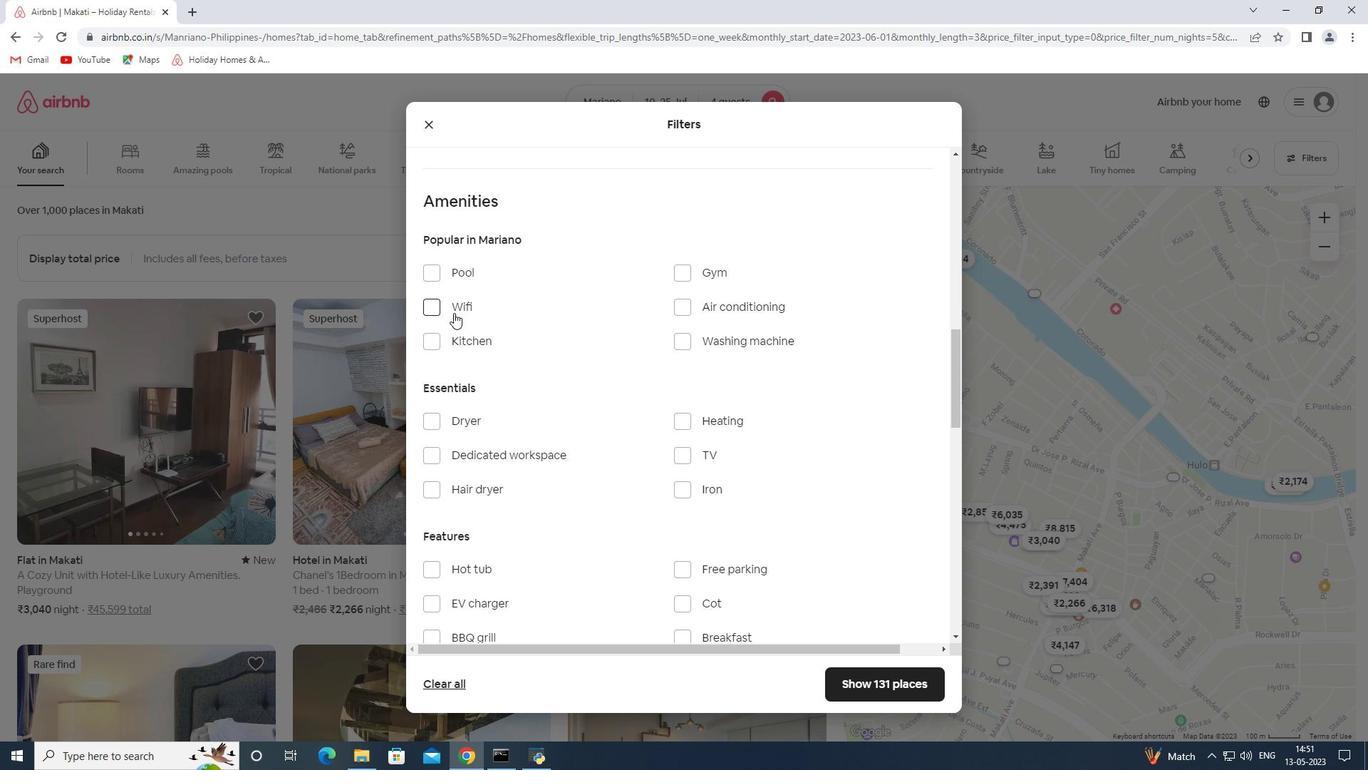 
Action: Mouse moved to (696, 449)
Screenshot: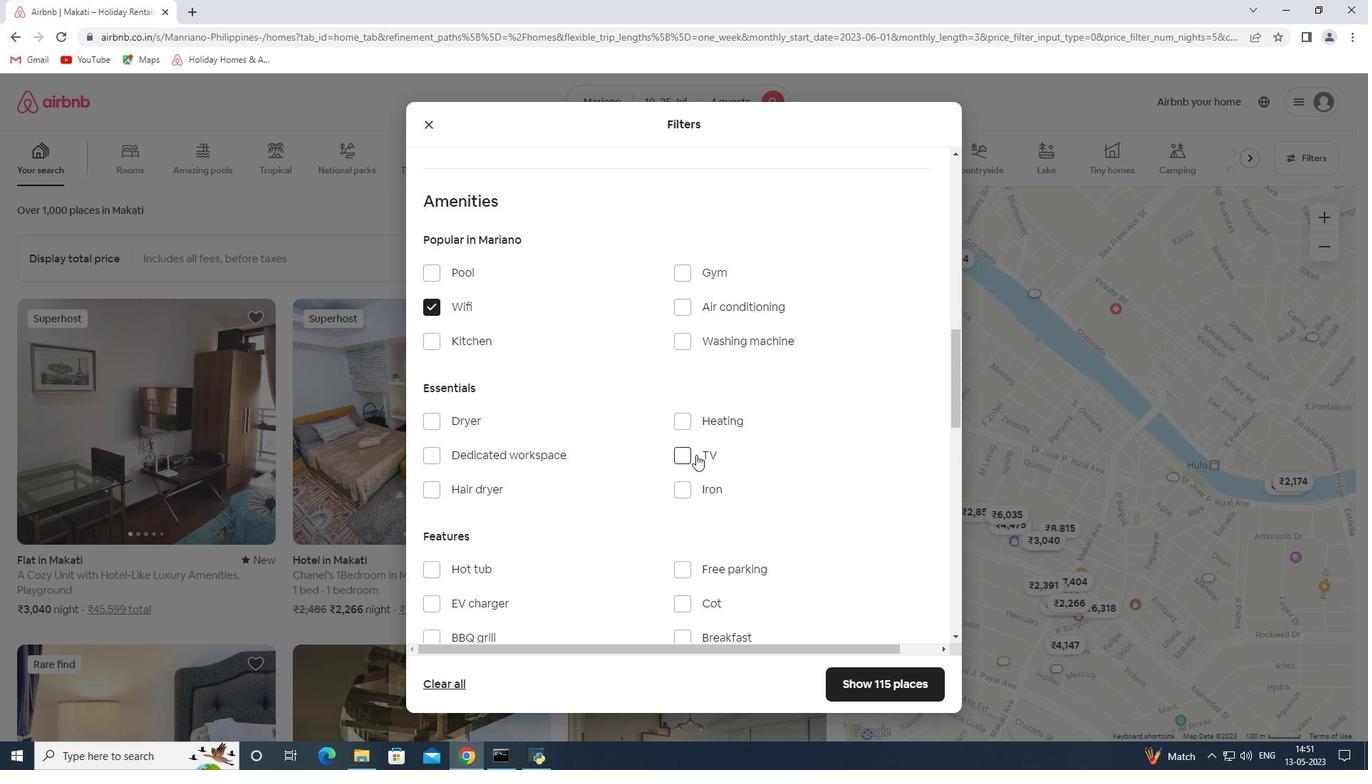 
Action: Mouse pressed left at (696, 449)
Screenshot: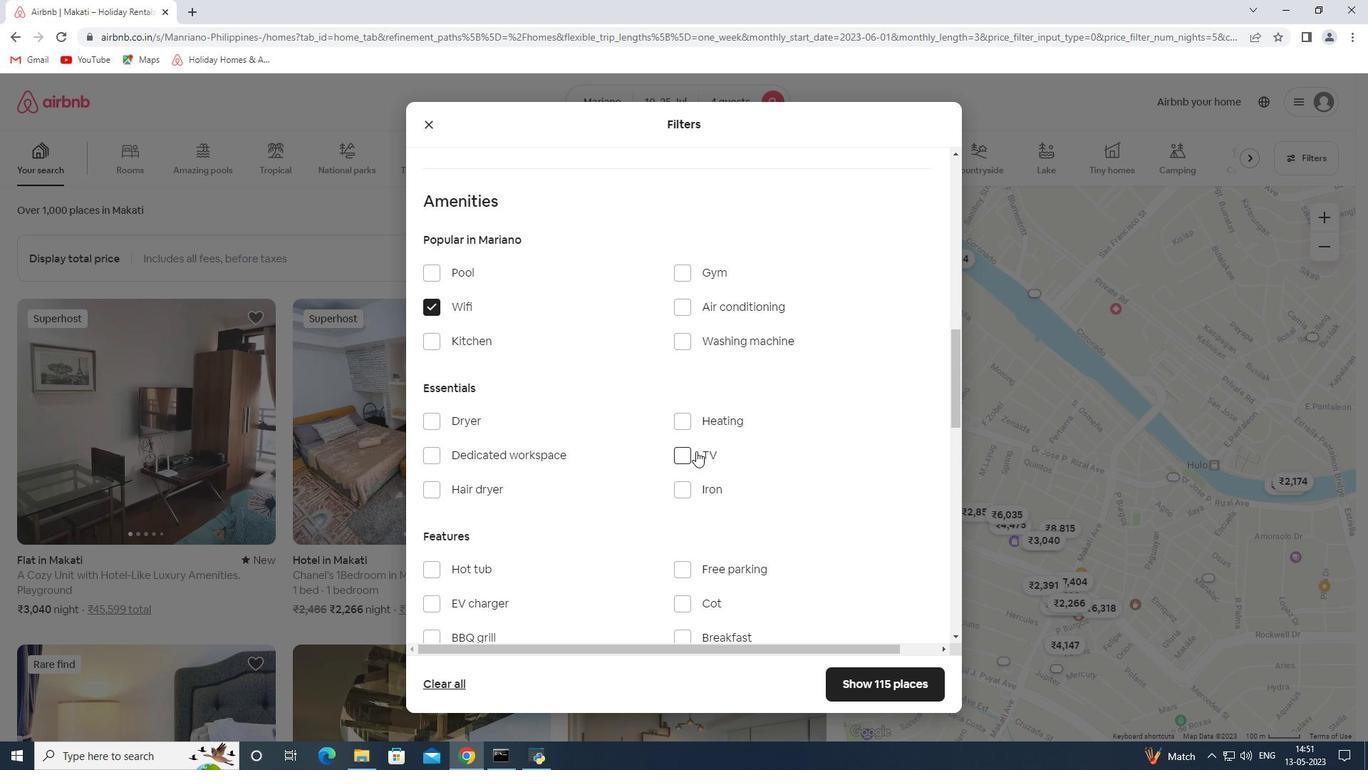 
Action: Mouse moved to (694, 278)
Screenshot: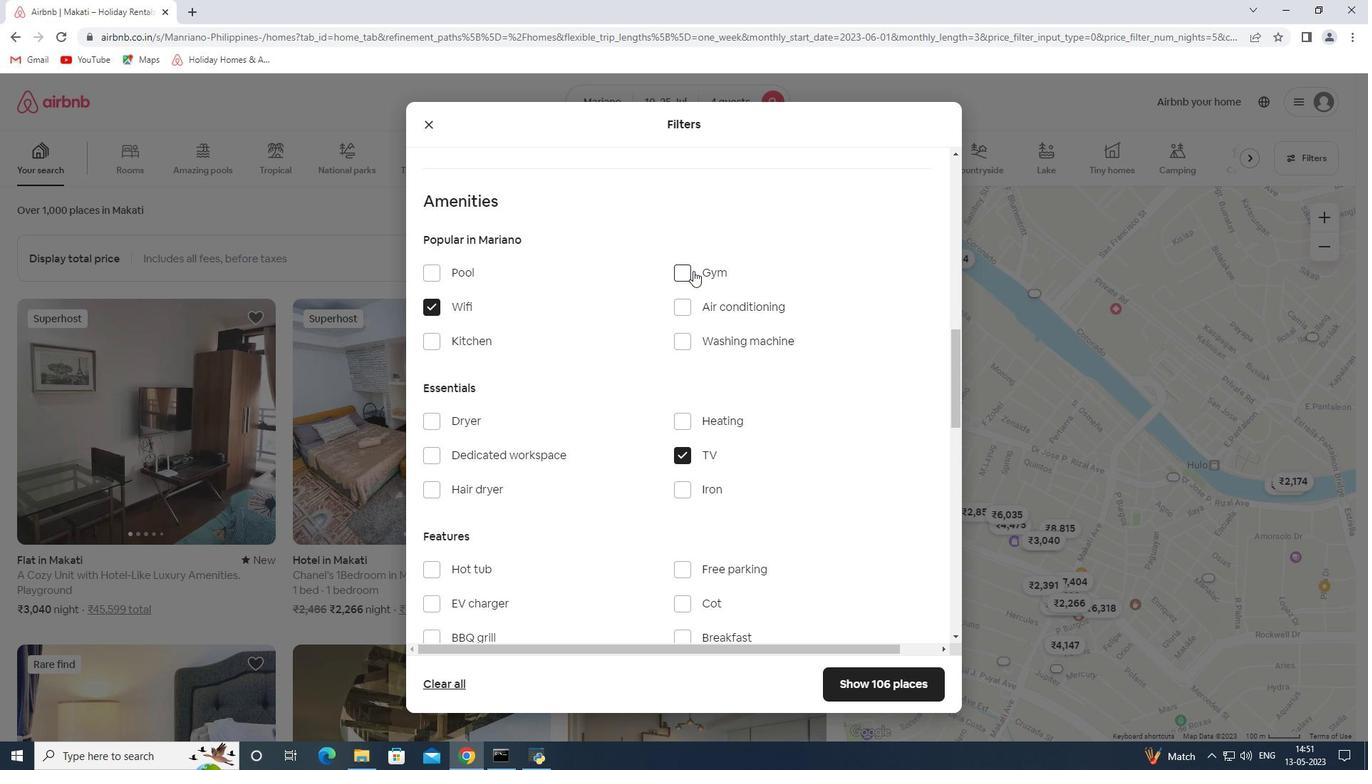 
Action: Mouse pressed left at (694, 278)
Screenshot: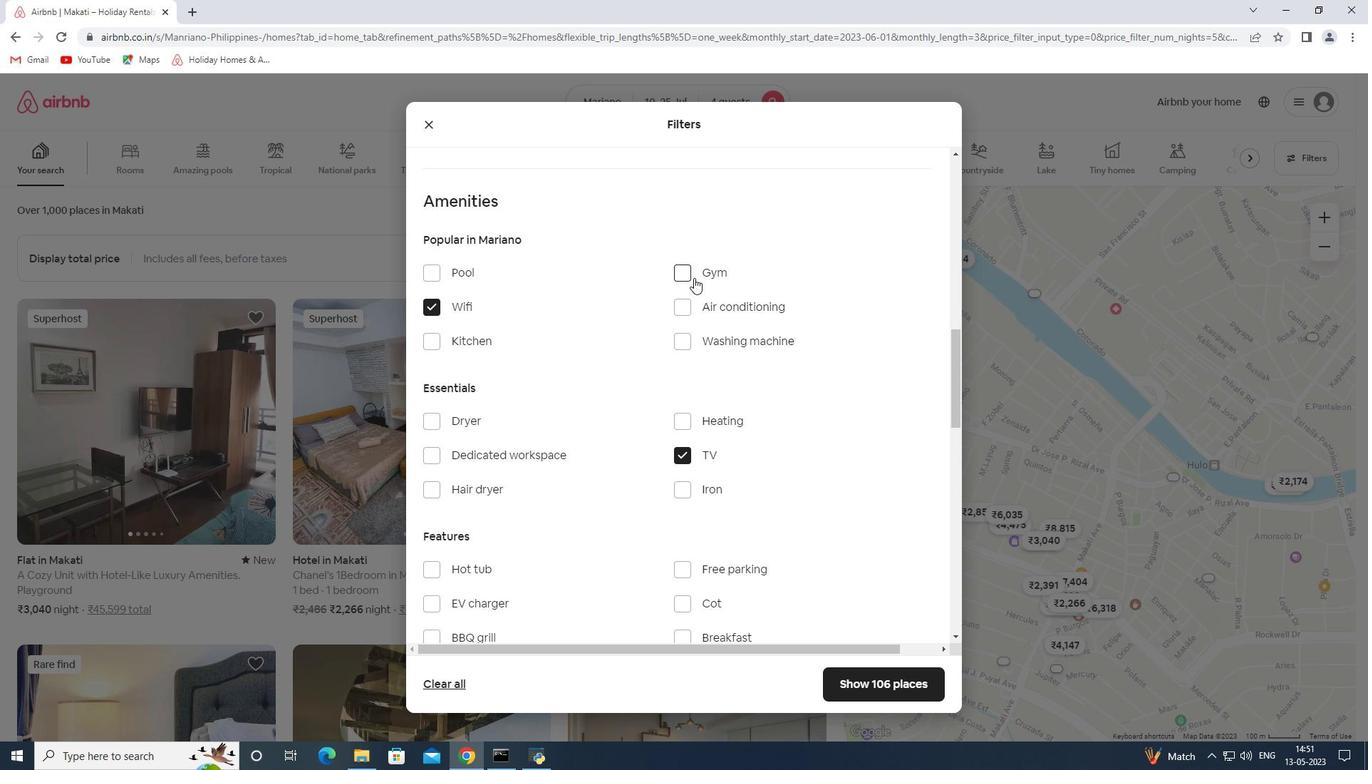 
Action: Mouse moved to (691, 303)
Screenshot: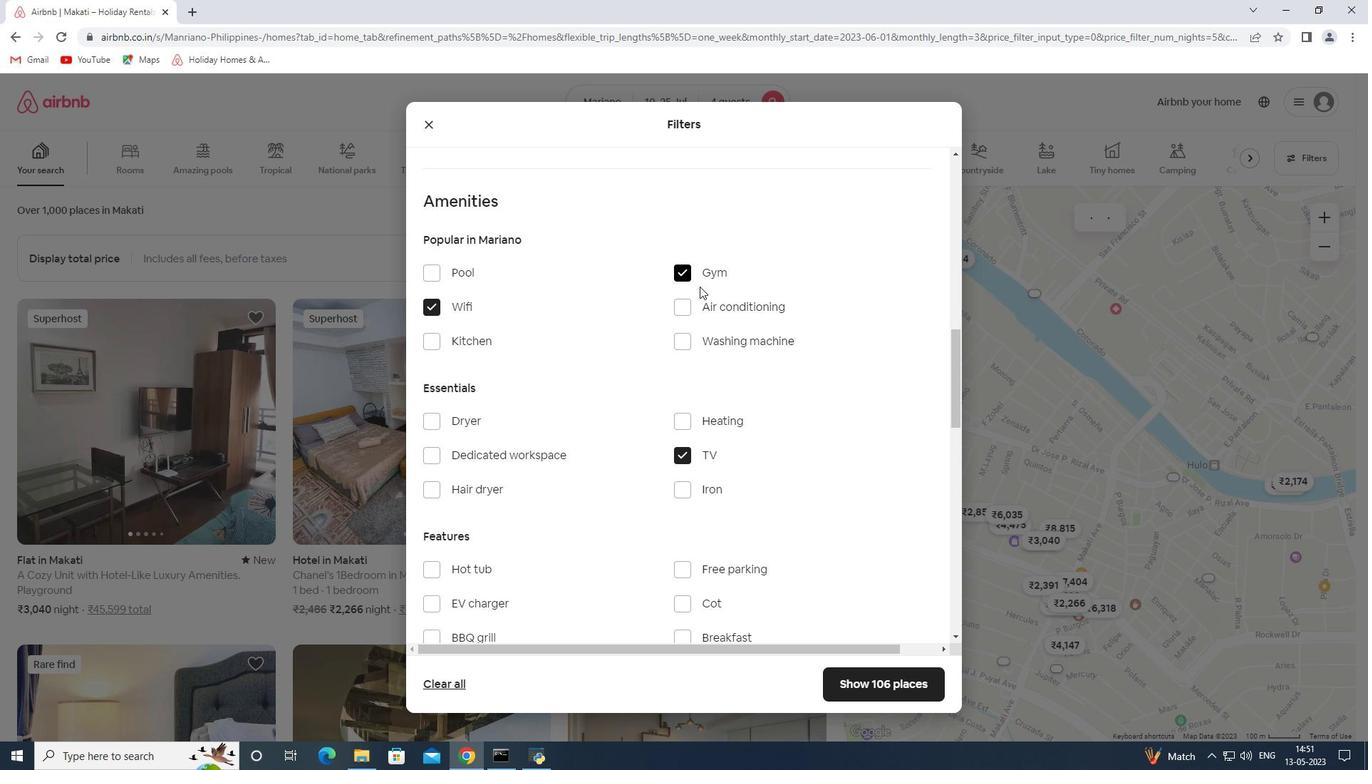 
Action: Mouse scrolled (691, 303) with delta (0, 0)
Screenshot: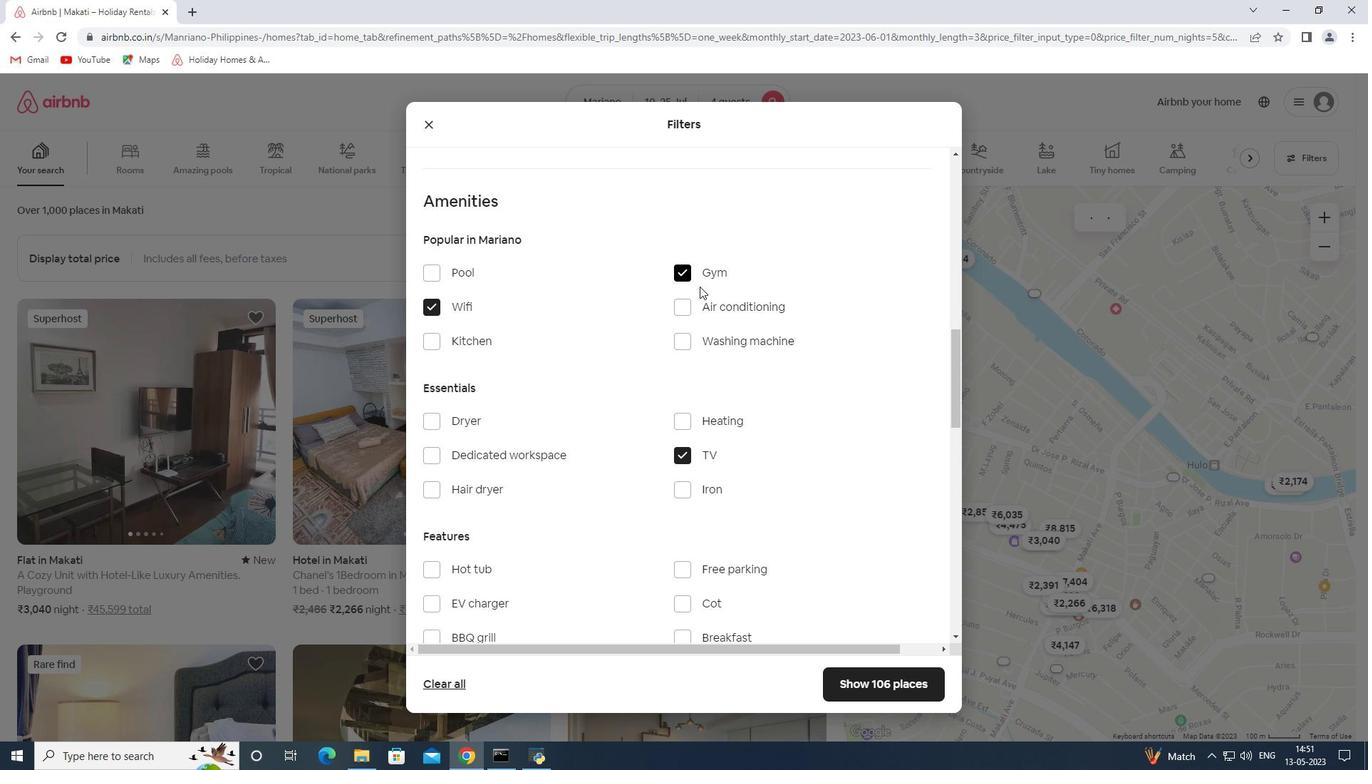 
Action: Mouse moved to (691, 304)
Screenshot: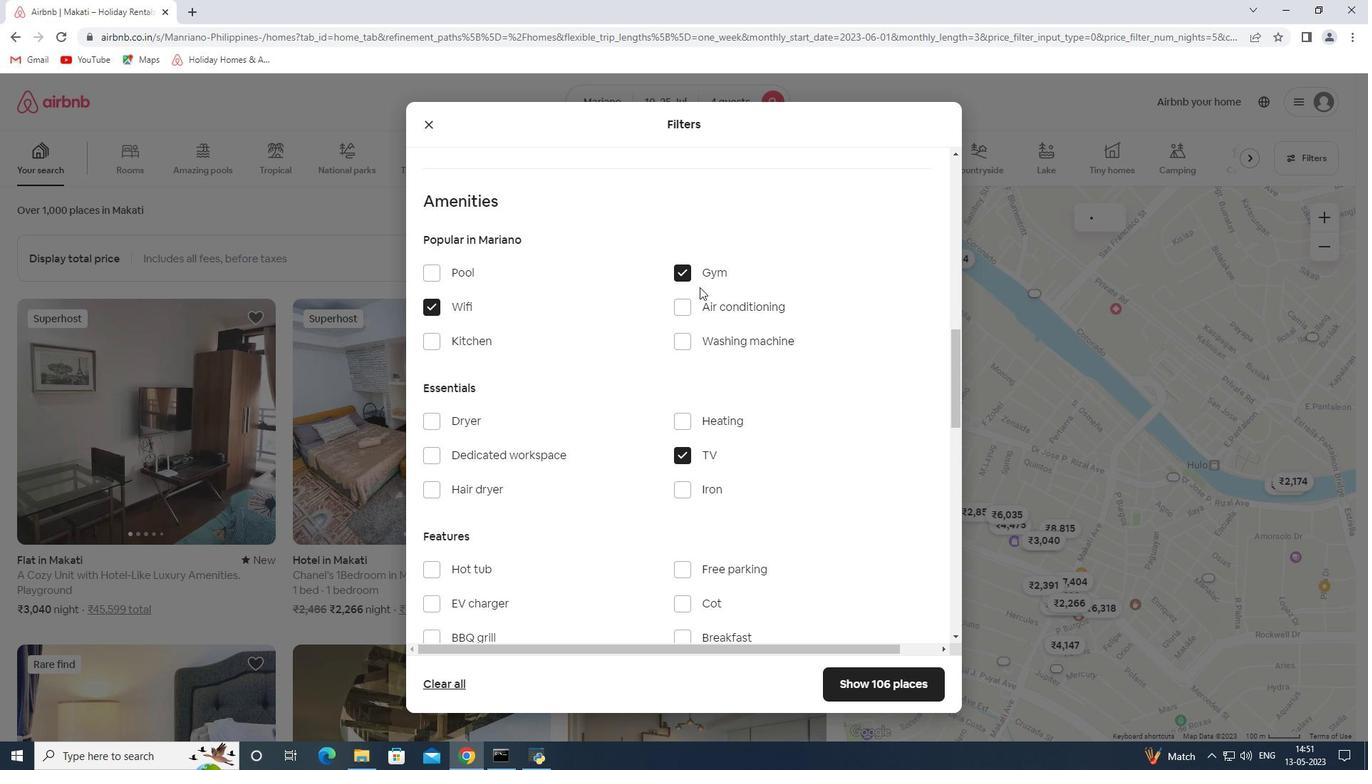 
Action: Mouse scrolled (691, 303) with delta (0, 0)
Screenshot: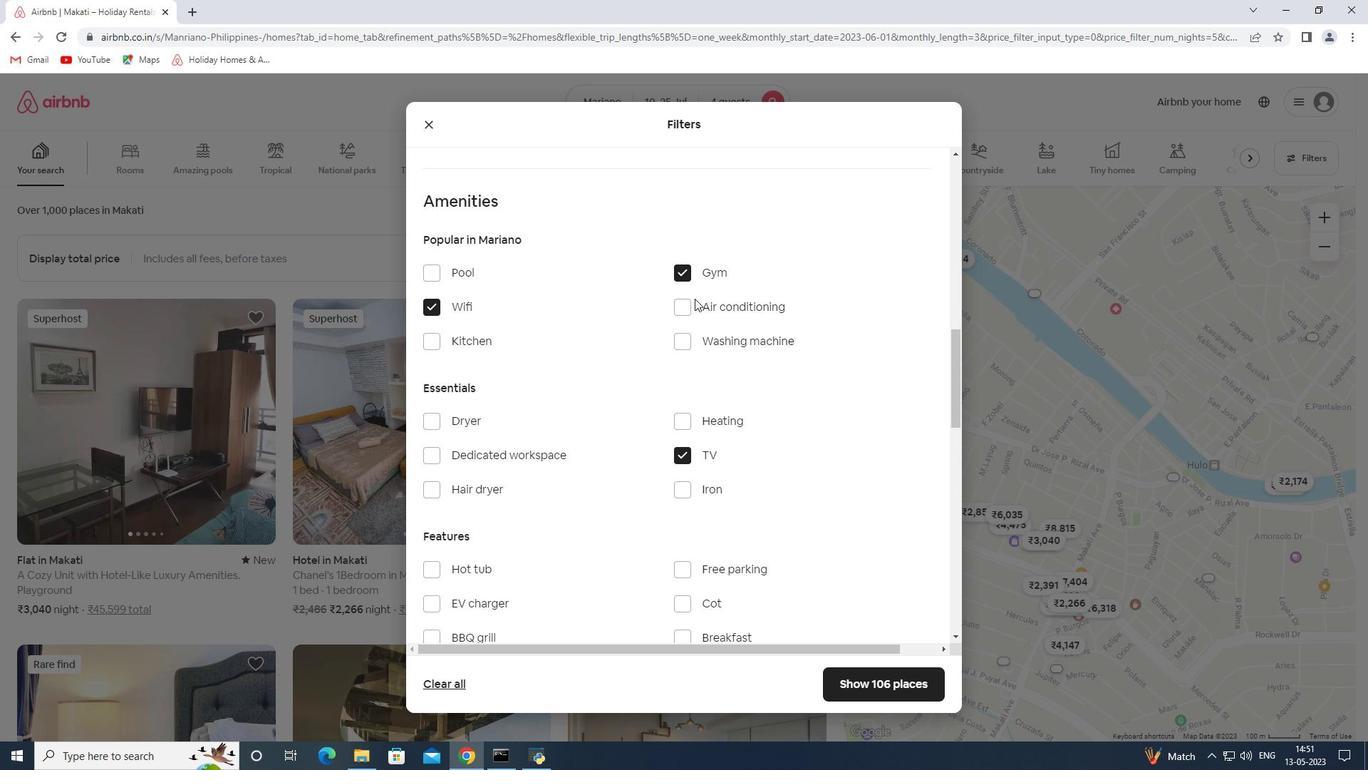 
Action: Mouse scrolled (691, 303) with delta (0, 0)
Screenshot: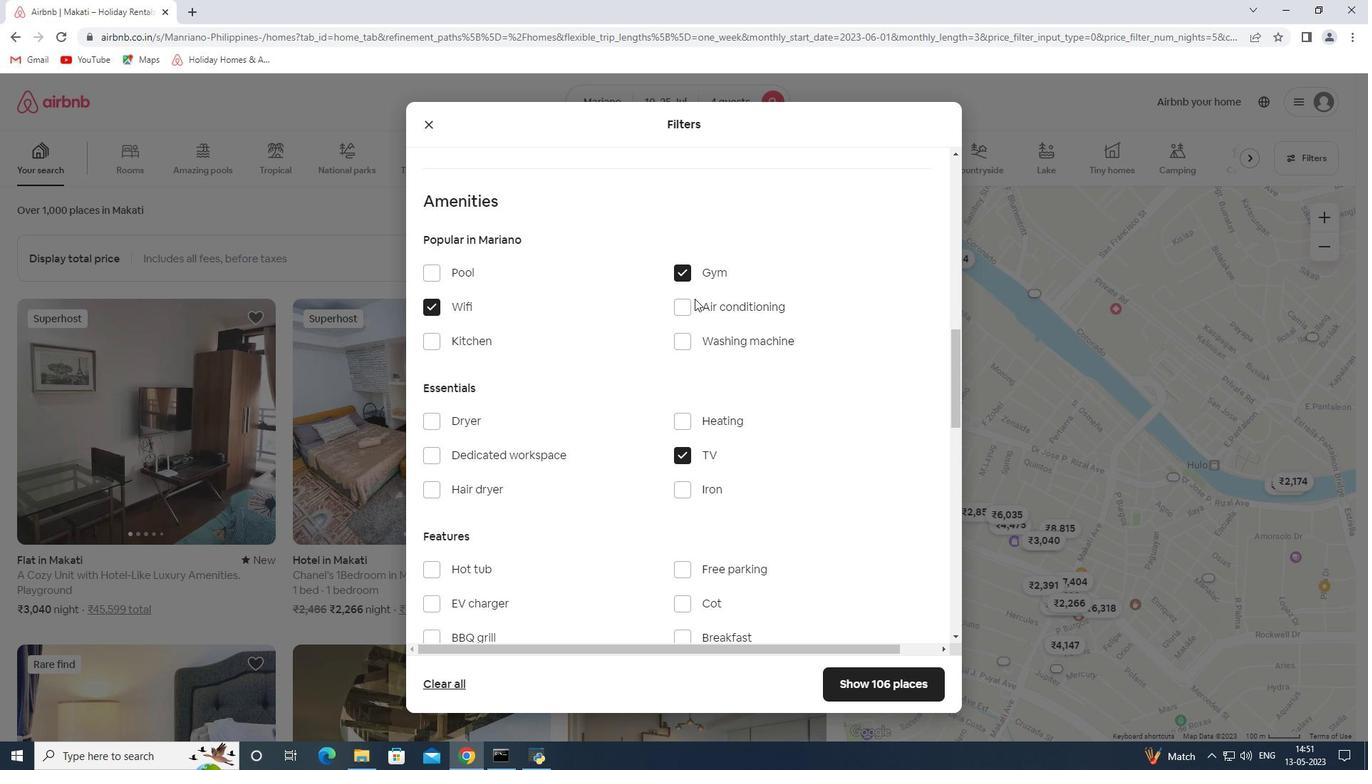 
Action: Mouse moved to (700, 420)
Screenshot: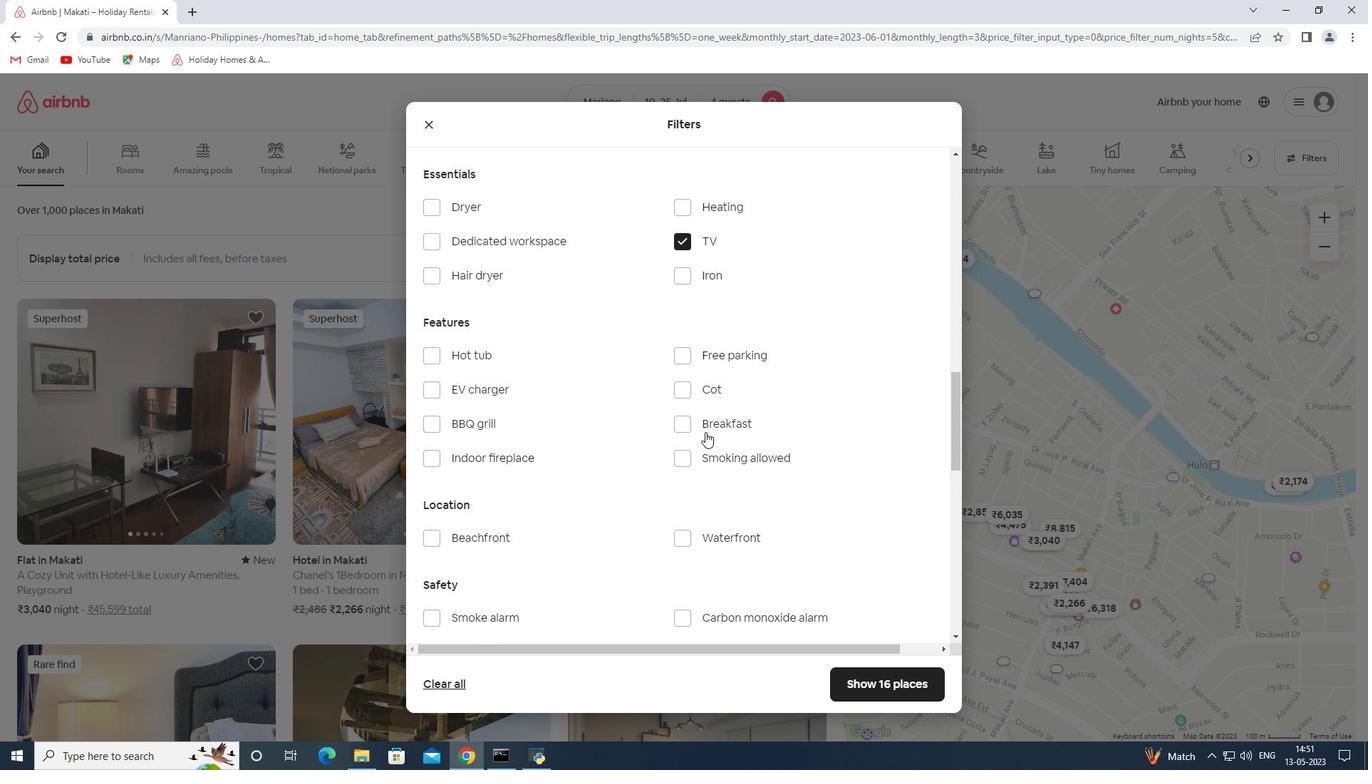 
Action: Mouse pressed left at (700, 420)
Screenshot: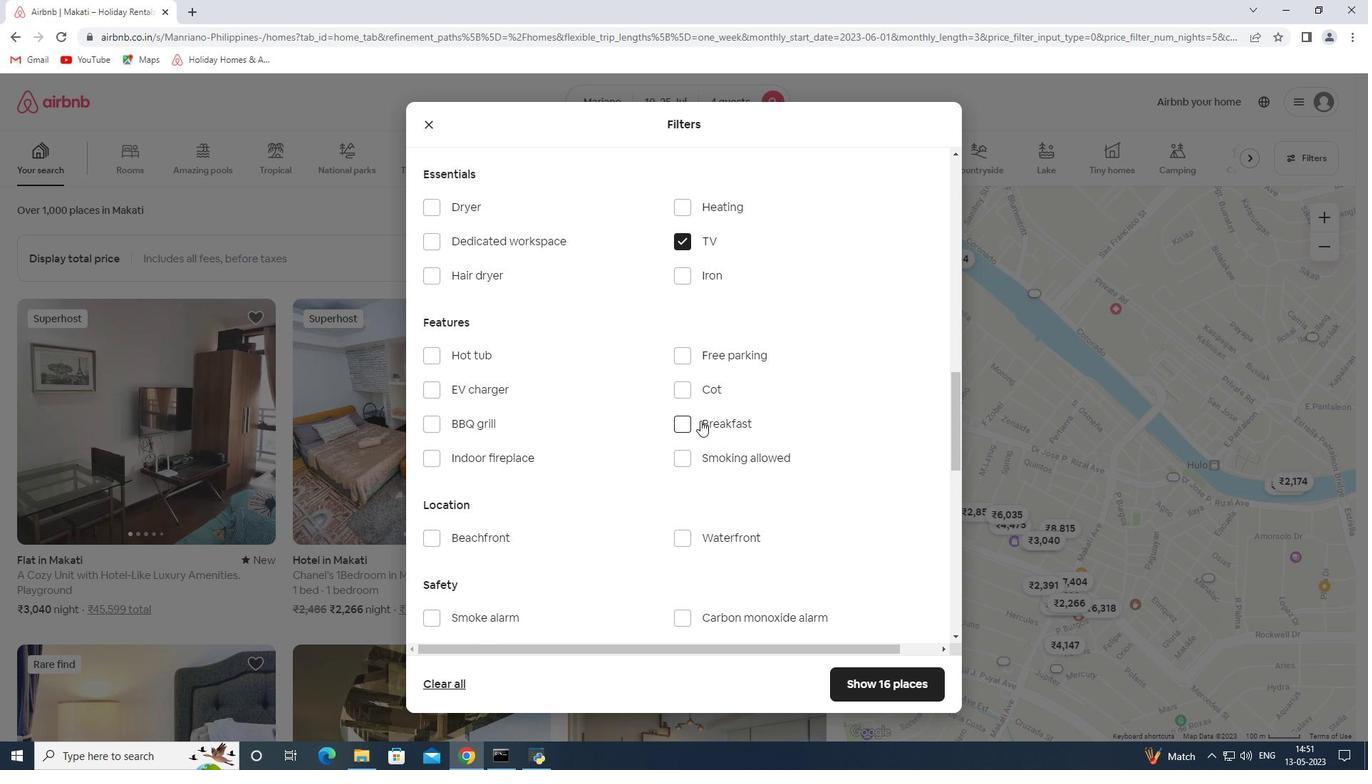 
Action: Mouse moved to (732, 351)
Screenshot: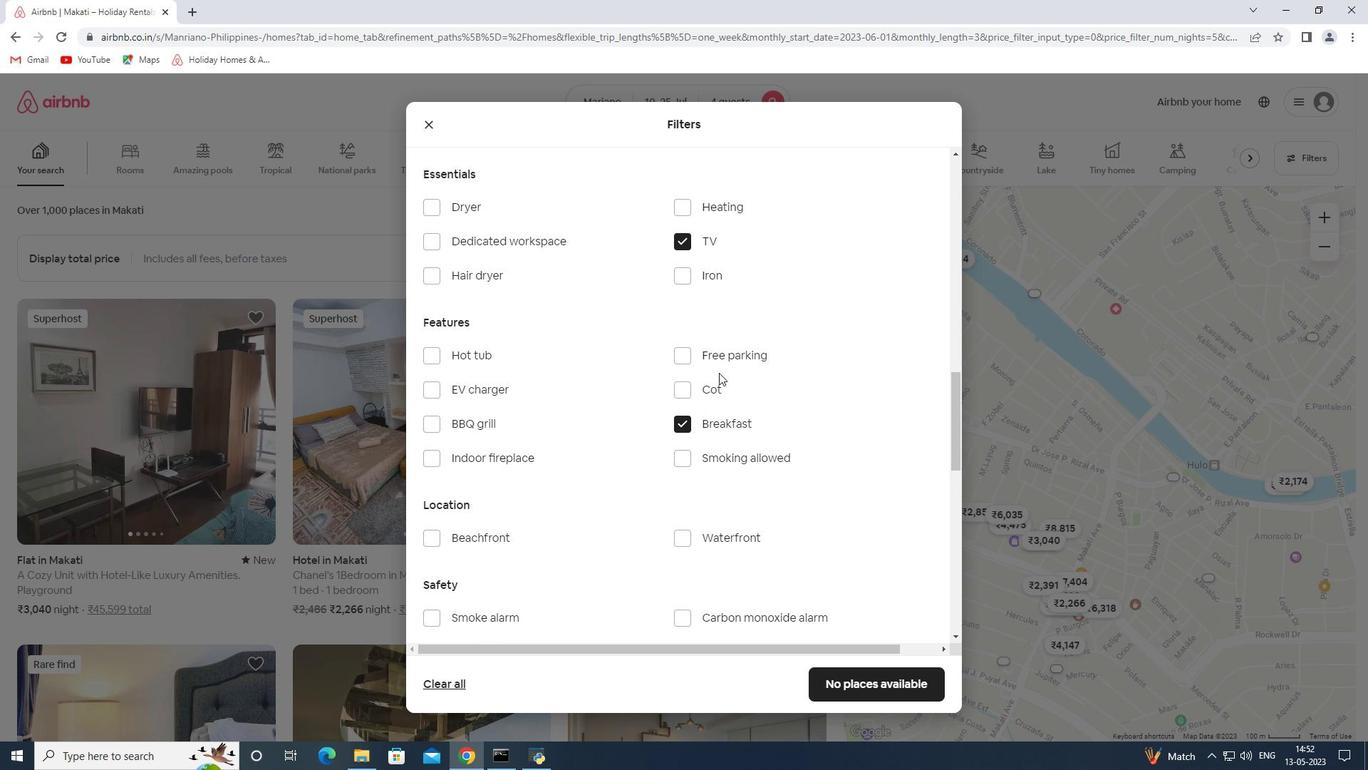 
Action: Mouse pressed left at (732, 351)
Screenshot: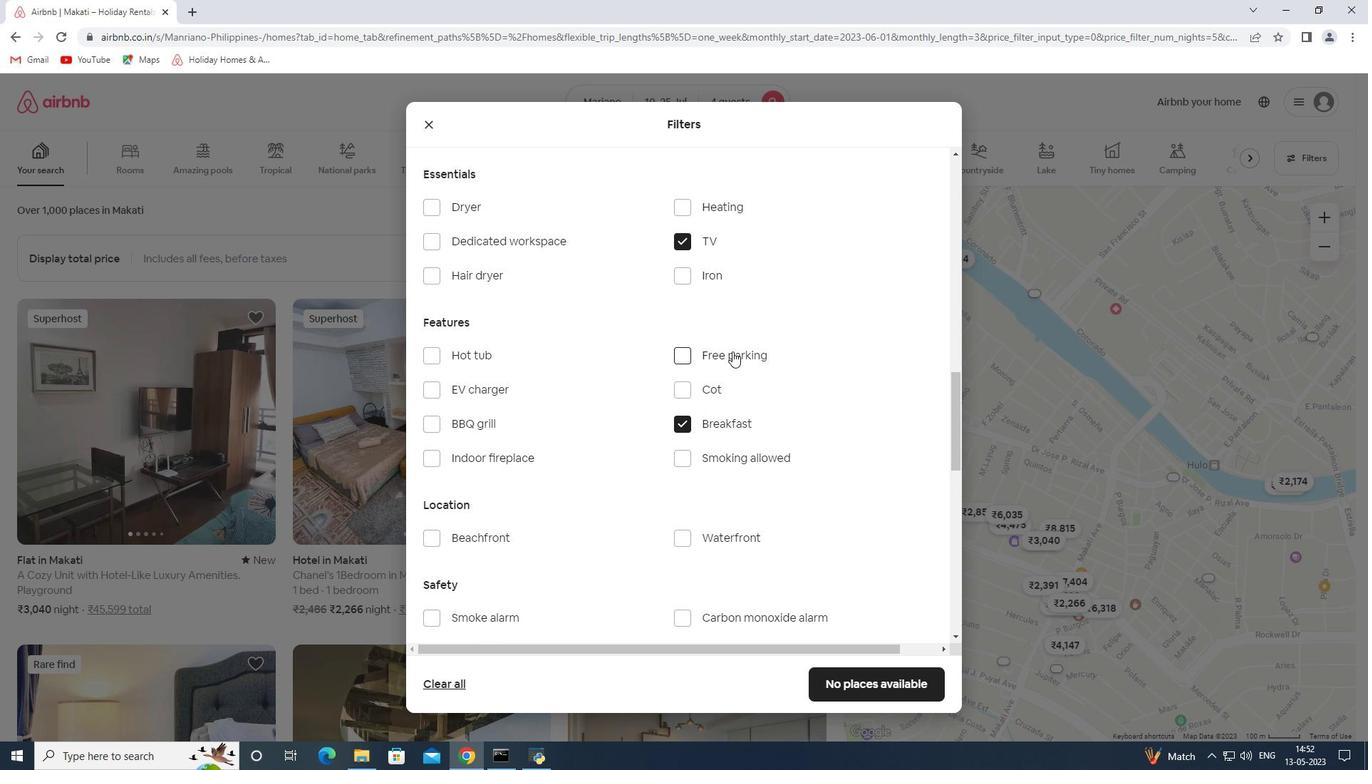 
Action: Mouse moved to (732, 352)
Screenshot: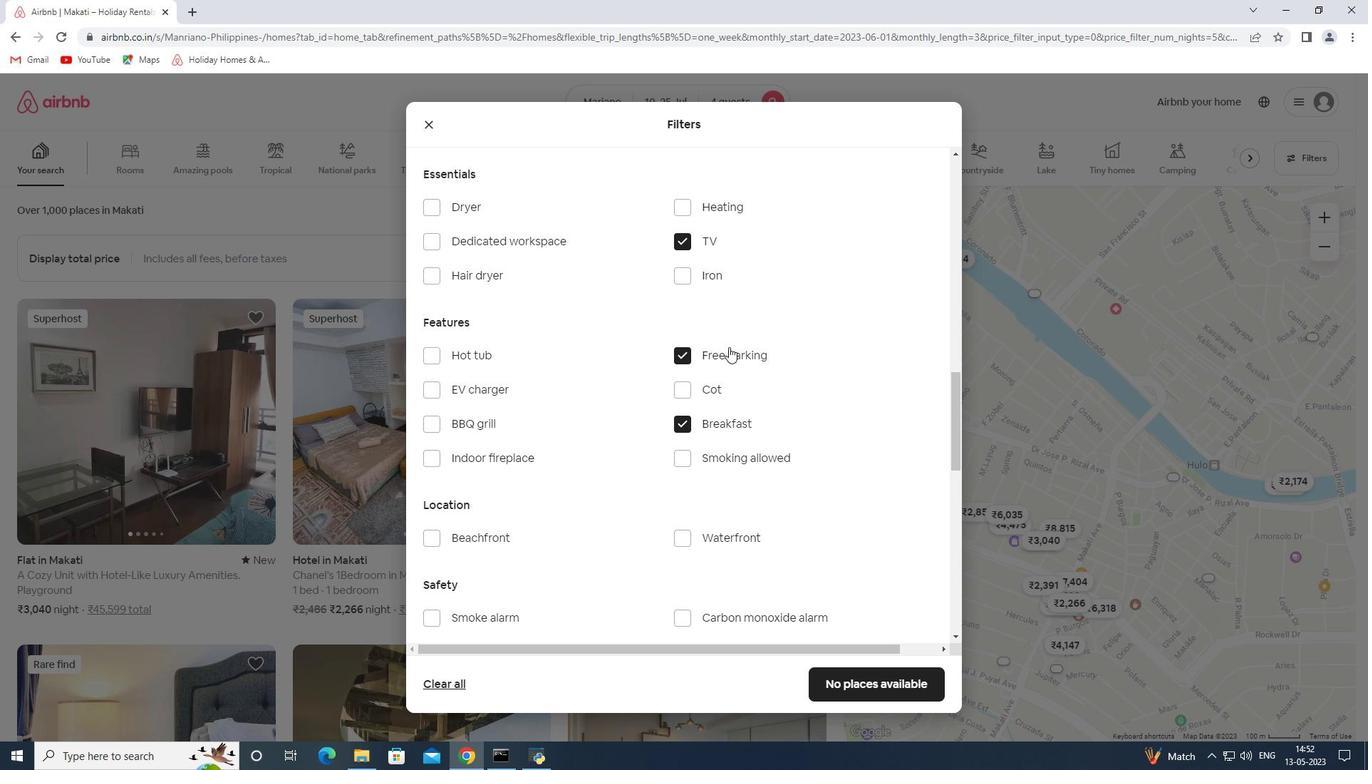 
Action: Mouse scrolled (732, 351) with delta (0, 0)
Screenshot: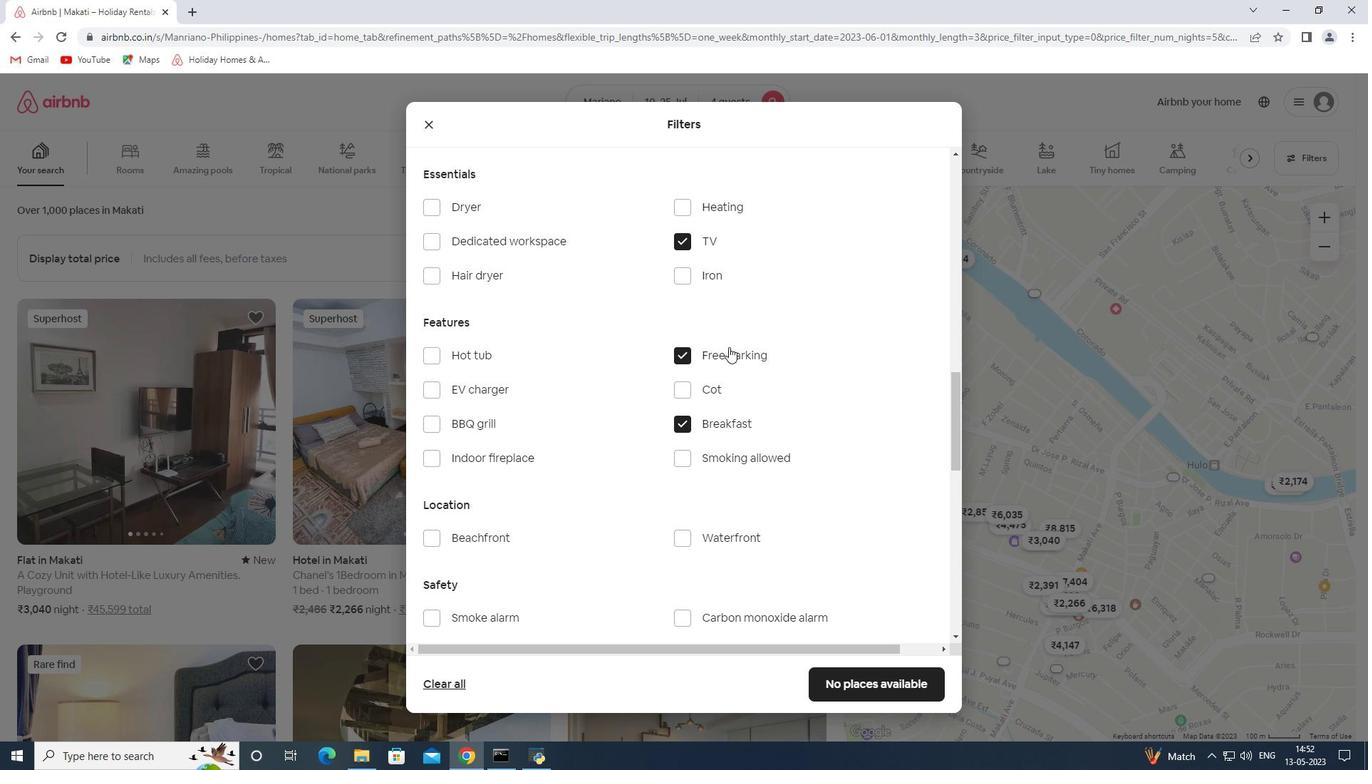 
Action: Mouse scrolled (732, 351) with delta (0, 0)
Screenshot: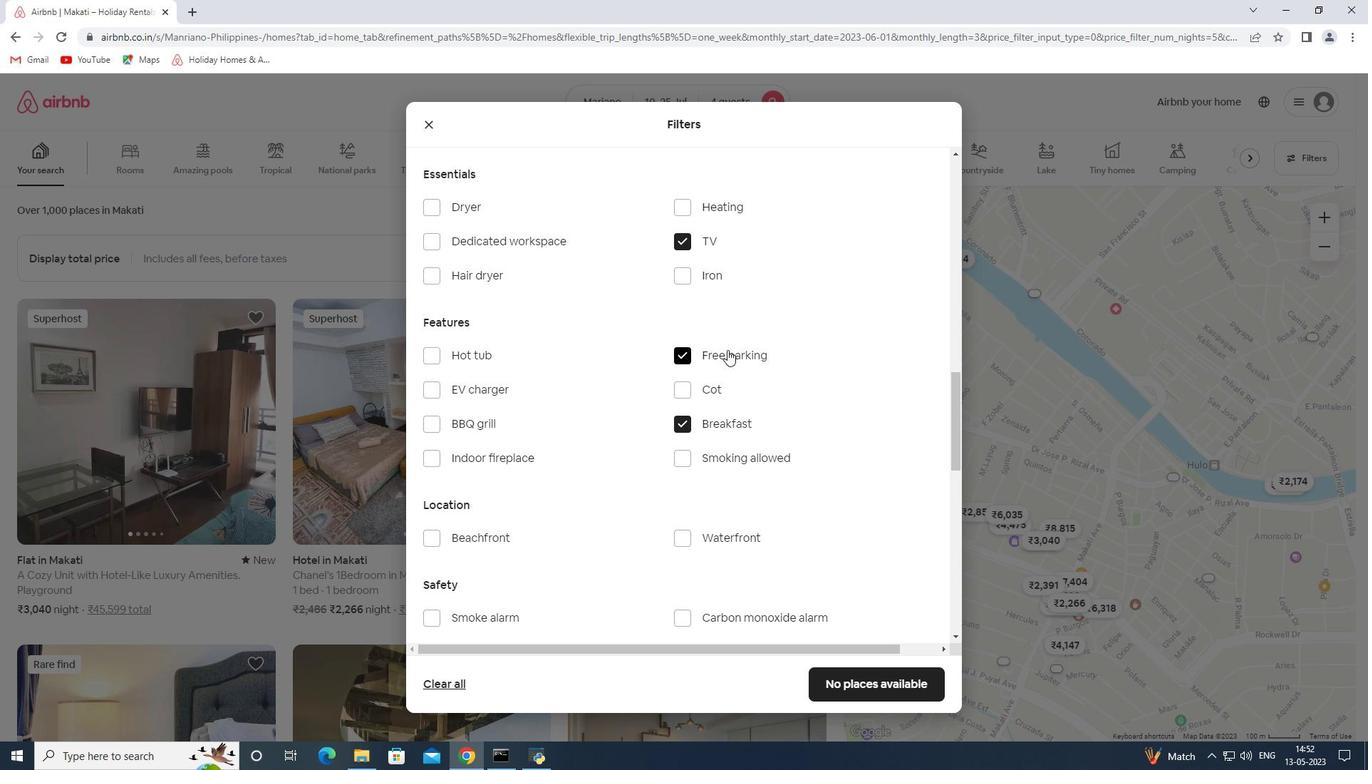 
Action: Mouse scrolled (732, 351) with delta (0, 0)
Screenshot: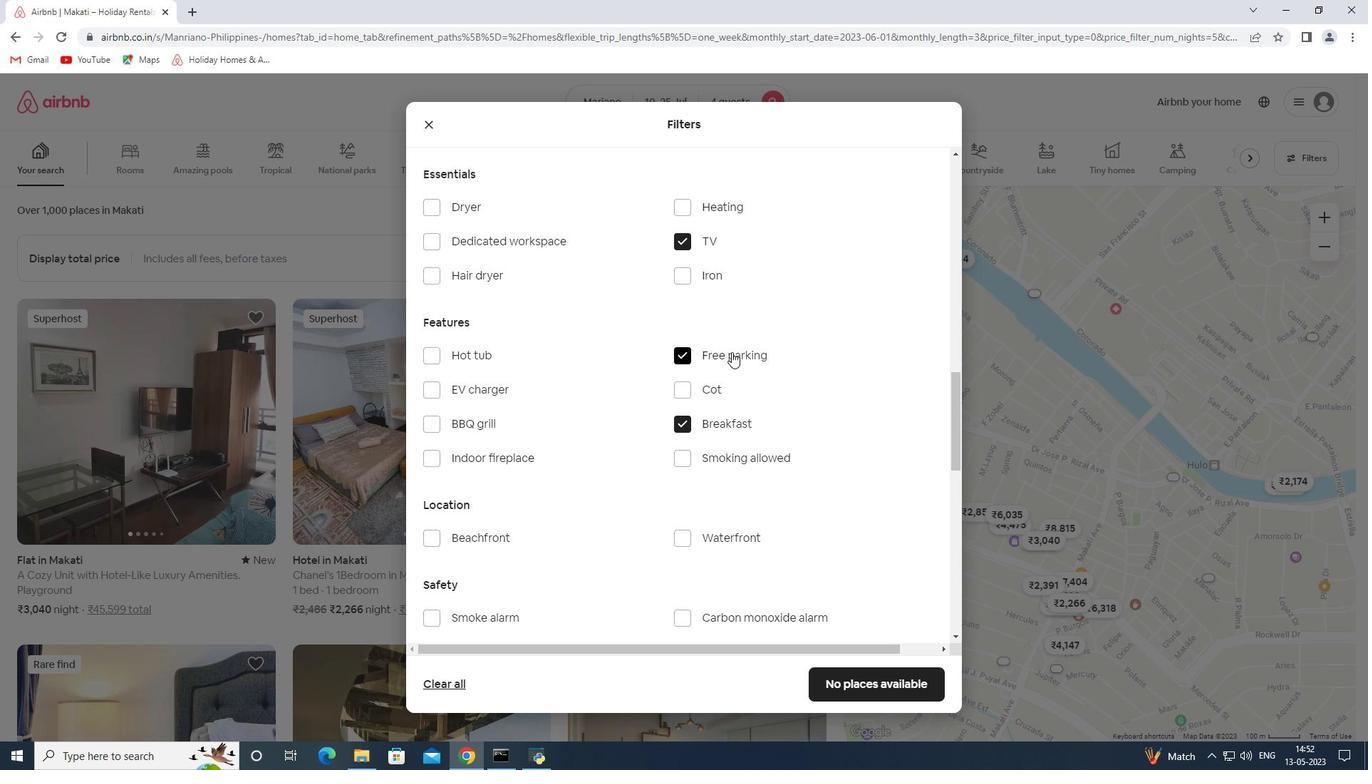 
Action: Mouse moved to (504, 382)
Screenshot: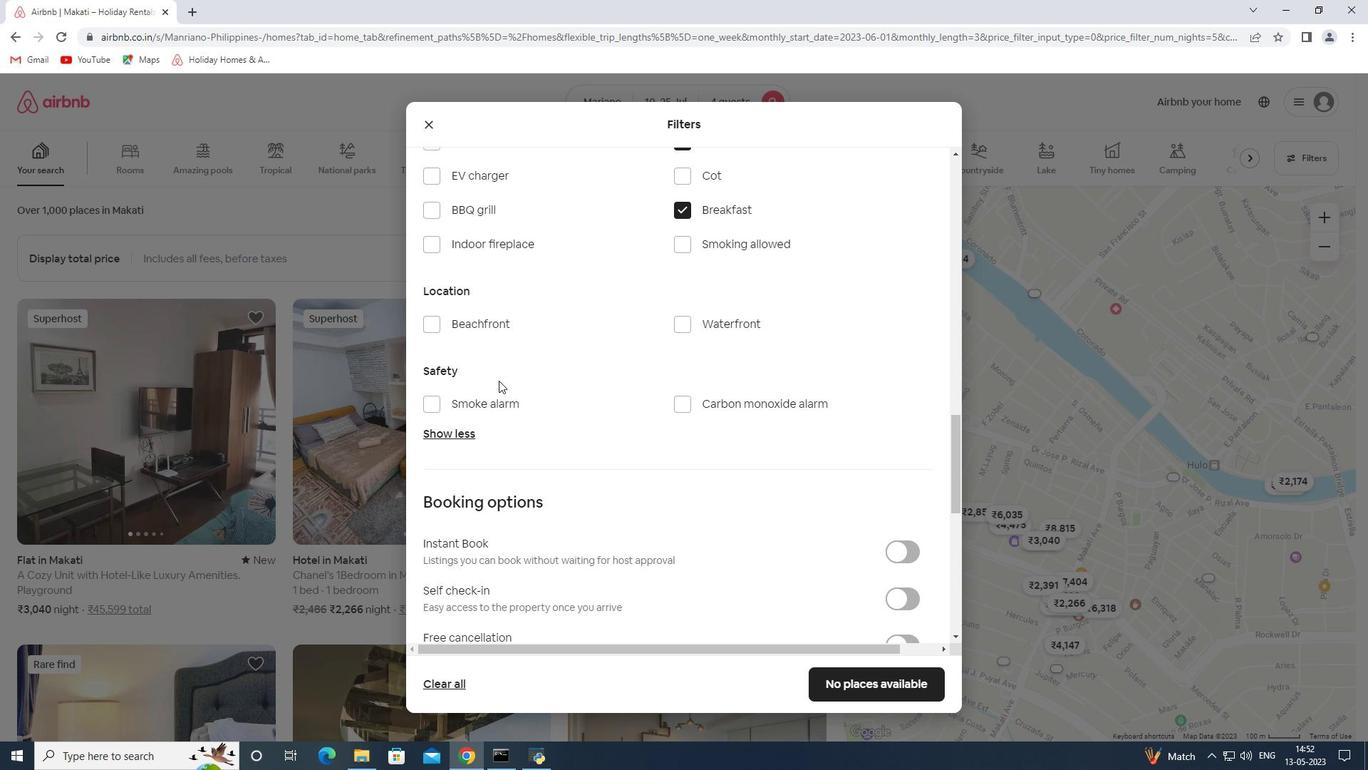 
Action: Mouse scrolled (504, 382) with delta (0, 0)
Screenshot: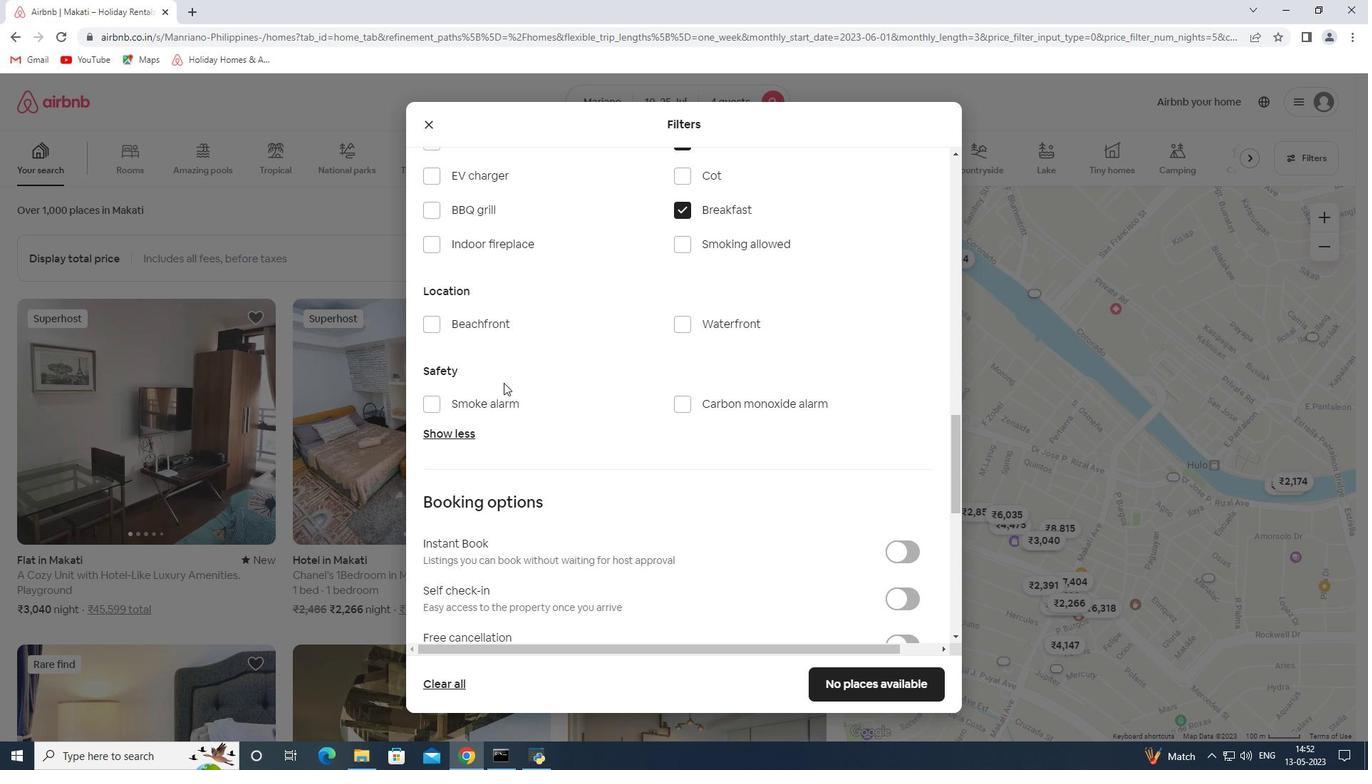 
Action: Mouse scrolled (504, 382) with delta (0, 0)
Screenshot: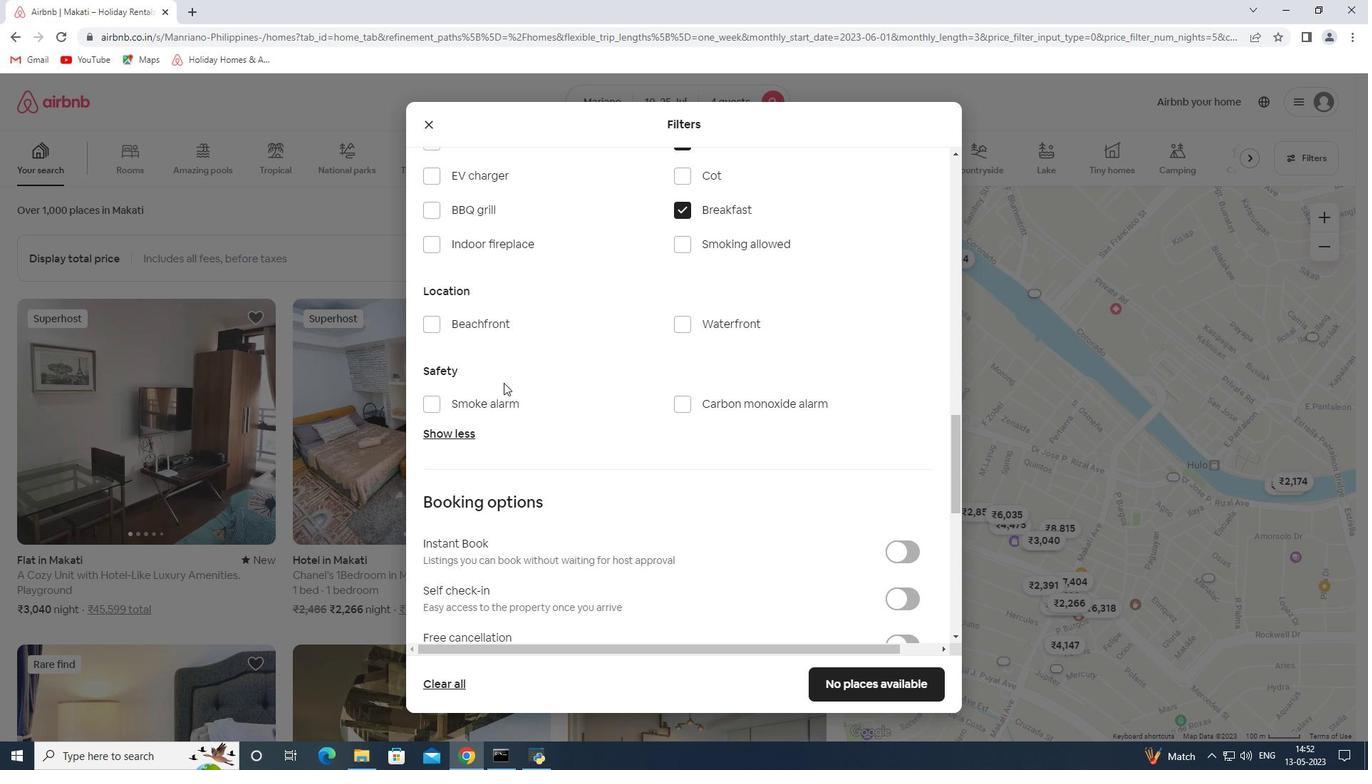 
Action: Mouse scrolled (504, 382) with delta (0, 0)
Screenshot: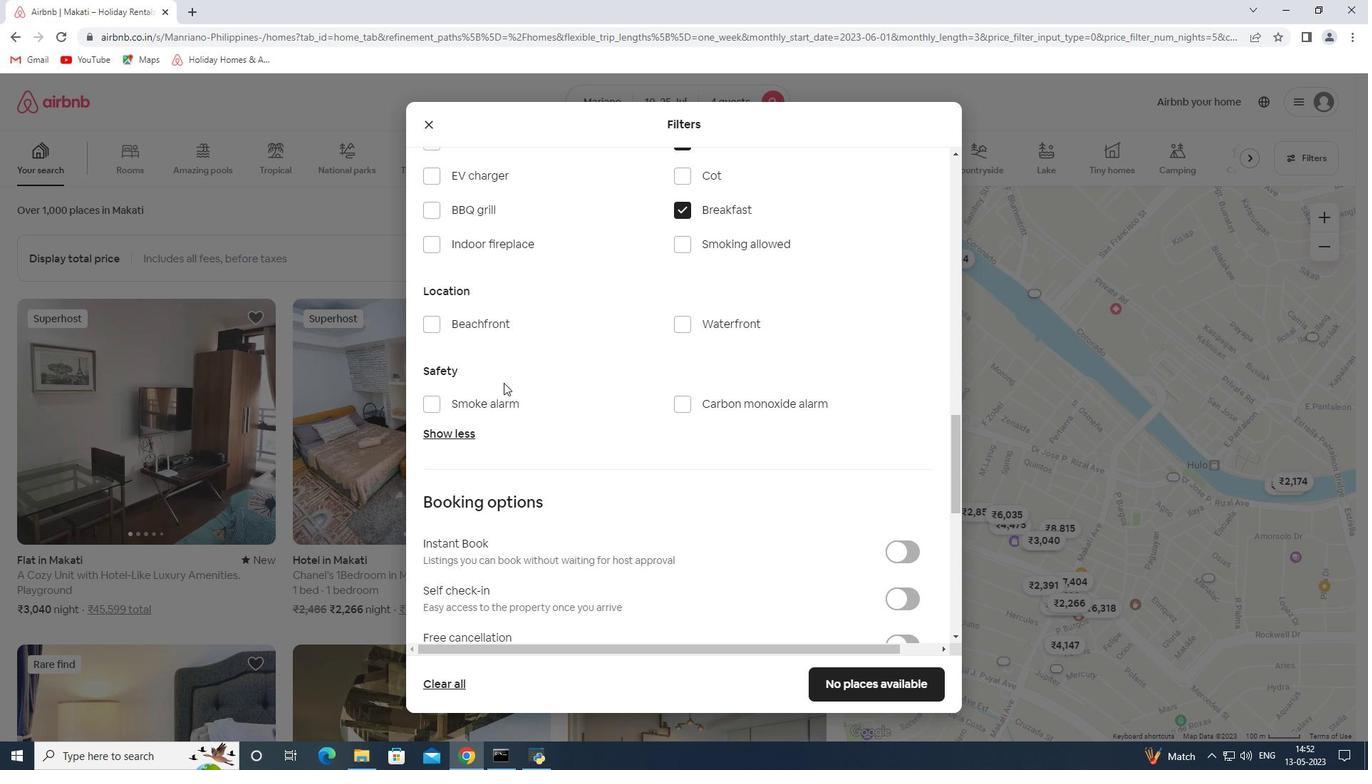 
Action: Mouse moved to (904, 379)
Screenshot: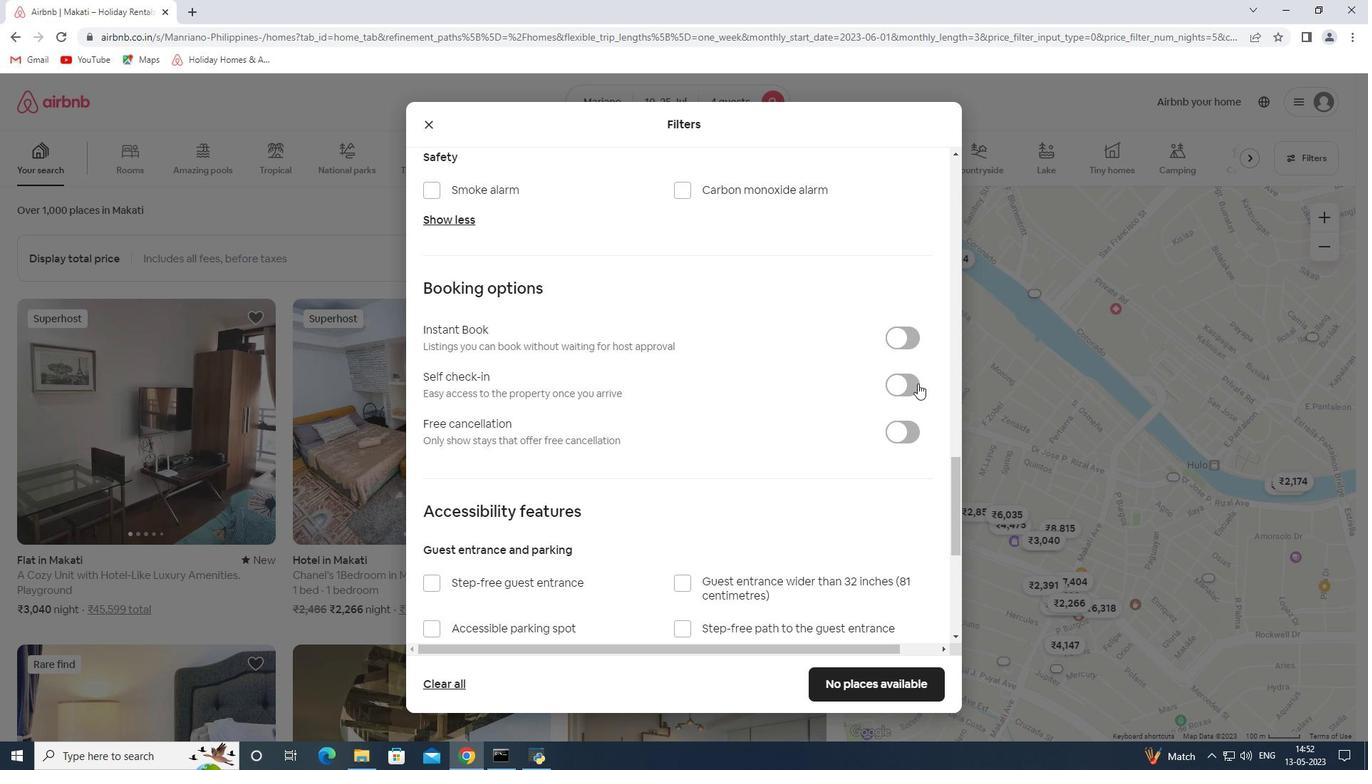 
Action: Mouse pressed left at (904, 379)
Screenshot: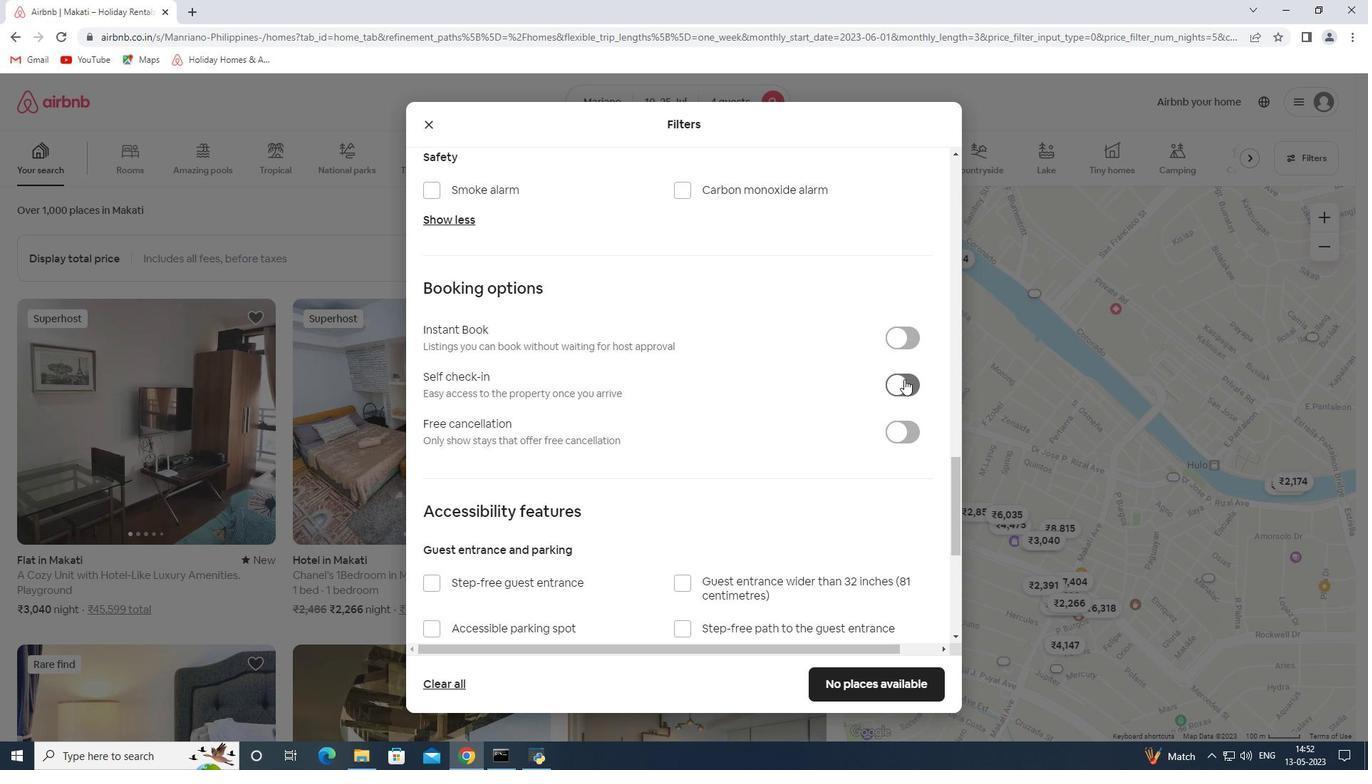 
Action: Mouse moved to (752, 395)
Screenshot: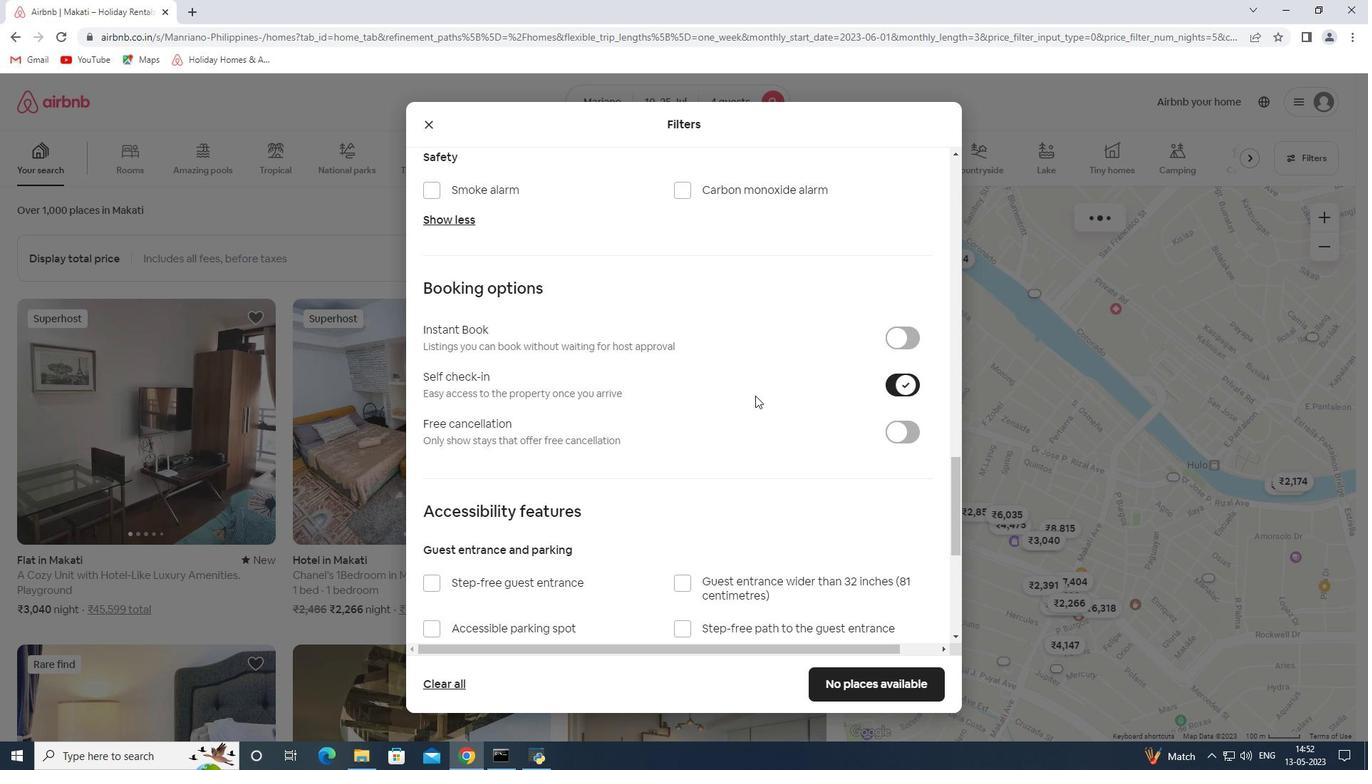 
Action: Mouse scrolled (752, 394) with delta (0, 0)
Screenshot: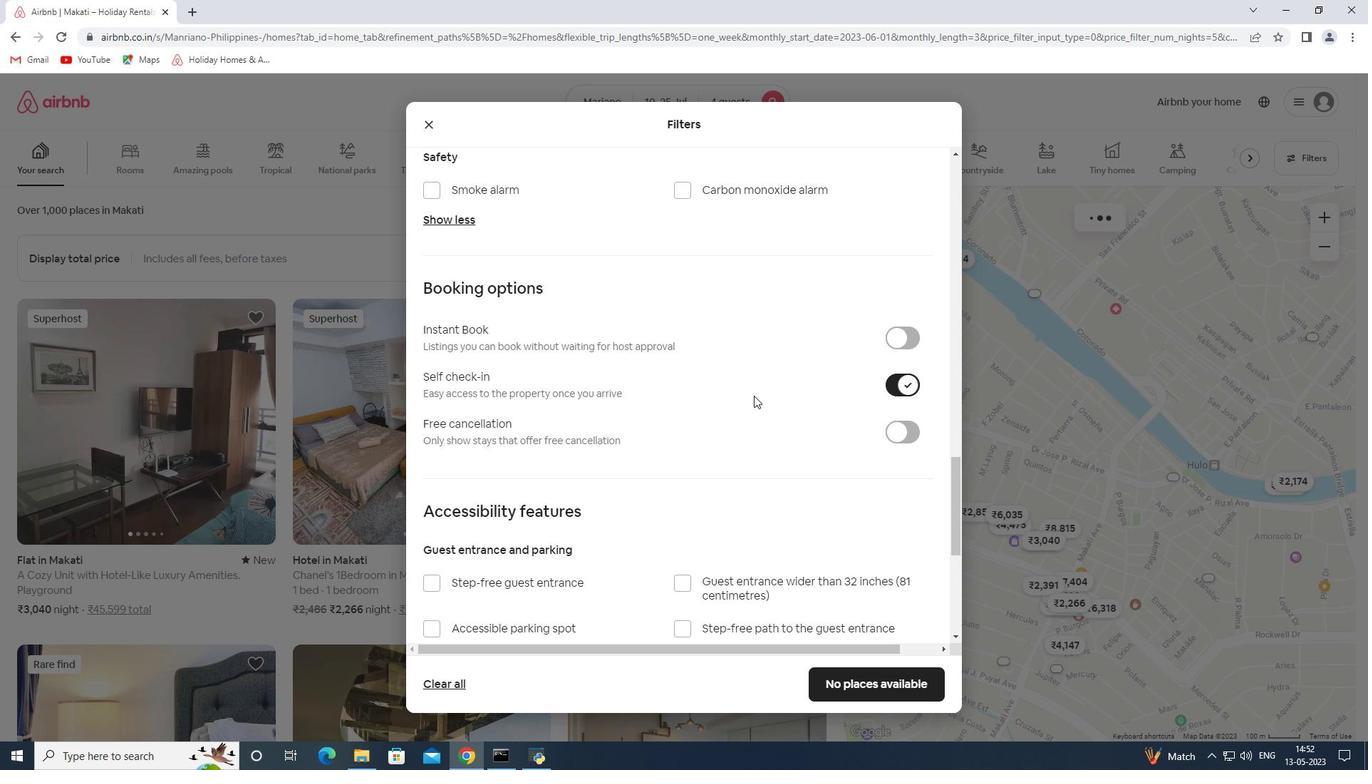 
Action: Mouse scrolled (752, 394) with delta (0, 0)
Screenshot: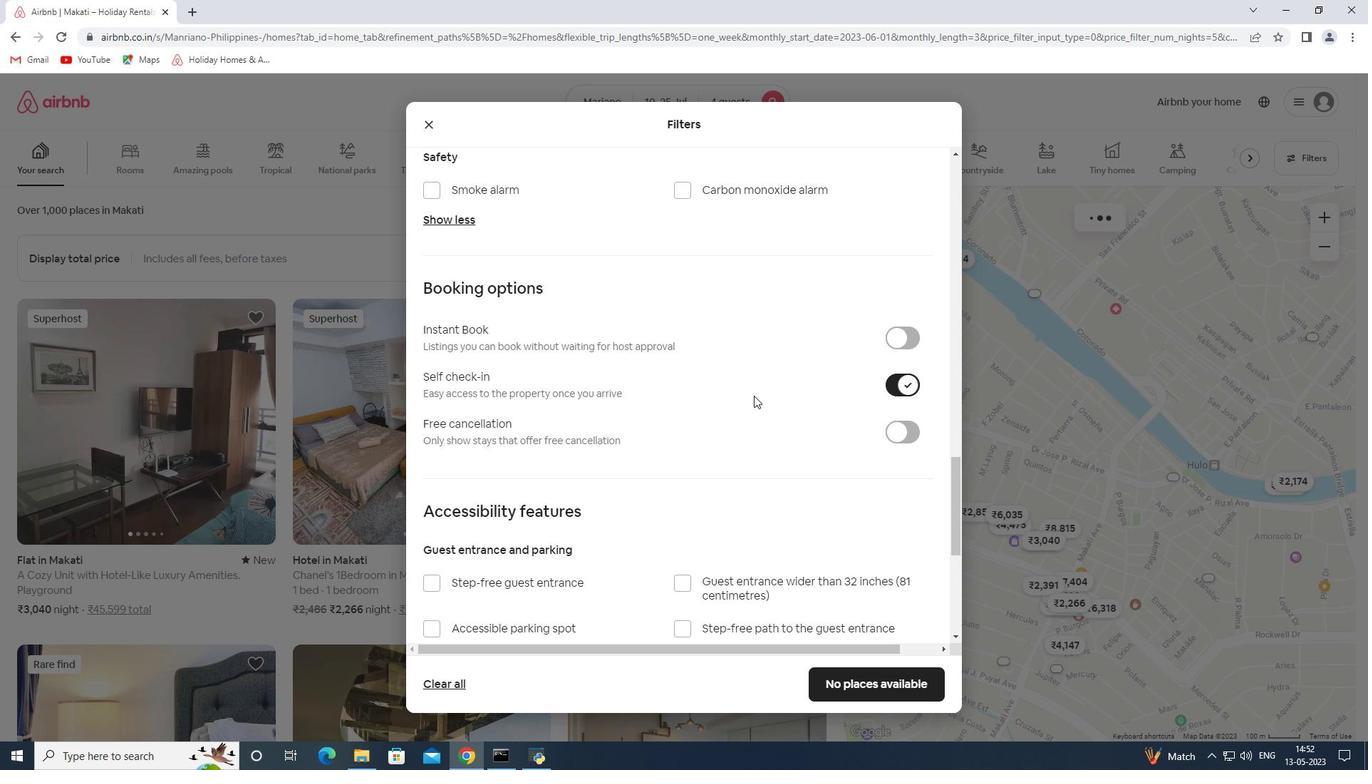
Action: Mouse scrolled (752, 394) with delta (0, 0)
Screenshot: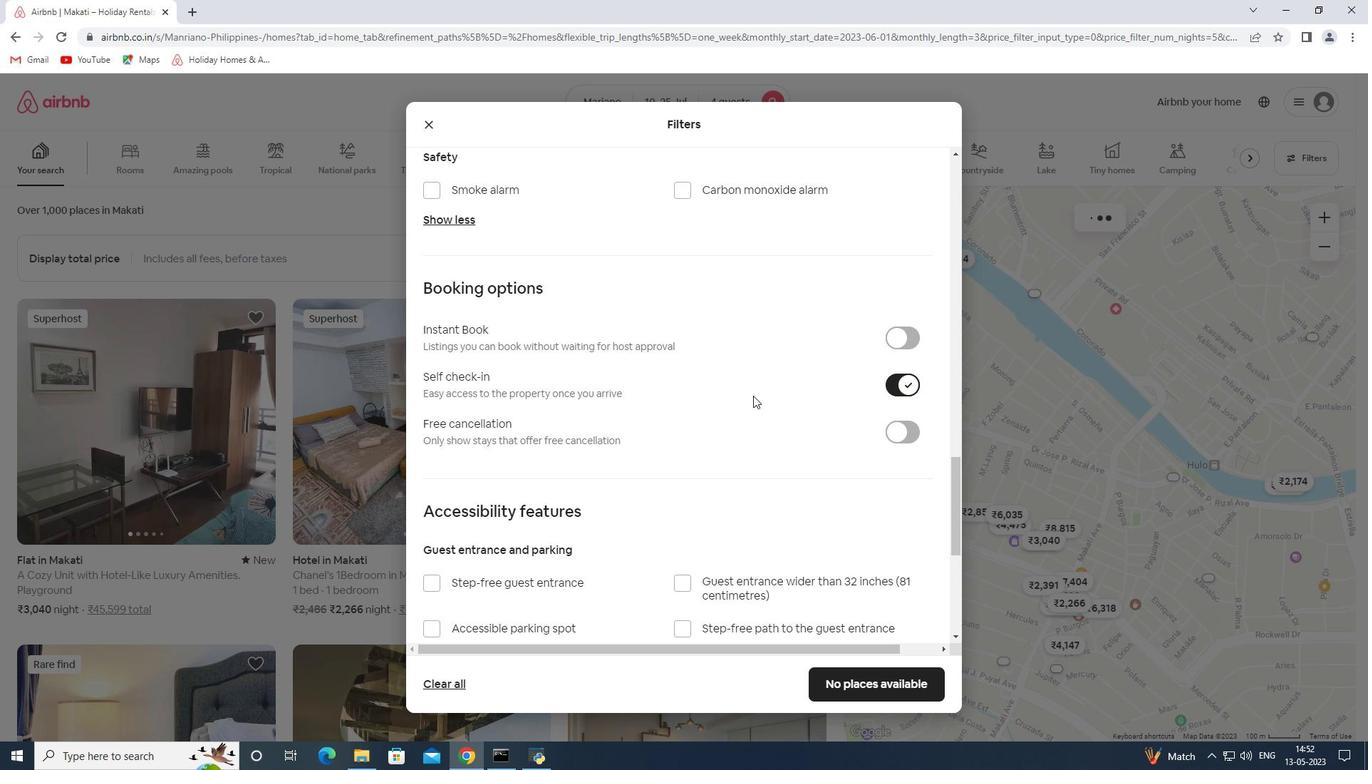 
Action: Mouse scrolled (752, 394) with delta (0, 0)
Screenshot: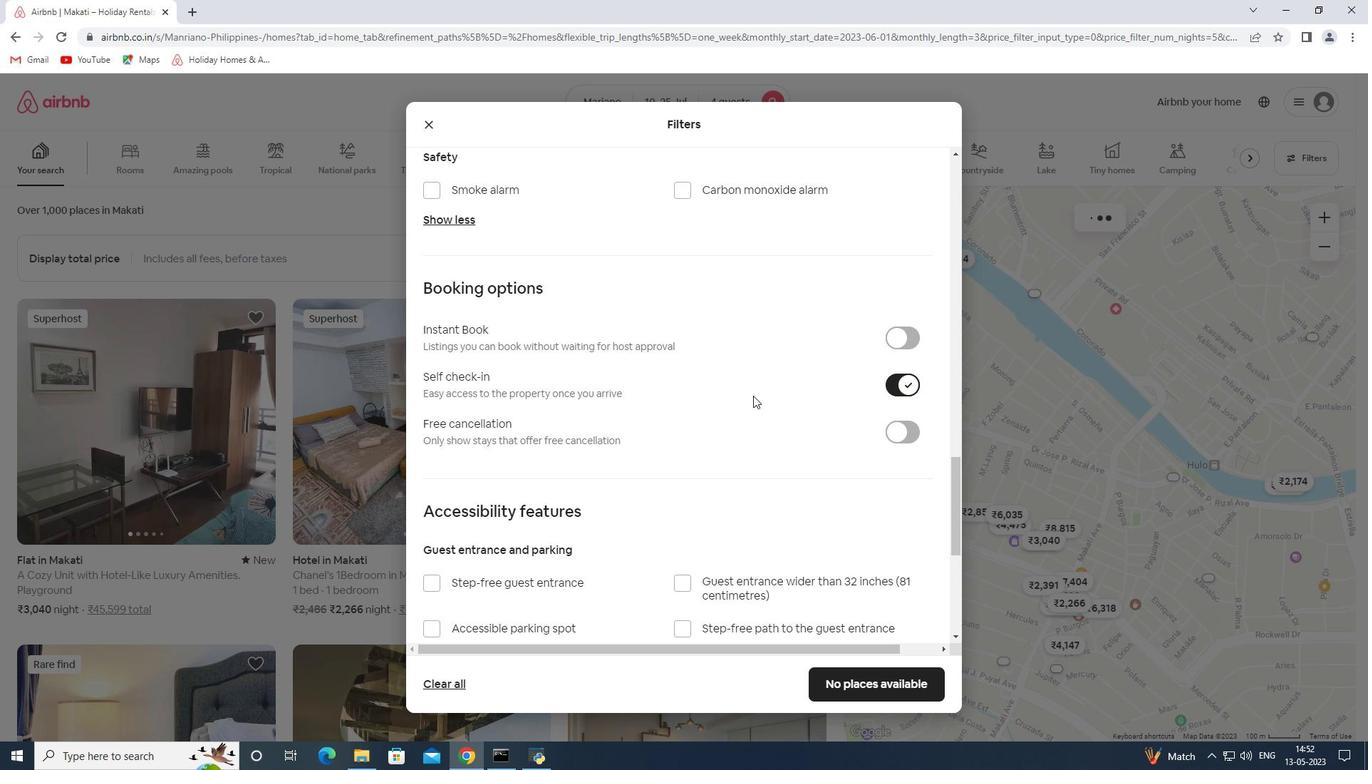 
Action: Mouse scrolled (752, 394) with delta (0, 0)
Screenshot: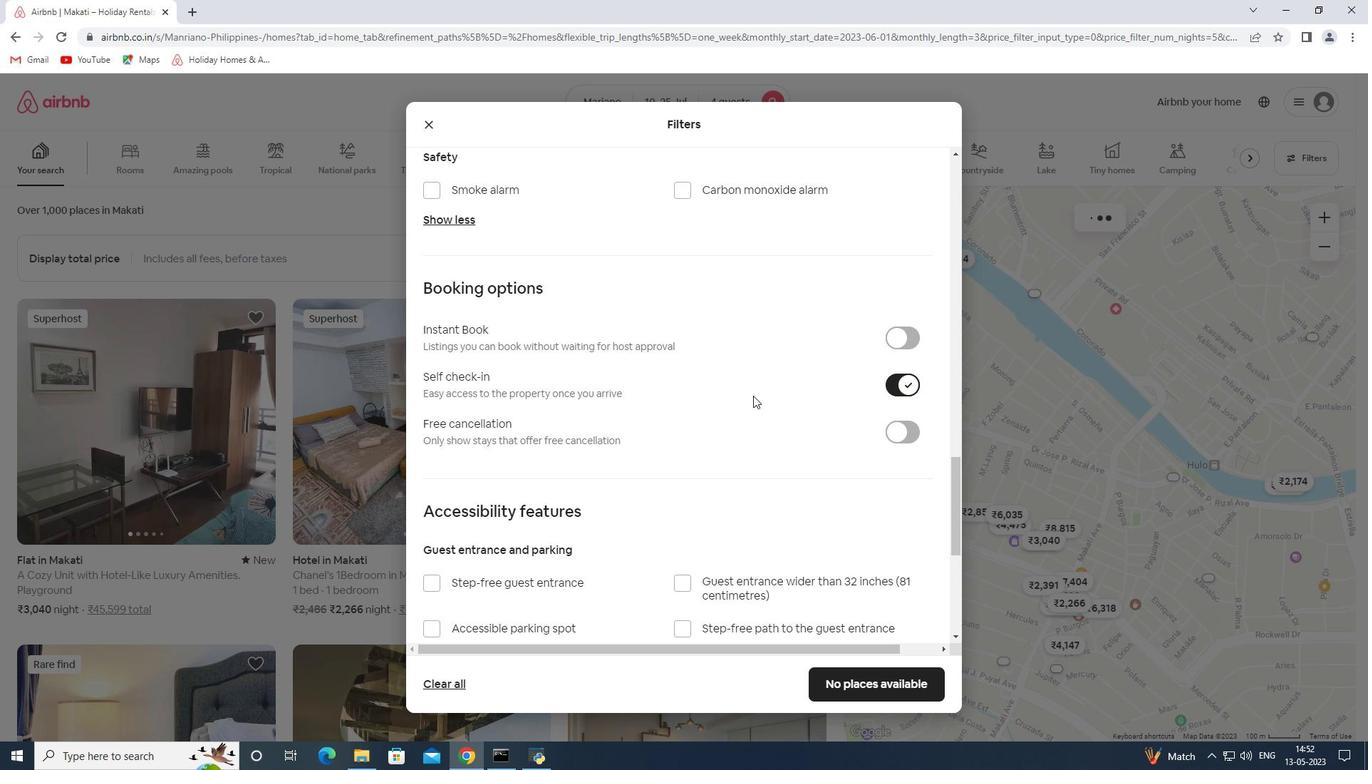 
Action: Mouse moved to (687, 458)
Screenshot: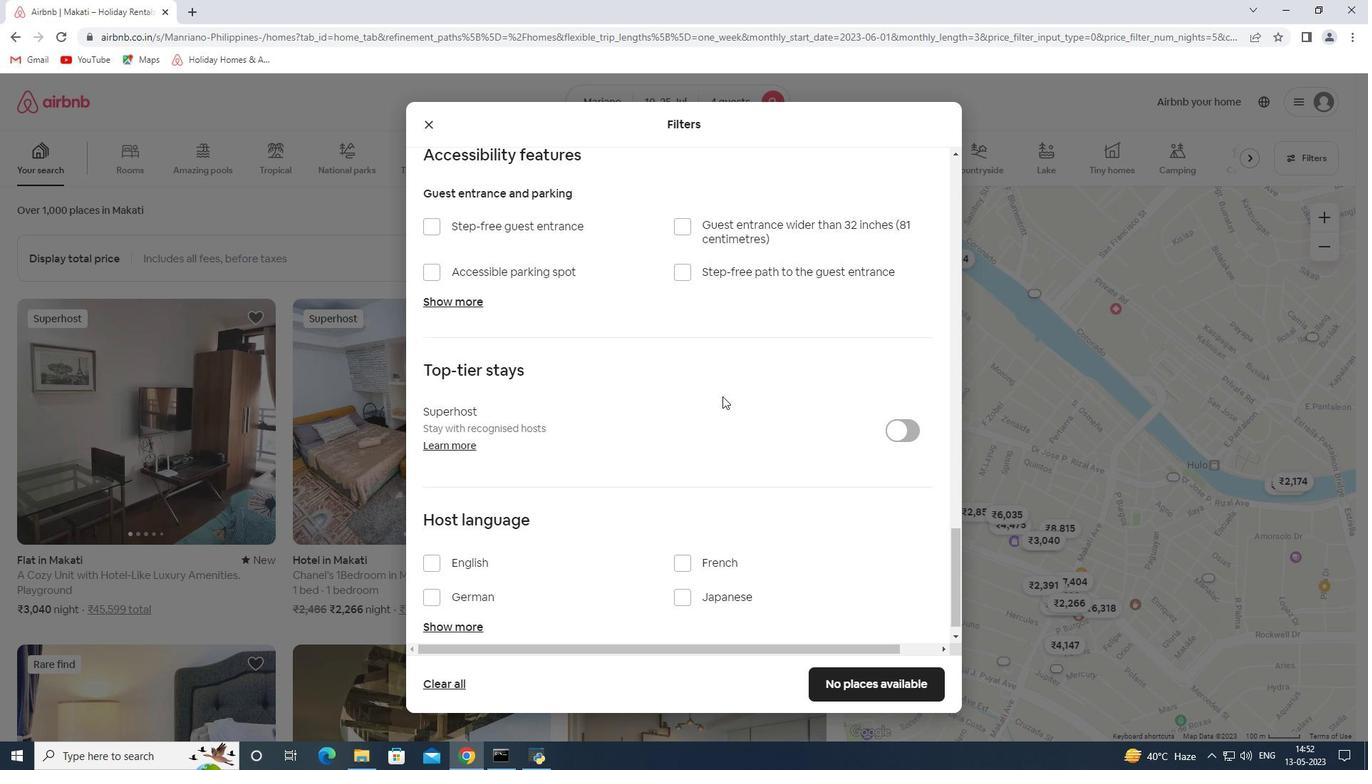 
Action: Mouse scrolled (687, 459) with delta (0, 0)
Screenshot: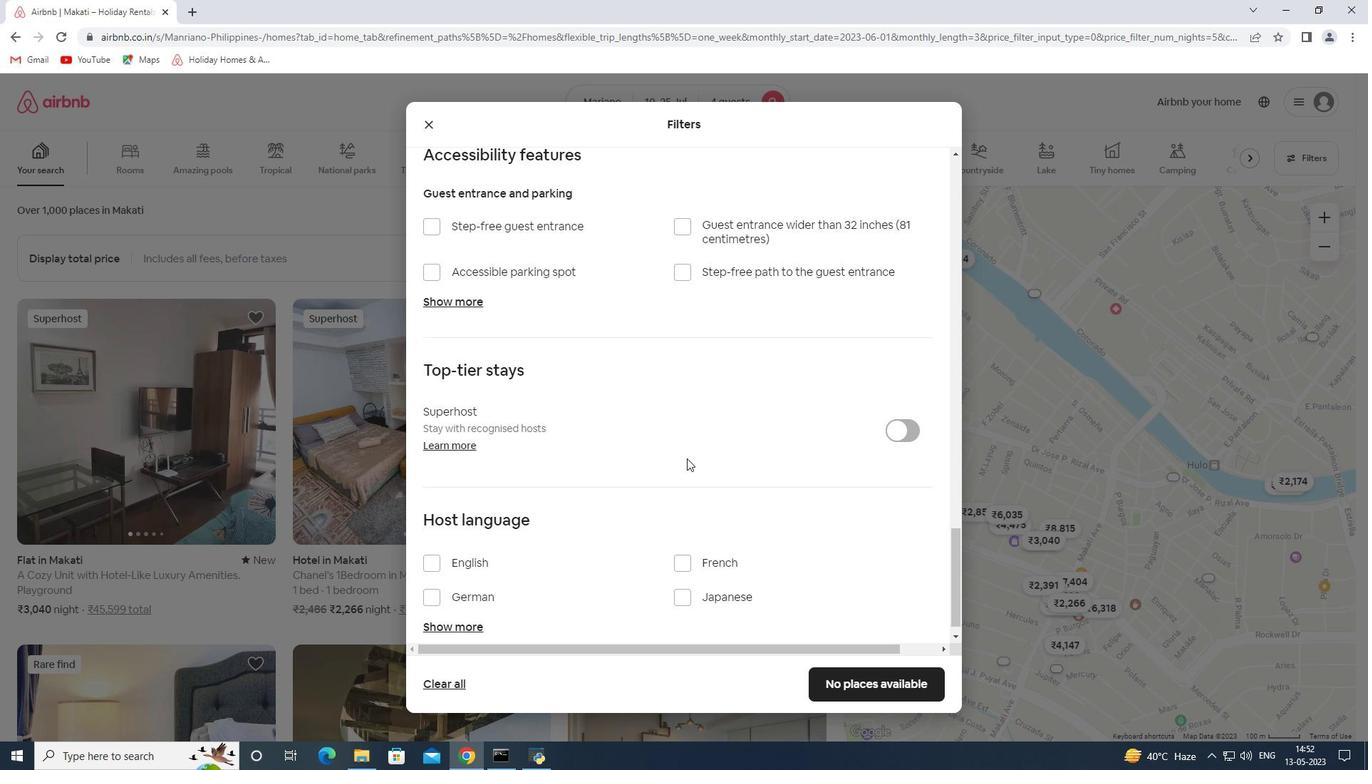 
Action: Mouse scrolled (687, 459) with delta (0, 0)
Screenshot: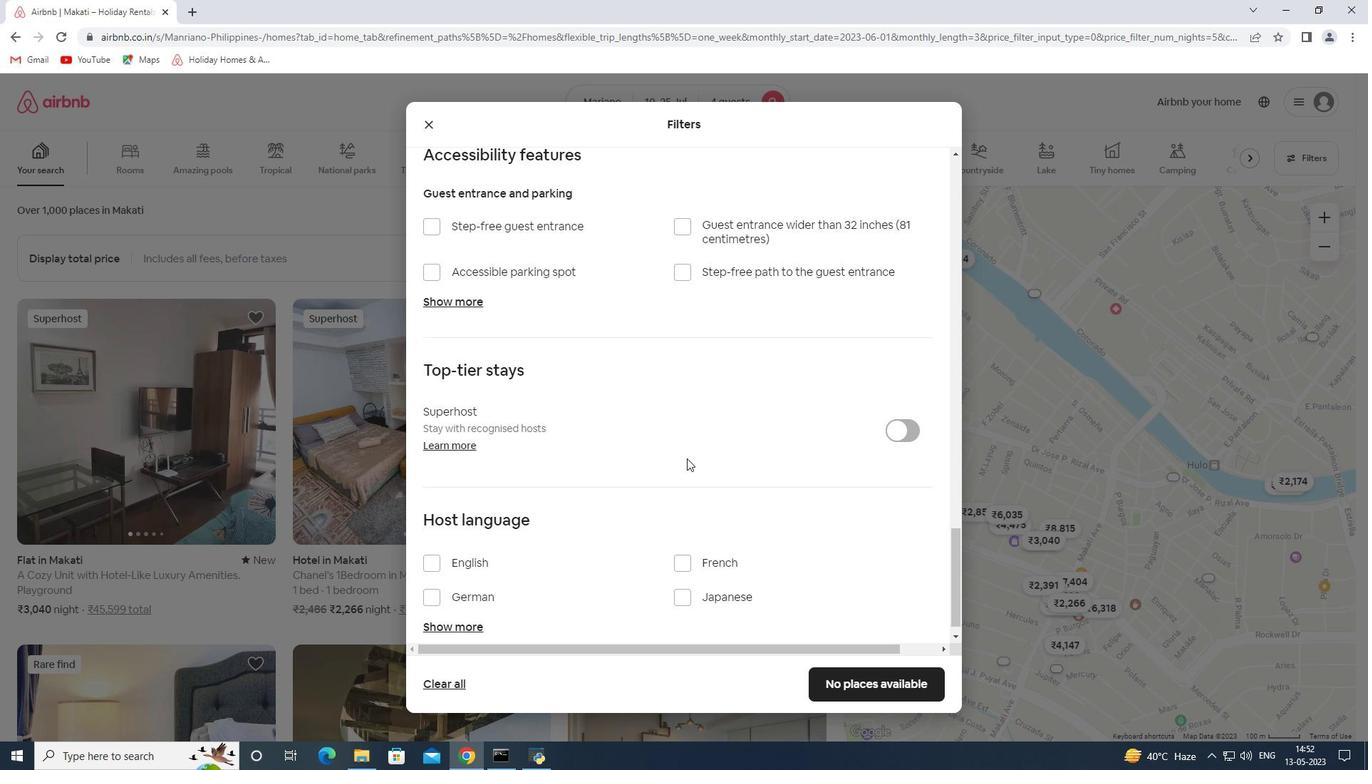 
Action: Mouse scrolled (687, 459) with delta (0, 0)
Screenshot: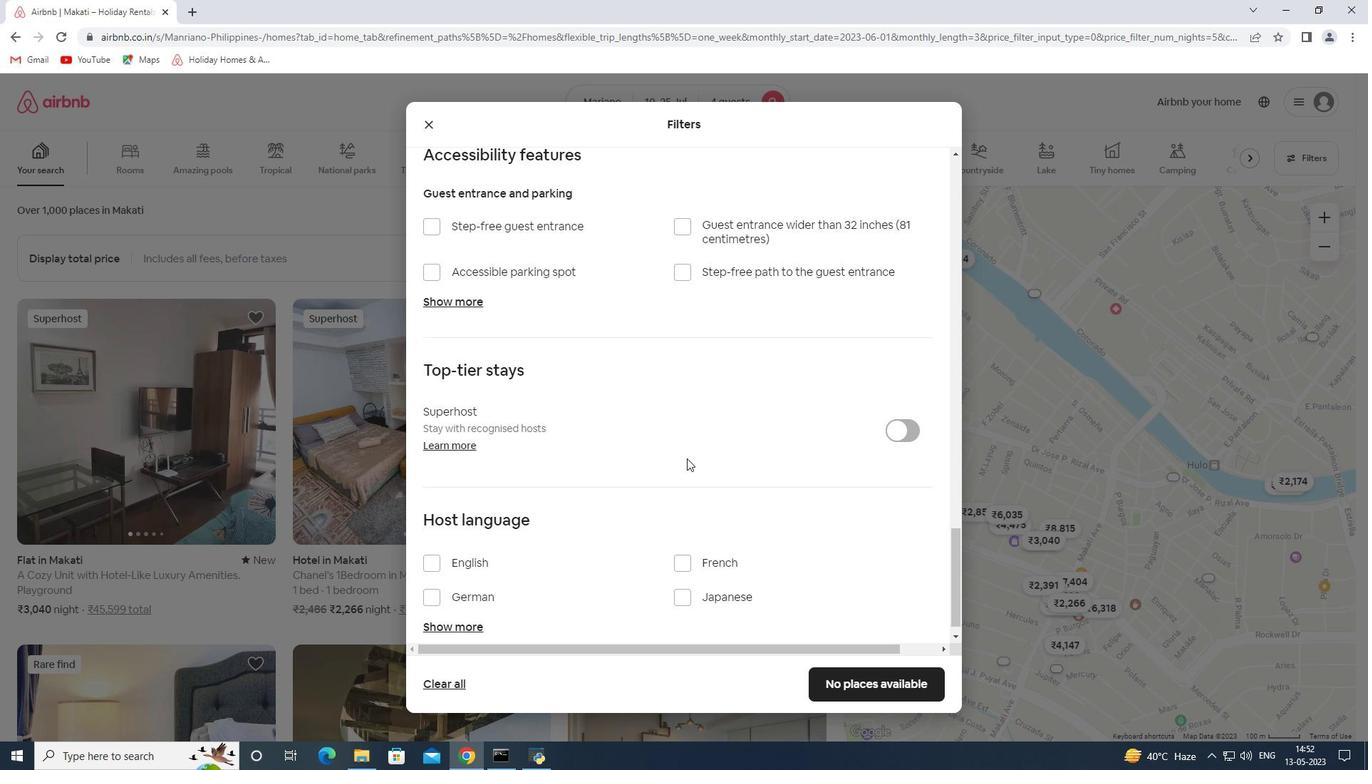 
Action: Mouse scrolled (687, 457) with delta (0, 0)
Screenshot: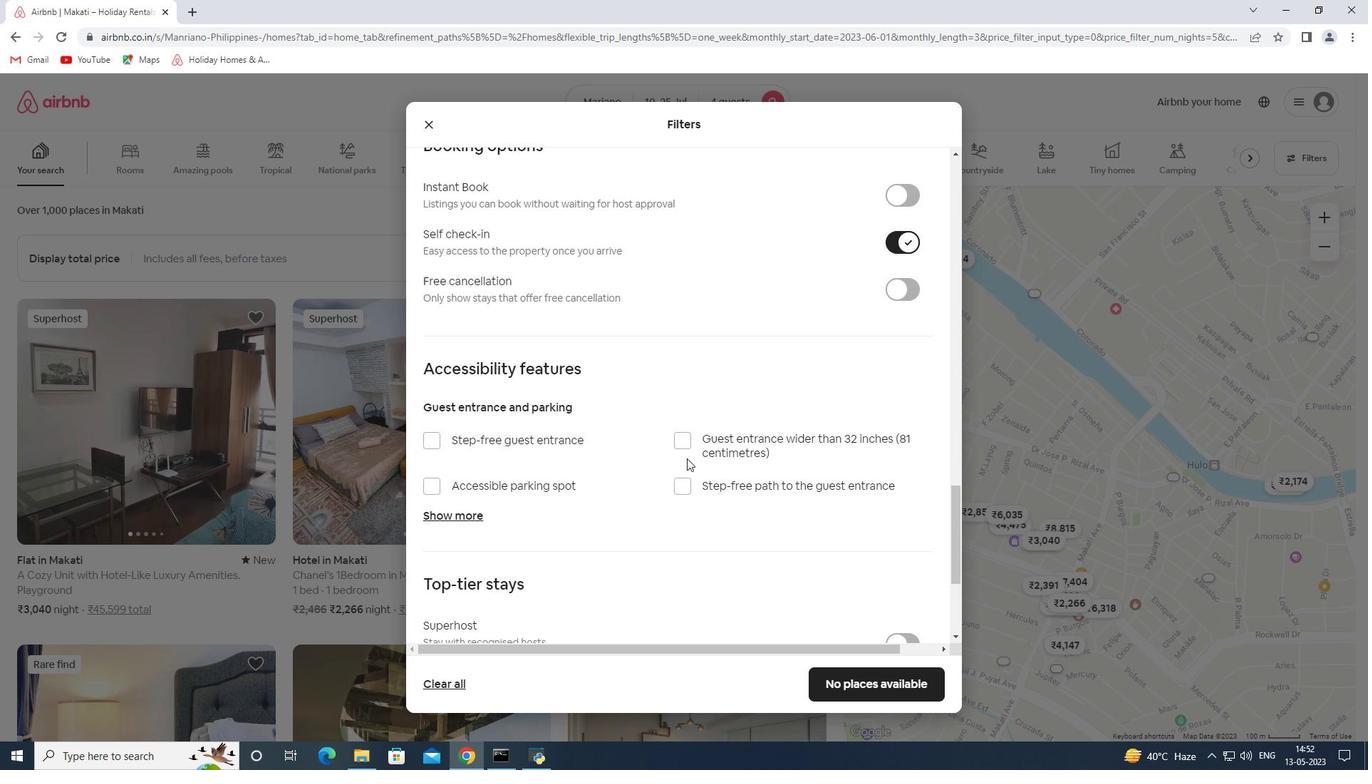 
Action: Mouse scrolled (687, 457) with delta (0, 0)
Screenshot: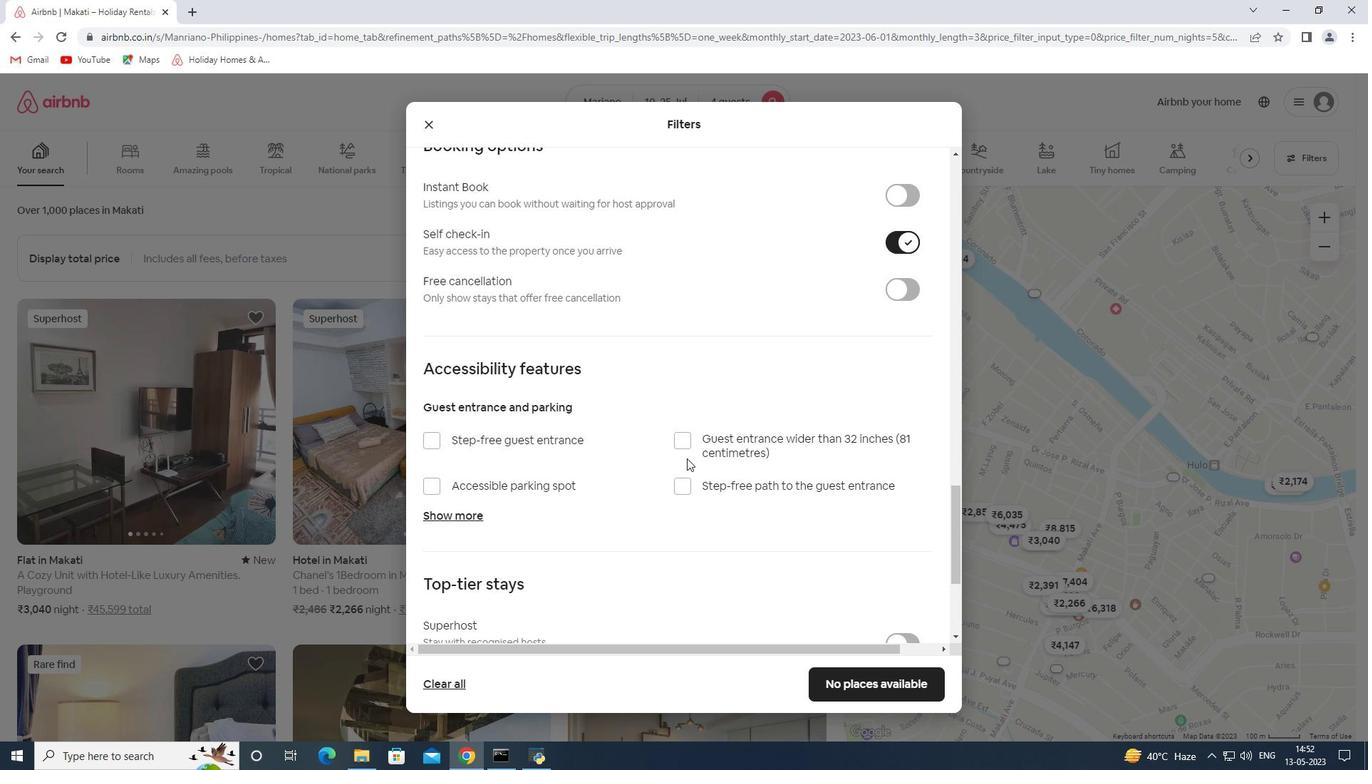 
Action: Mouse scrolled (687, 457) with delta (0, 0)
Screenshot: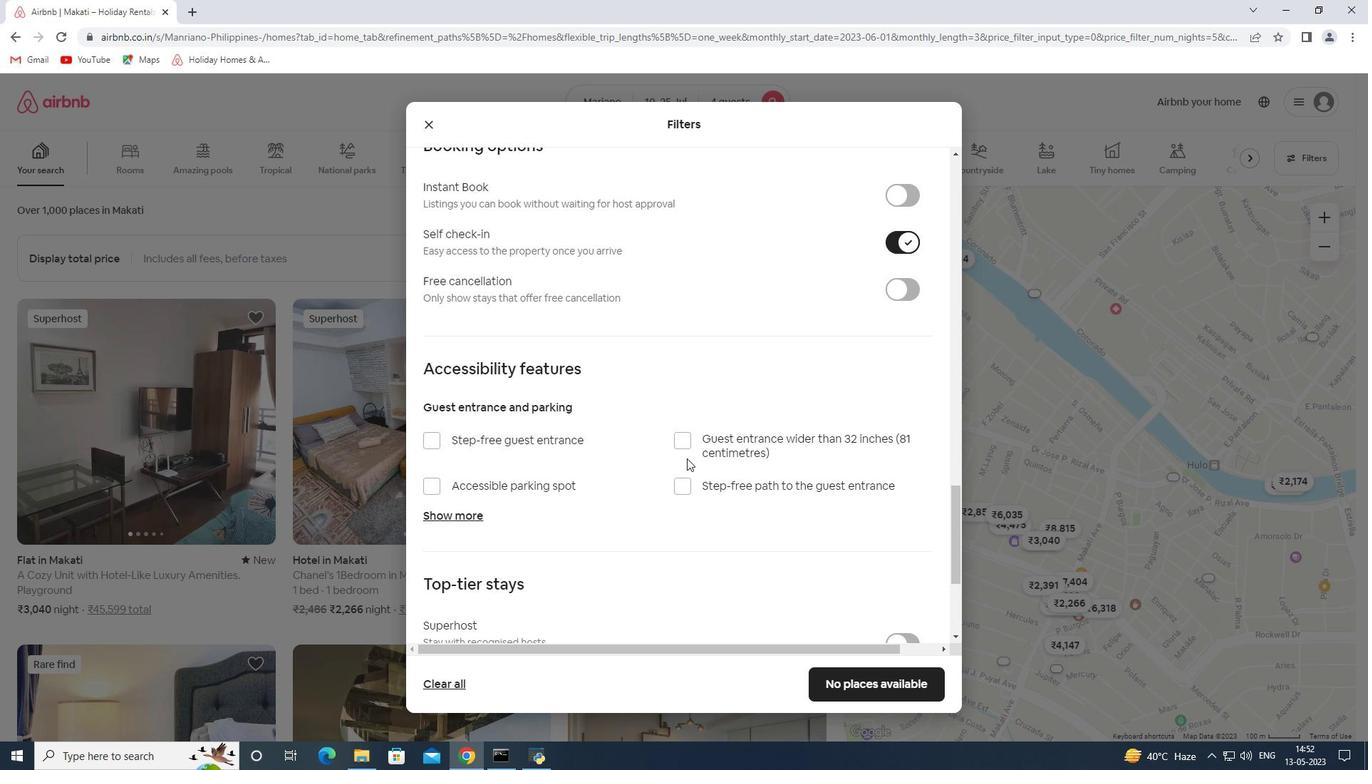 
Action: Mouse scrolled (687, 457) with delta (0, 0)
Screenshot: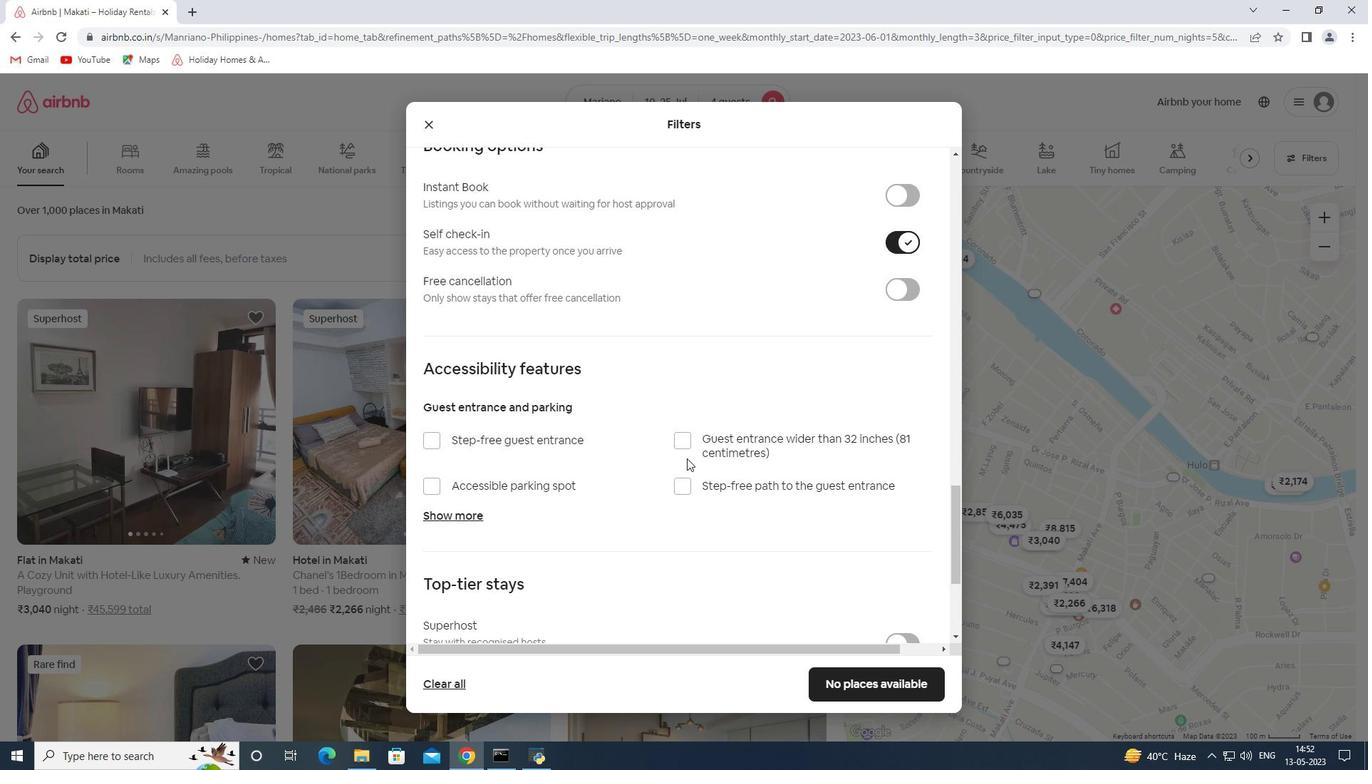 
Action: Mouse scrolled (687, 457) with delta (0, 0)
Screenshot: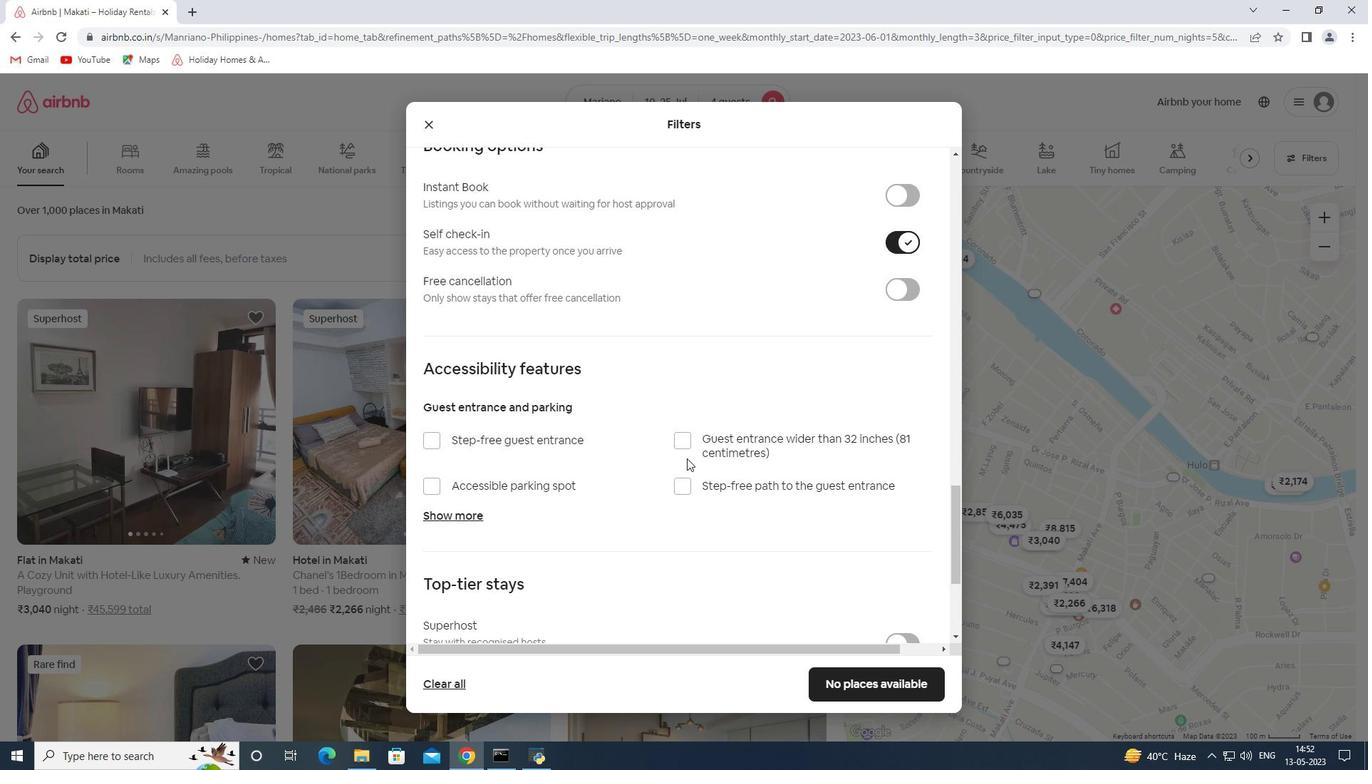 
Action: Mouse scrolled (687, 457) with delta (0, 0)
Screenshot: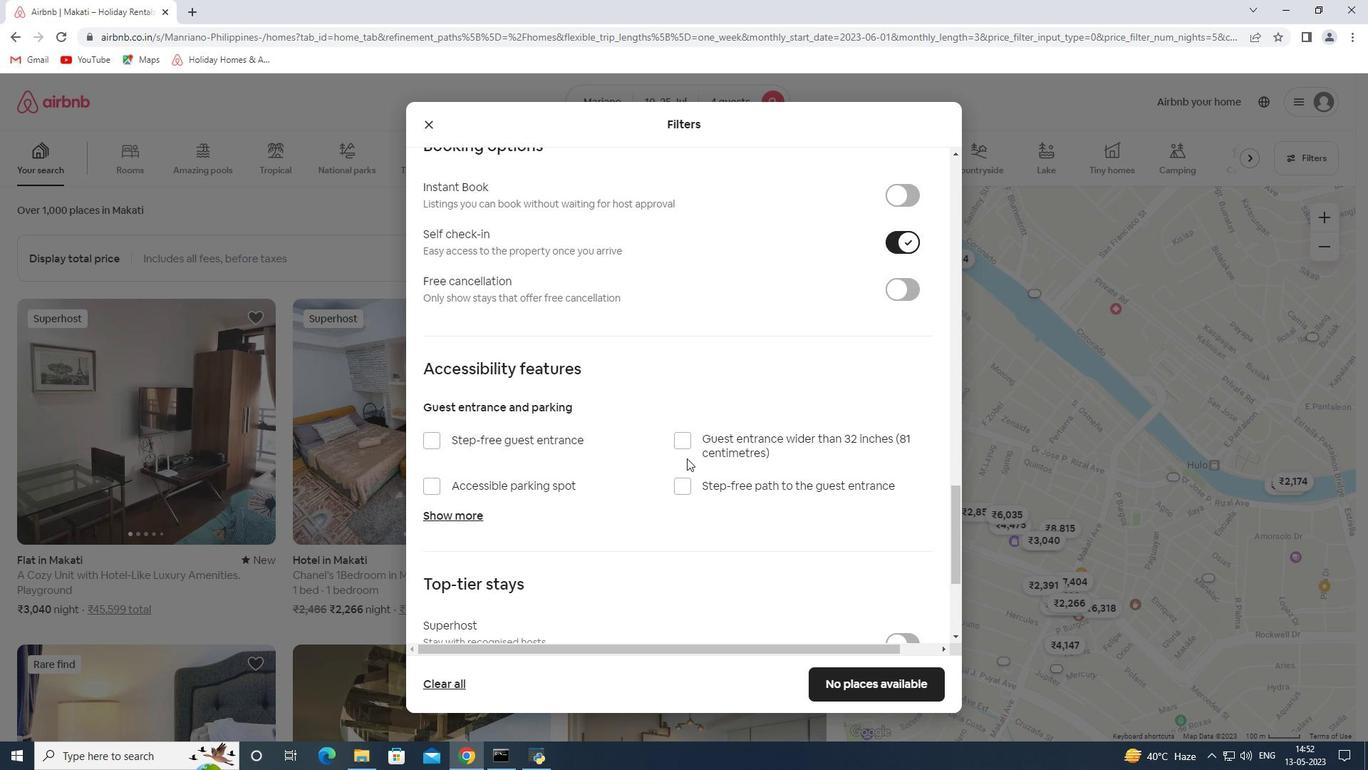 
Action: Mouse moved to (451, 544)
Screenshot: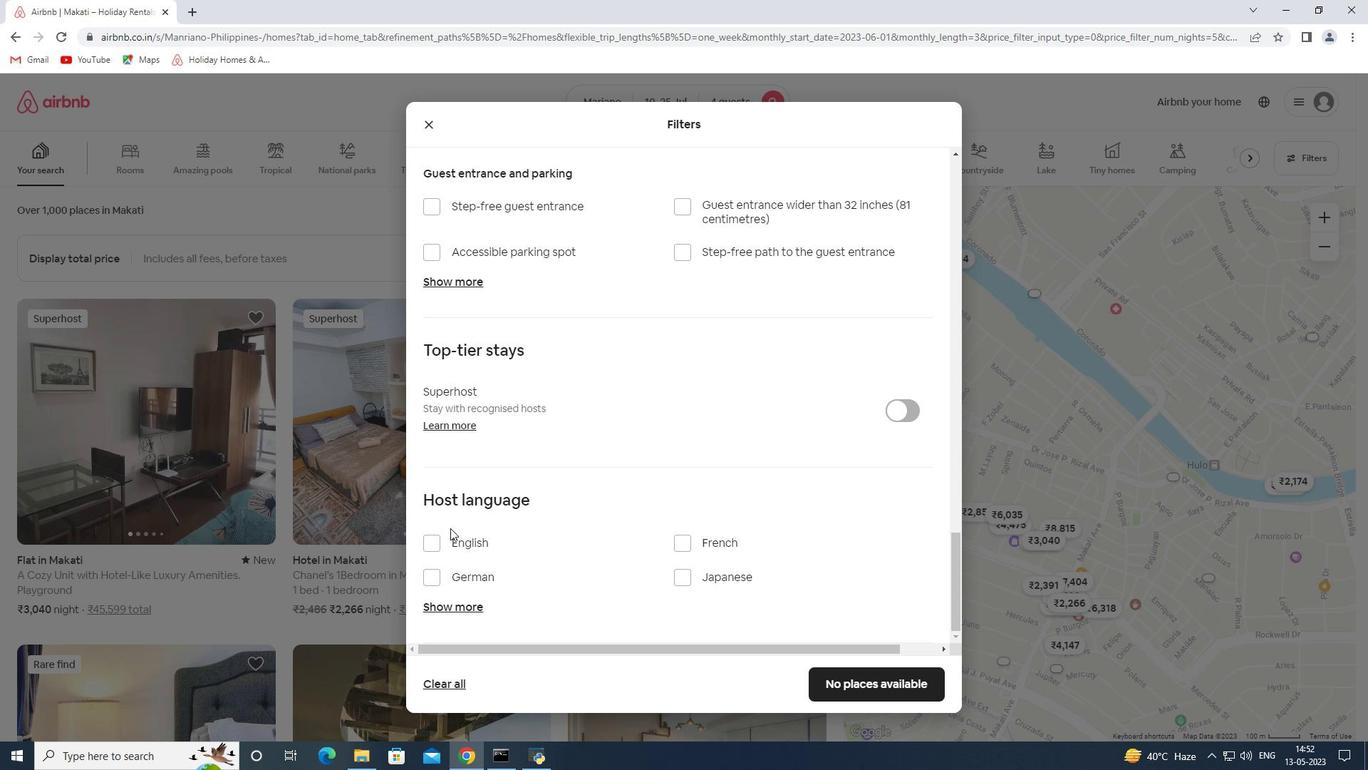 
Action: Mouse pressed left at (451, 544)
Screenshot: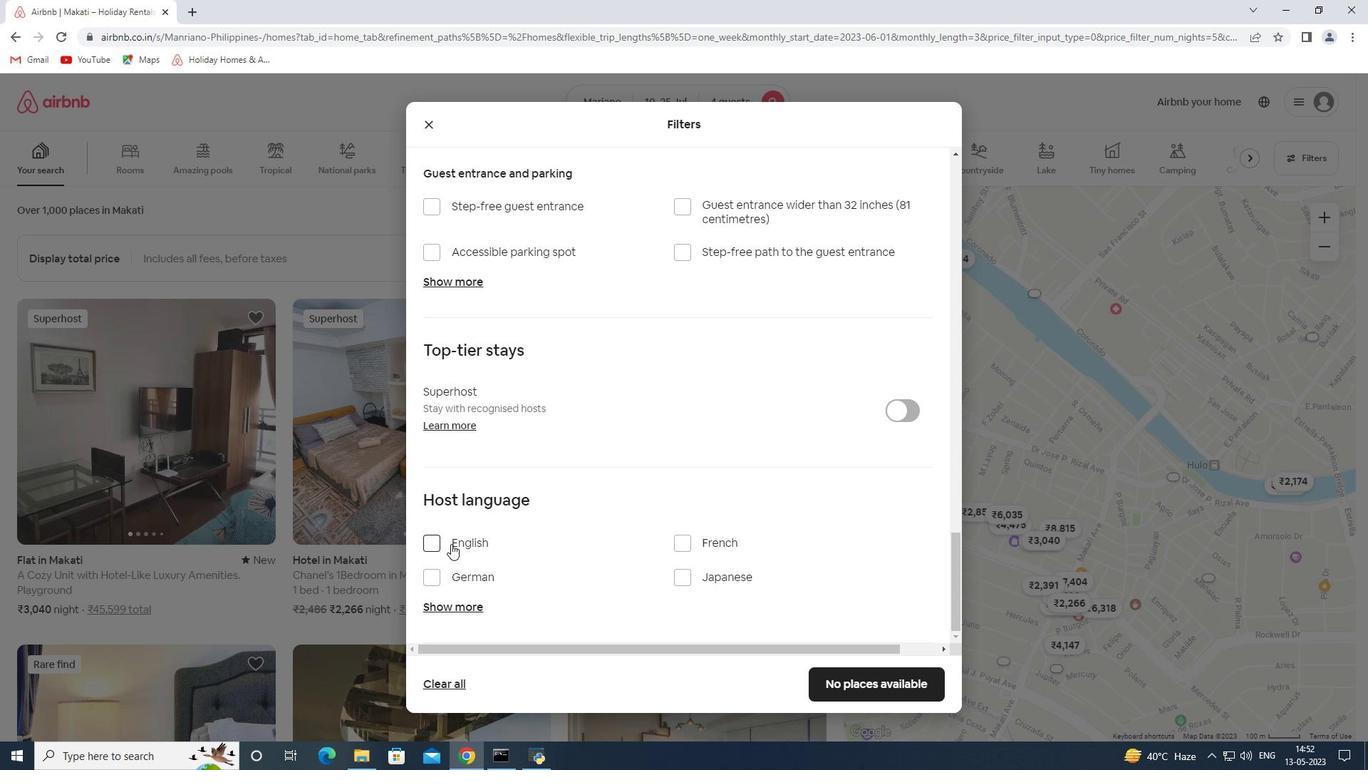 
Action: Mouse moved to (886, 676)
Screenshot: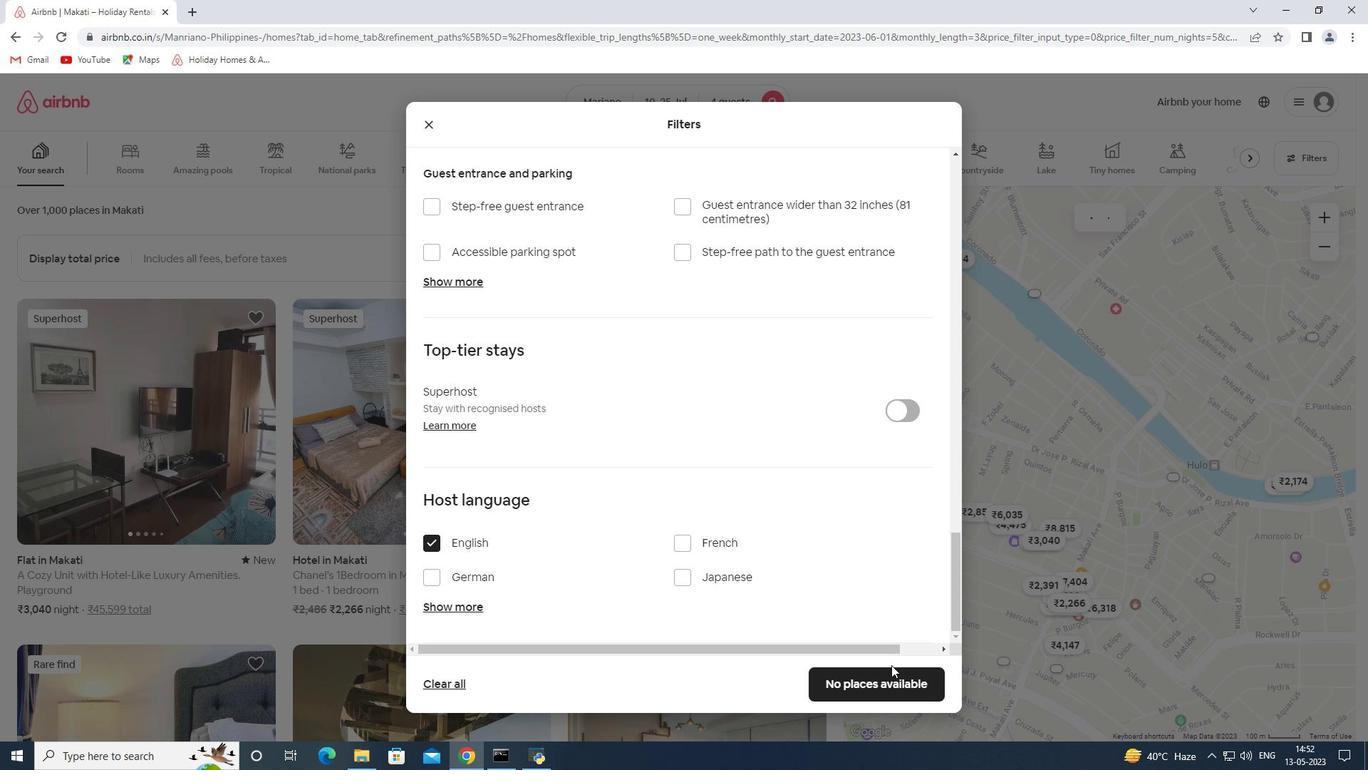 
Action: Mouse pressed left at (886, 676)
Screenshot: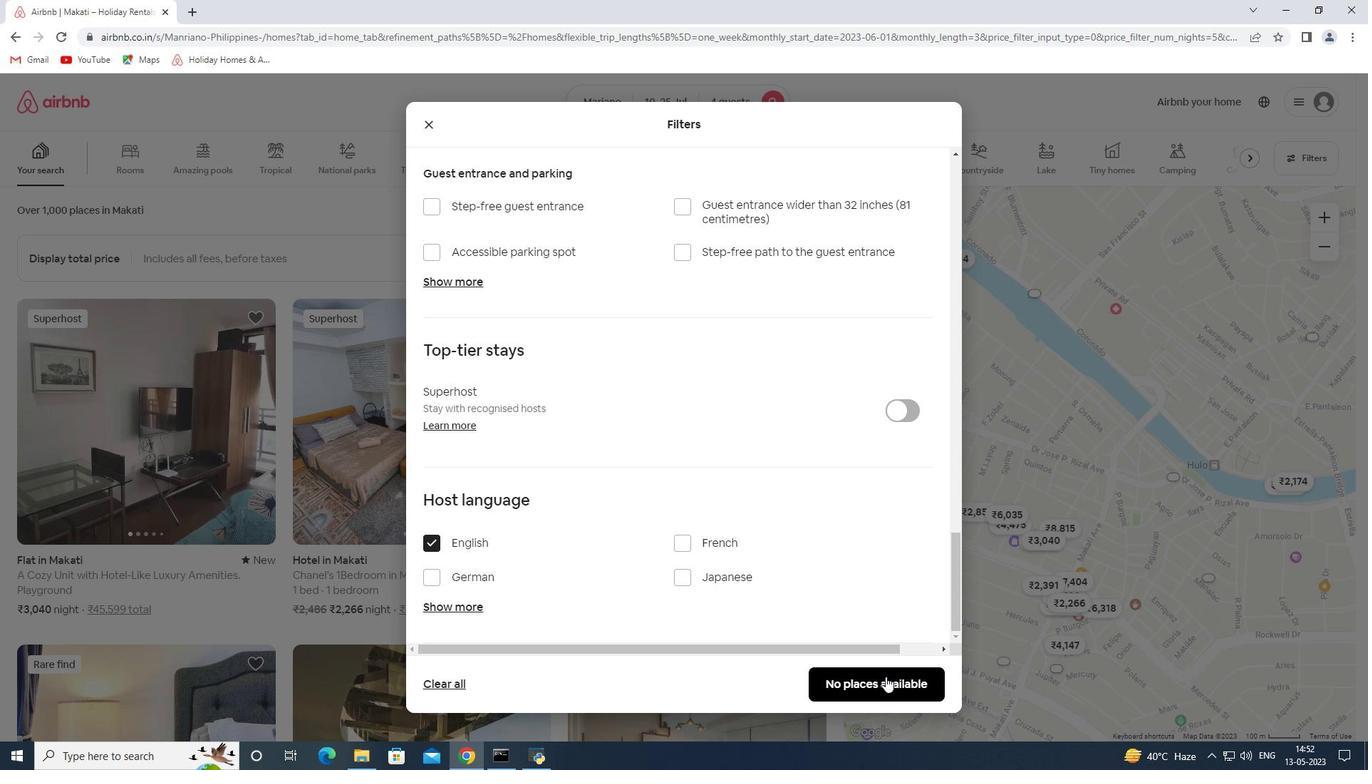 
Action: Mouse moved to (872, 417)
Screenshot: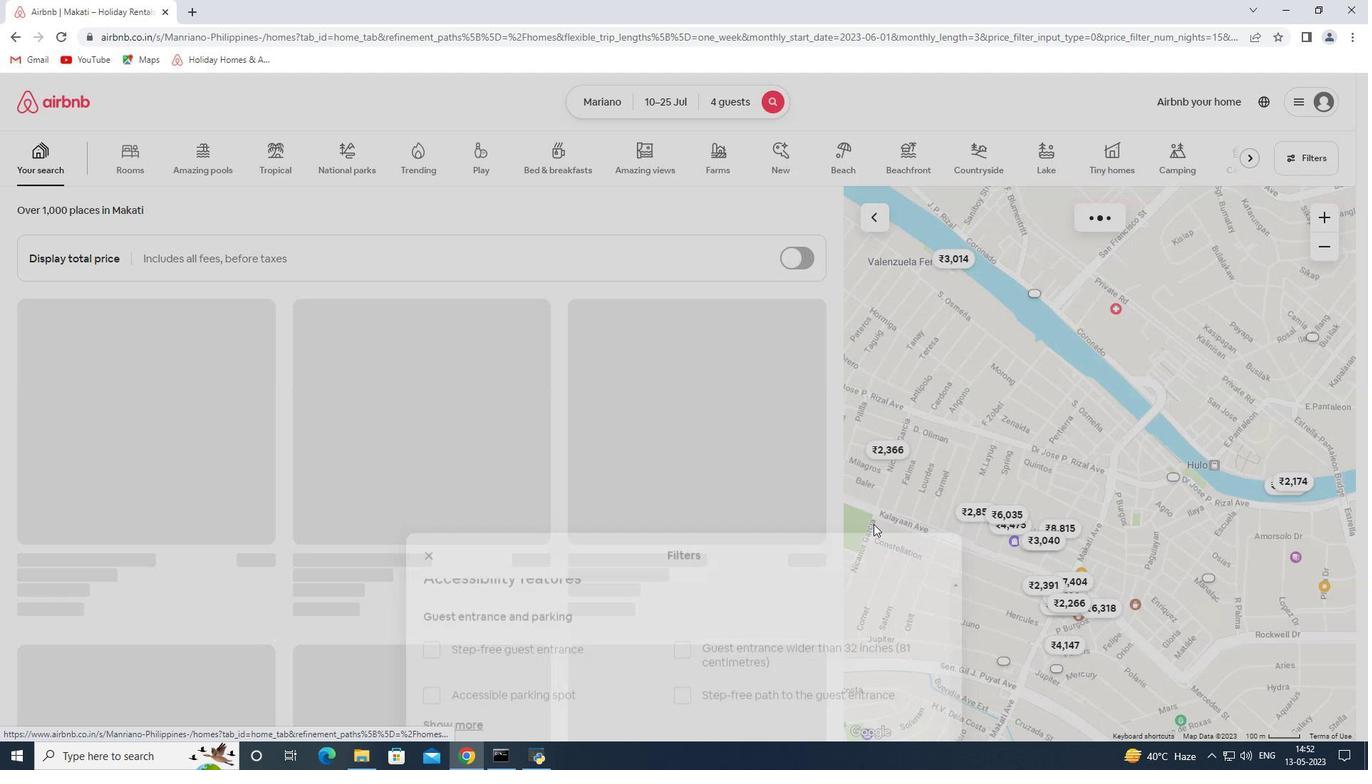 
